 Task: Find connections with filter location Middleton with filter topic #Moneywith filter profile language English with filter current company Jobs in India with filter school Siksha 'O' Anusandhan University with filter industry Measuring and Control Instrument Manufacturing with filter service category Health Insurance with filter keywords title Cruise Director
Action: Mouse moved to (696, 63)
Screenshot: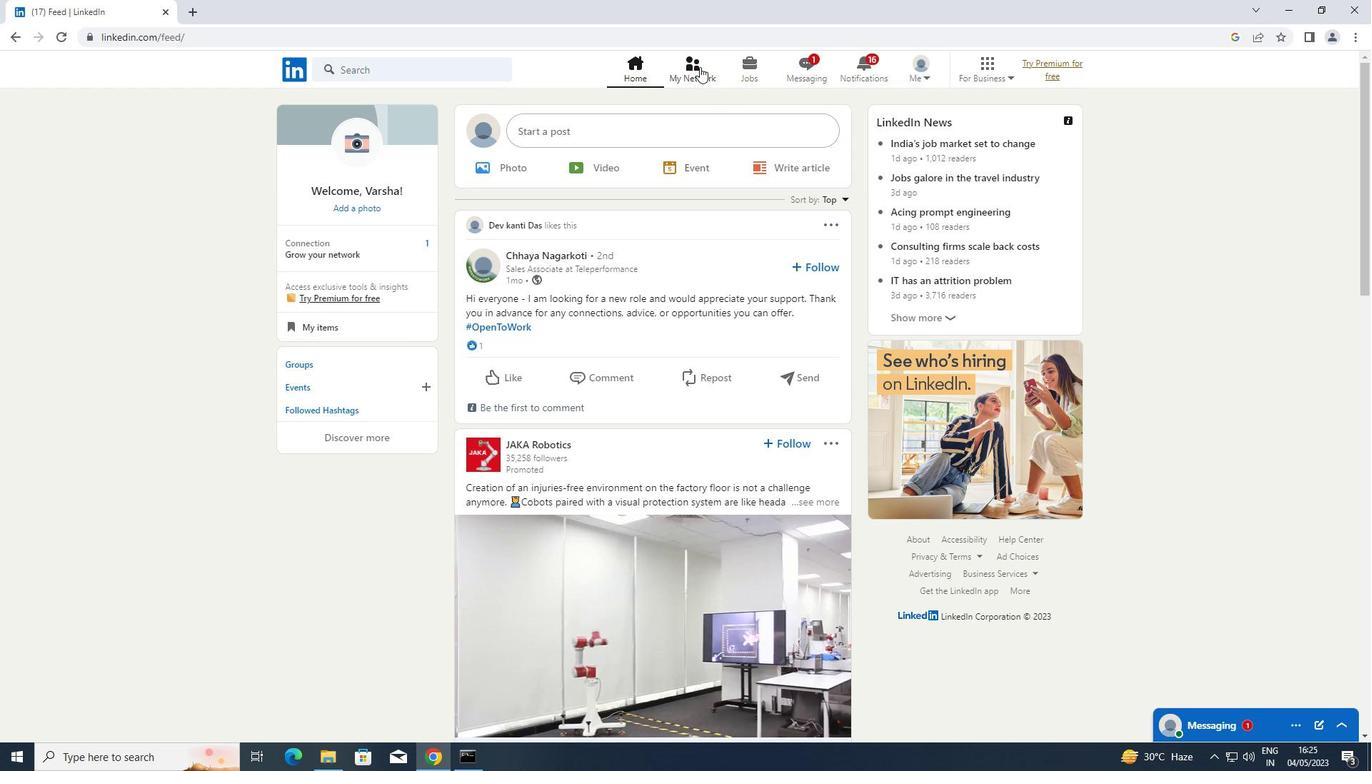 
Action: Mouse pressed left at (696, 63)
Screenshot: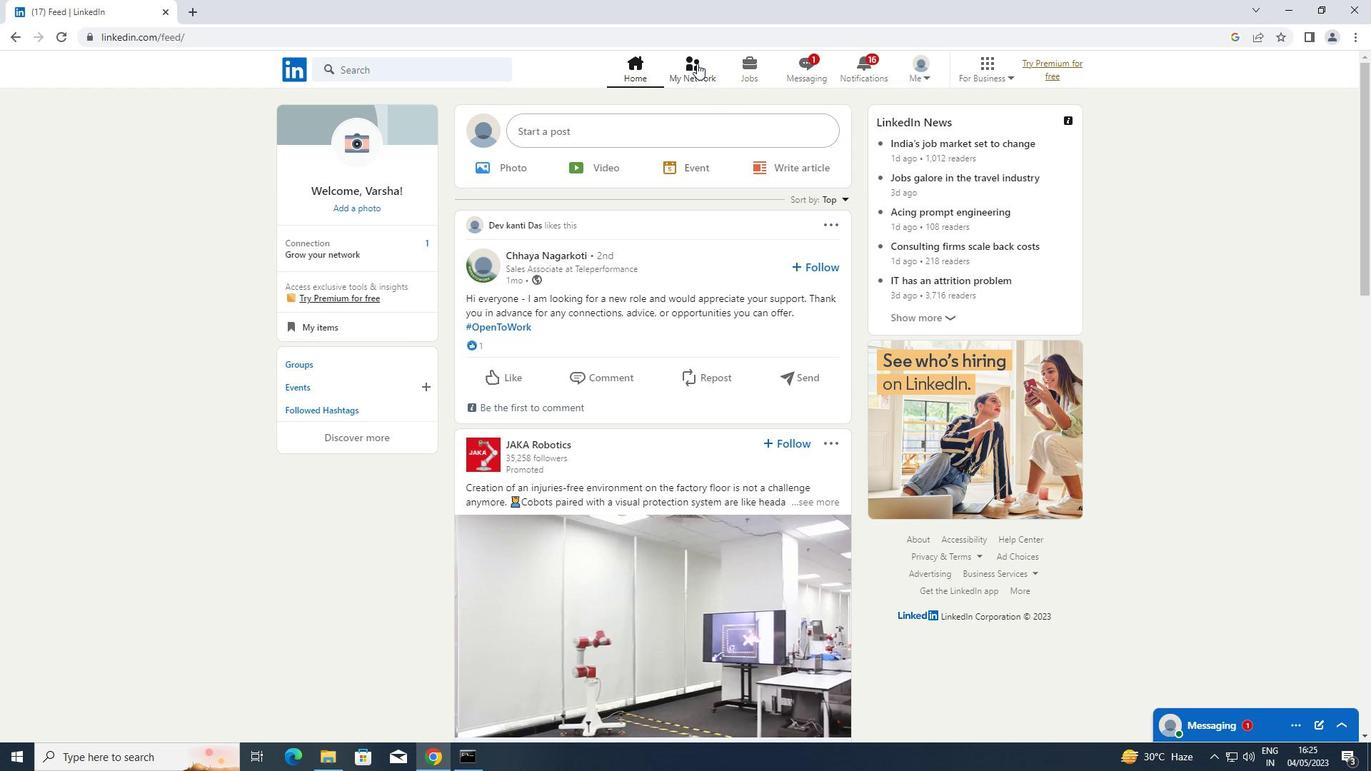 
Action: Mouse moved to (343, 149)
Screenshot: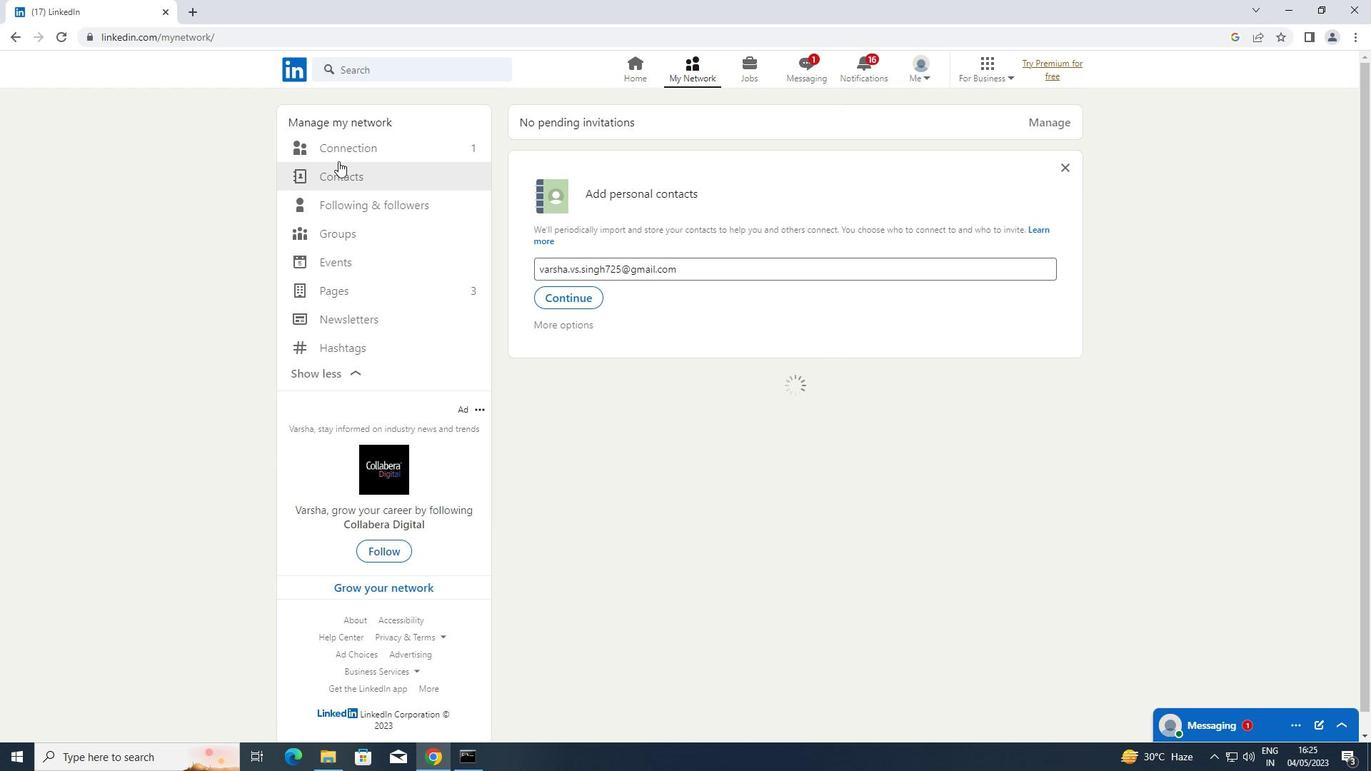 
Action: Mouse pressed left at (343, 149)
Screenshot: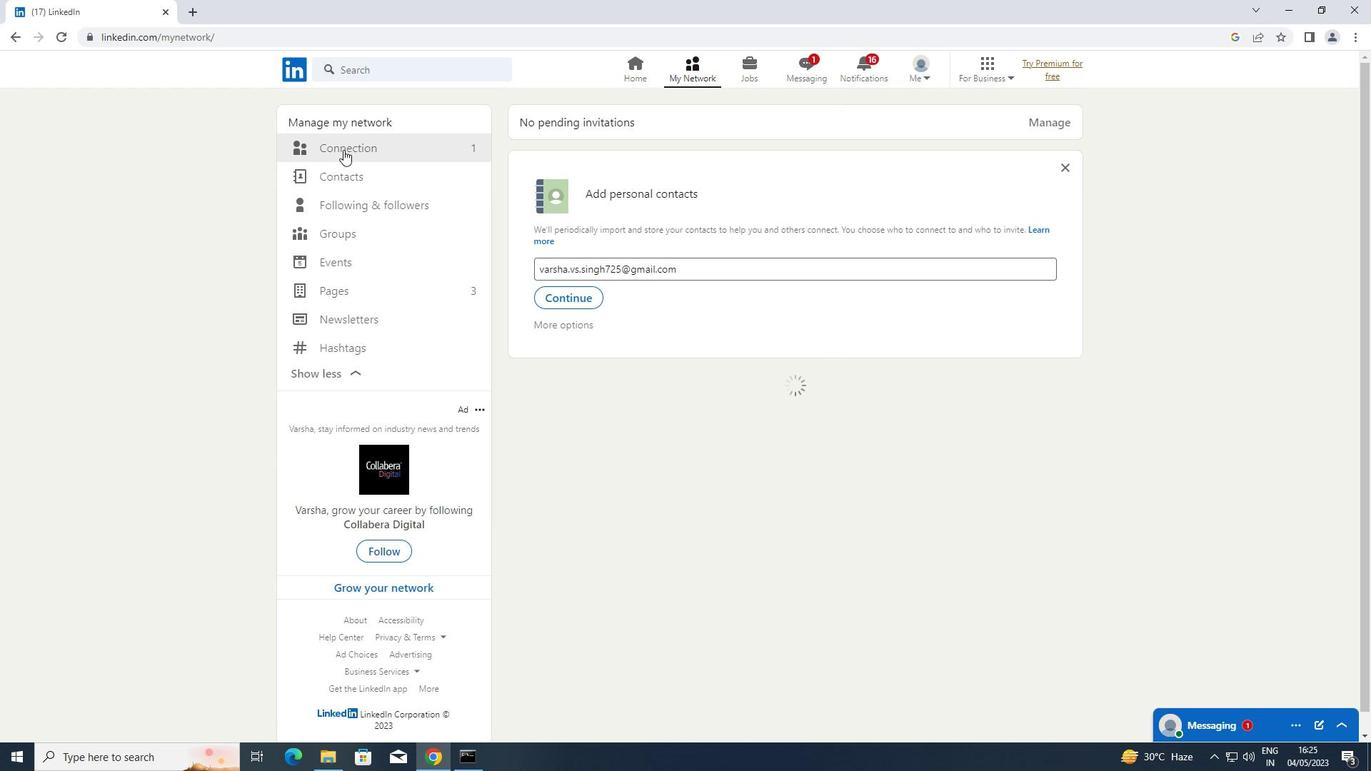 
Action: Mouse moved to (761, 150)
Screenshot: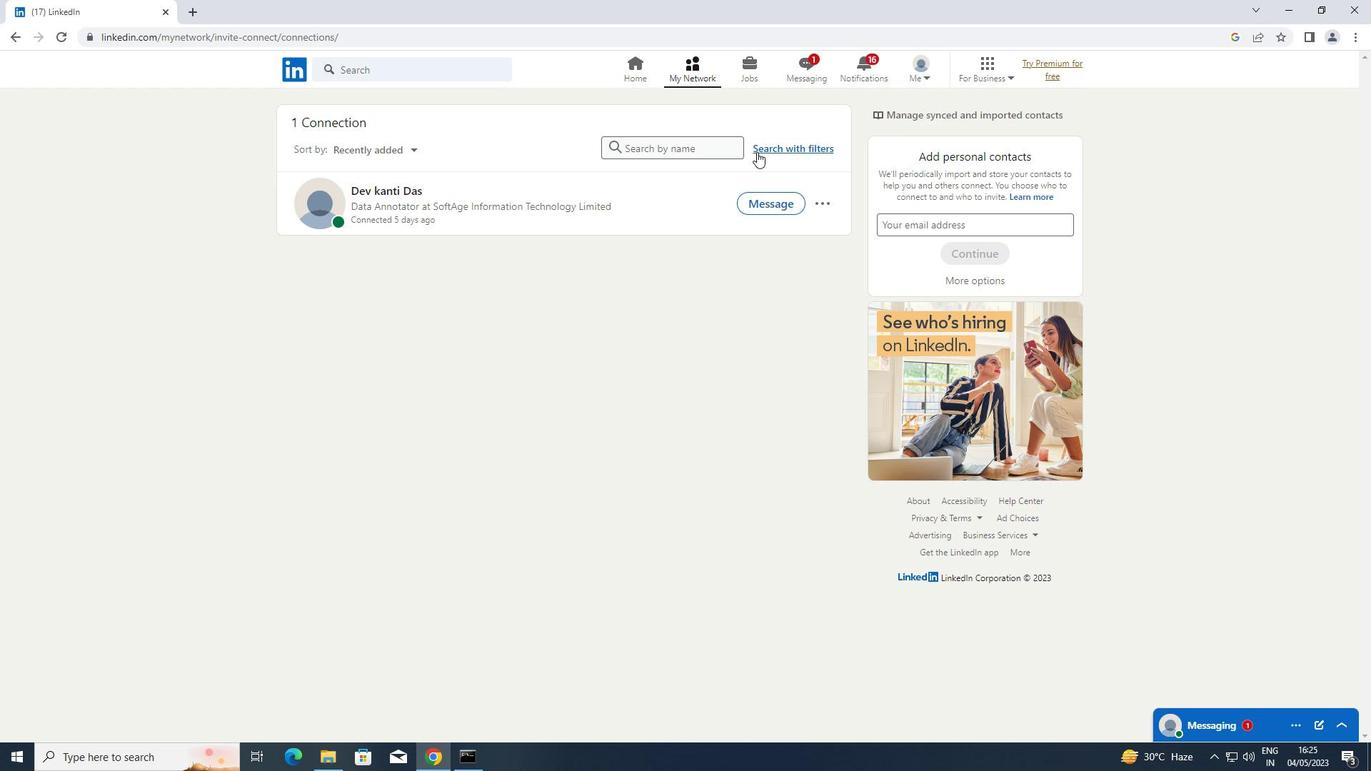 
Action: Mouse pressed left at (761, 150)
Screenshot: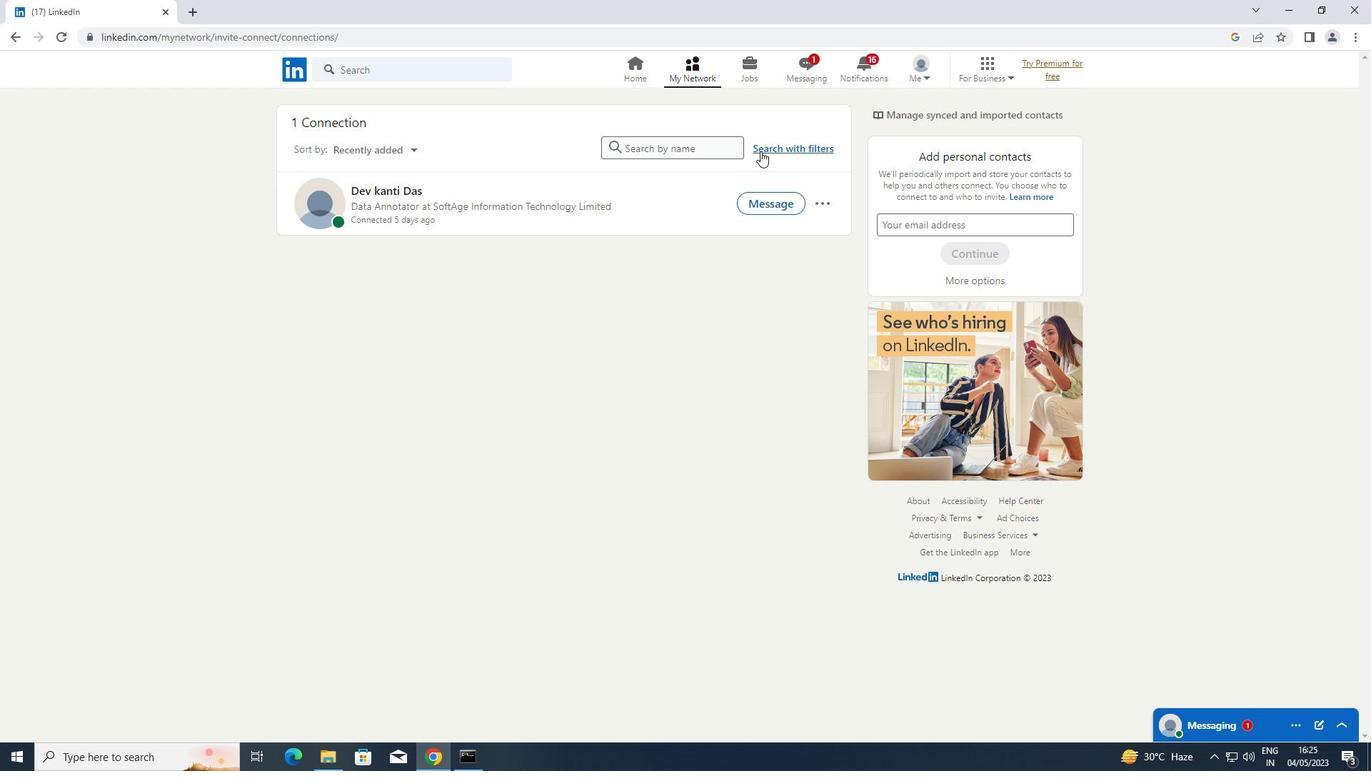 
Action: Mouse moved to (745, 102)
Screenshot: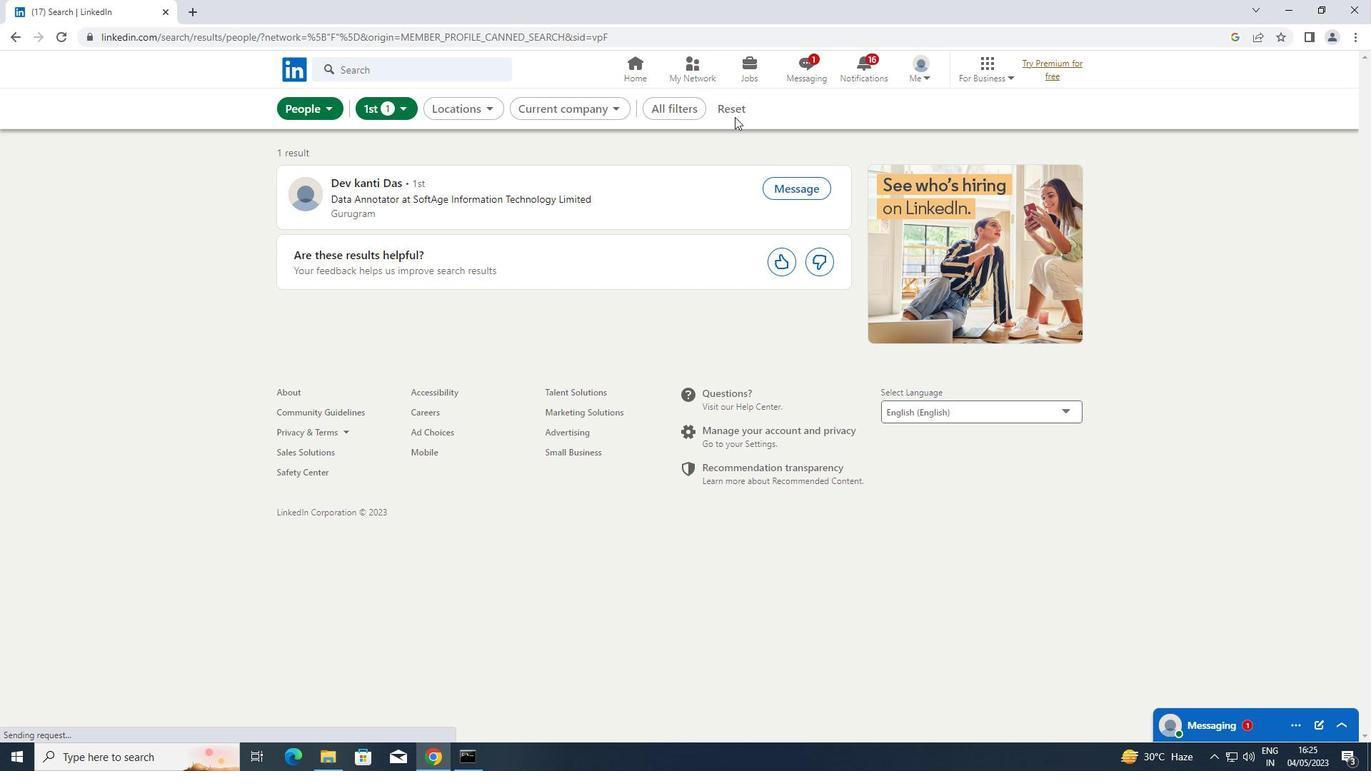 
Action: Mouse pressed left at (745, 102)
Screenshot: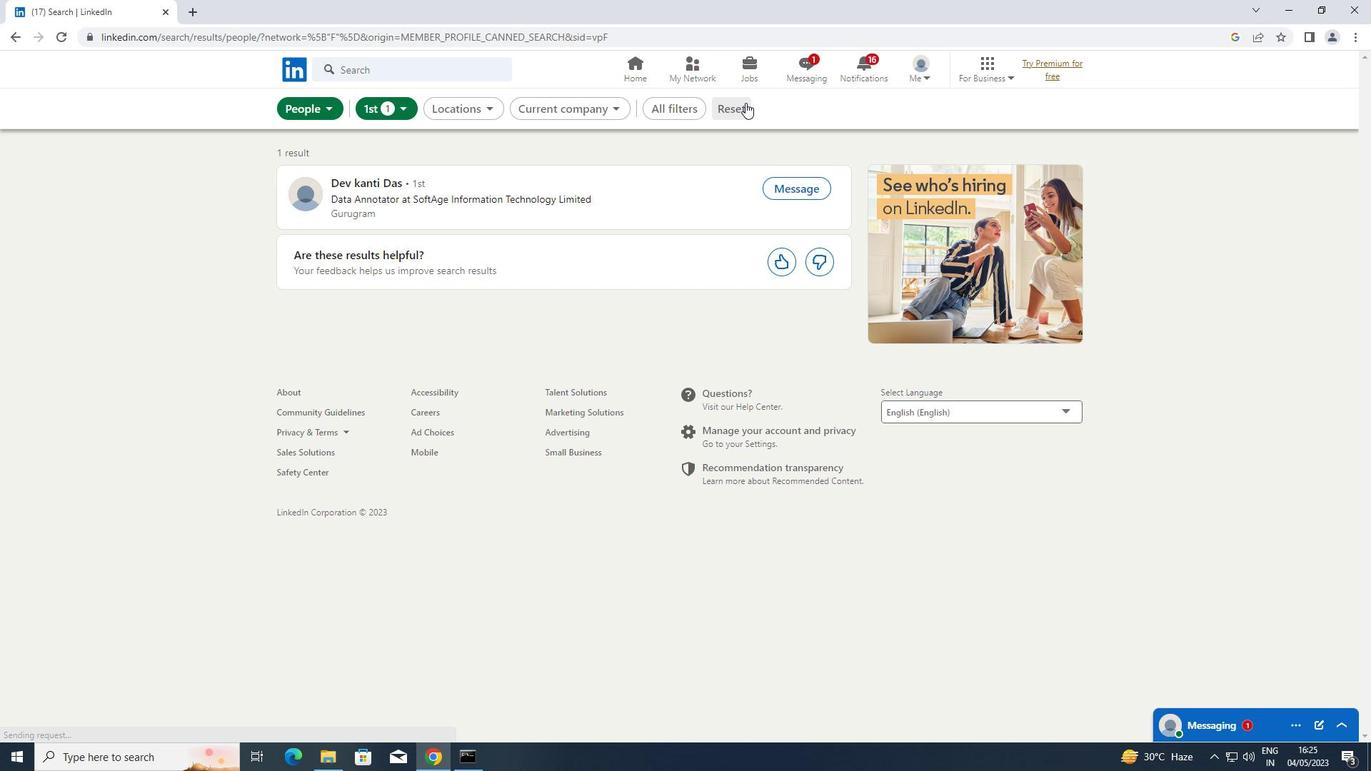 
Action: Mouse moved to (724, 105)
Screenshot: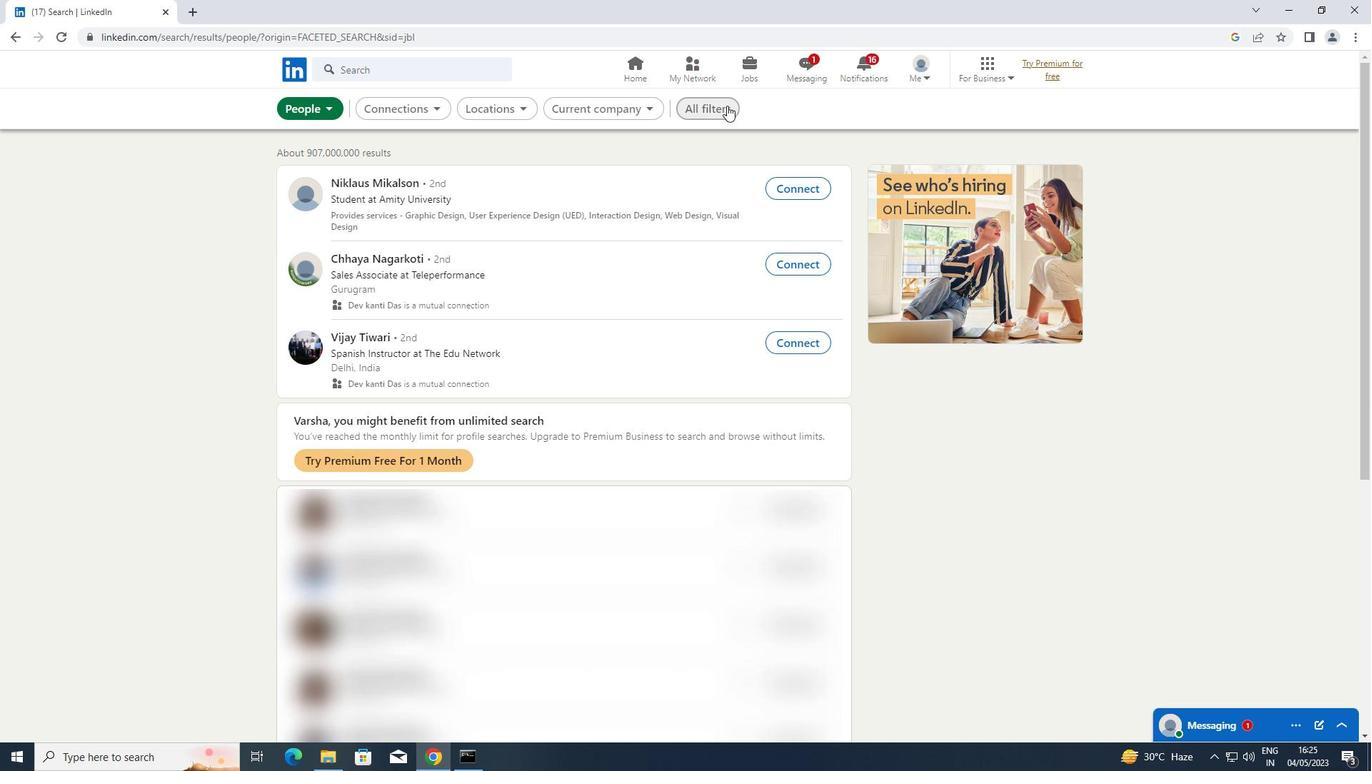
Action: Mouse pressed left at (724, 105)
Screenshot: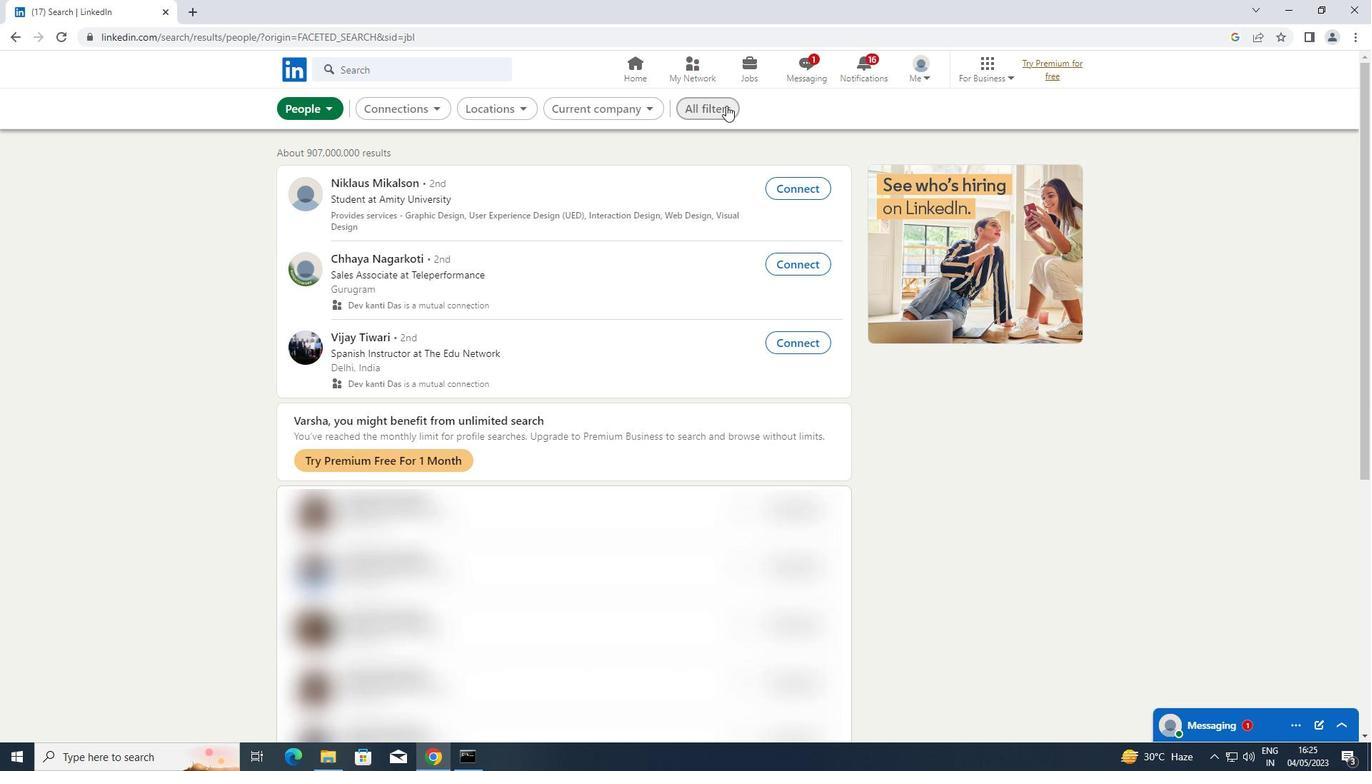 
Action: Mouse moved to (1134, 324)
Screenshot: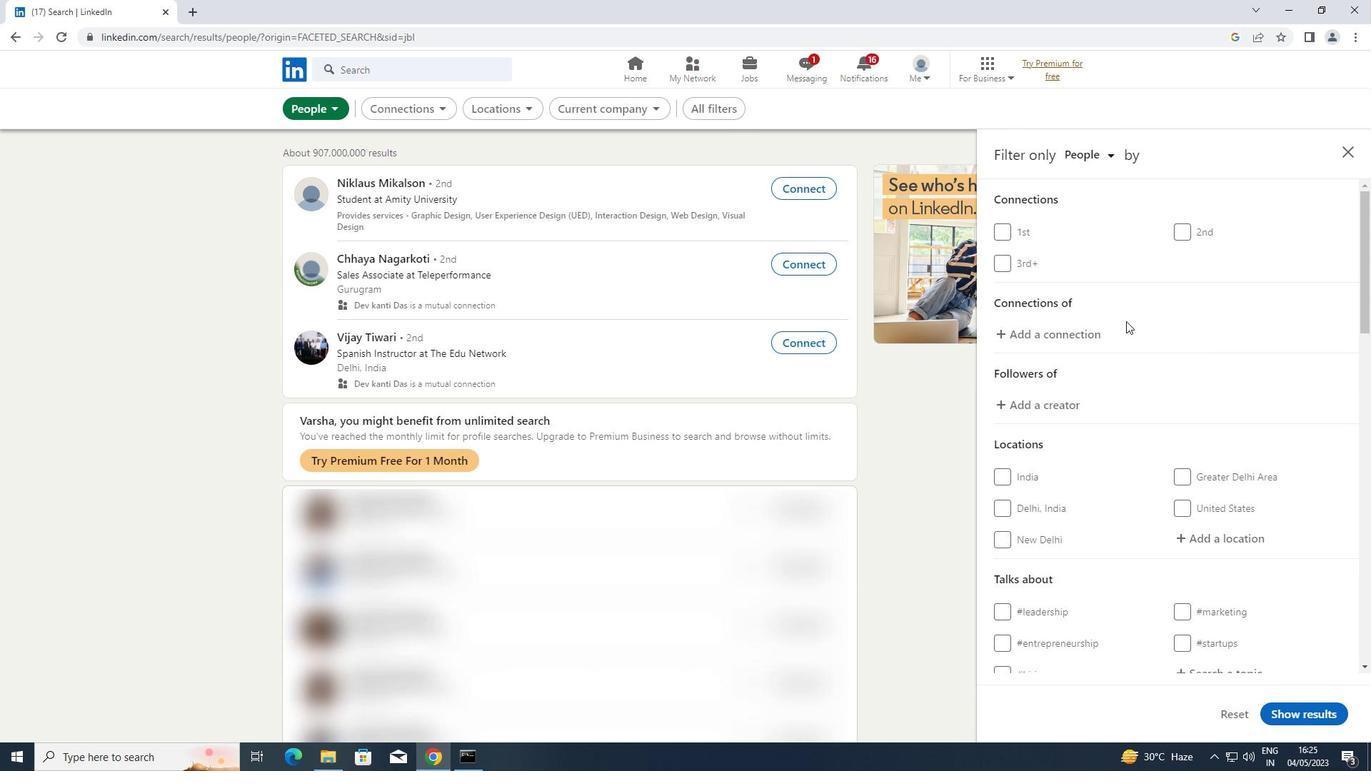 
Action: Mouse scrolled (1134, 323) with delta (0, 0)
Screenshot: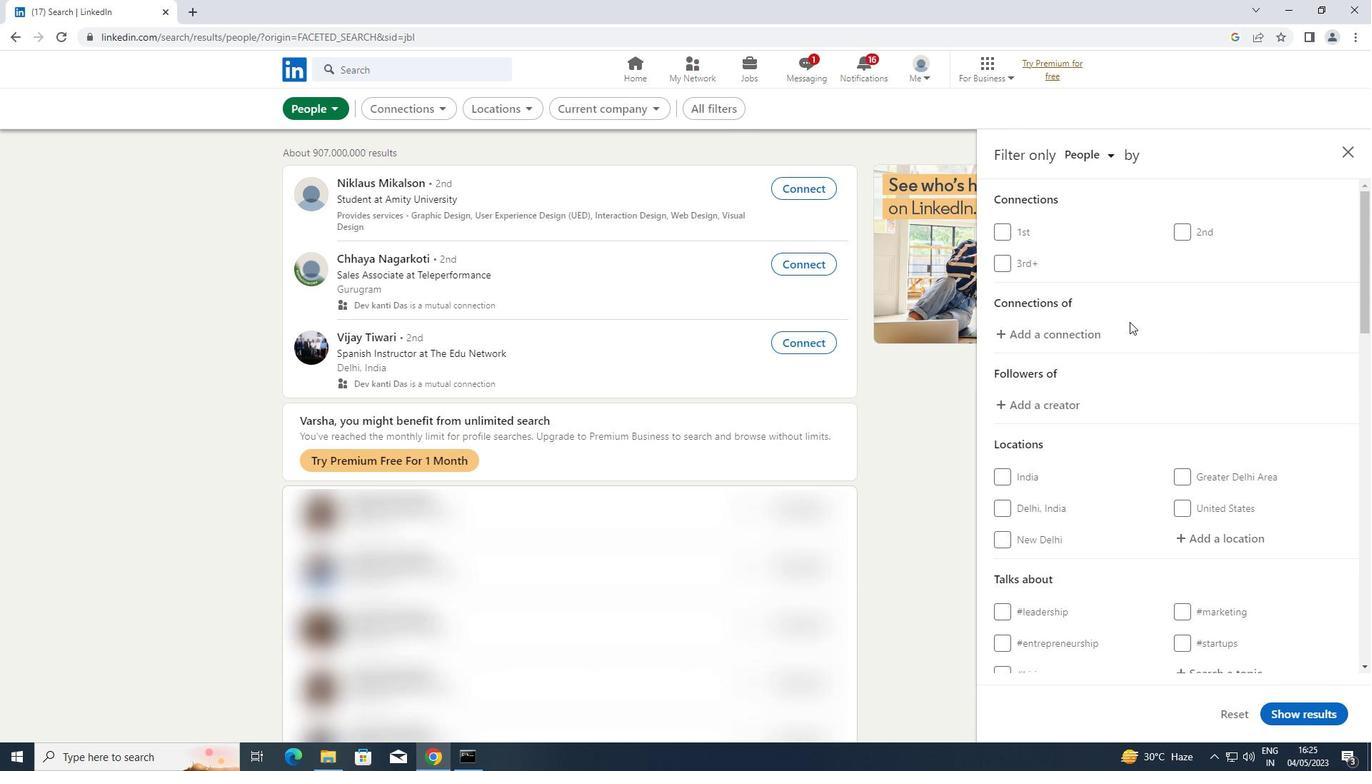 
Action: Mouse scrolled (1134, 323) with delta (0, 0)
Screenshot: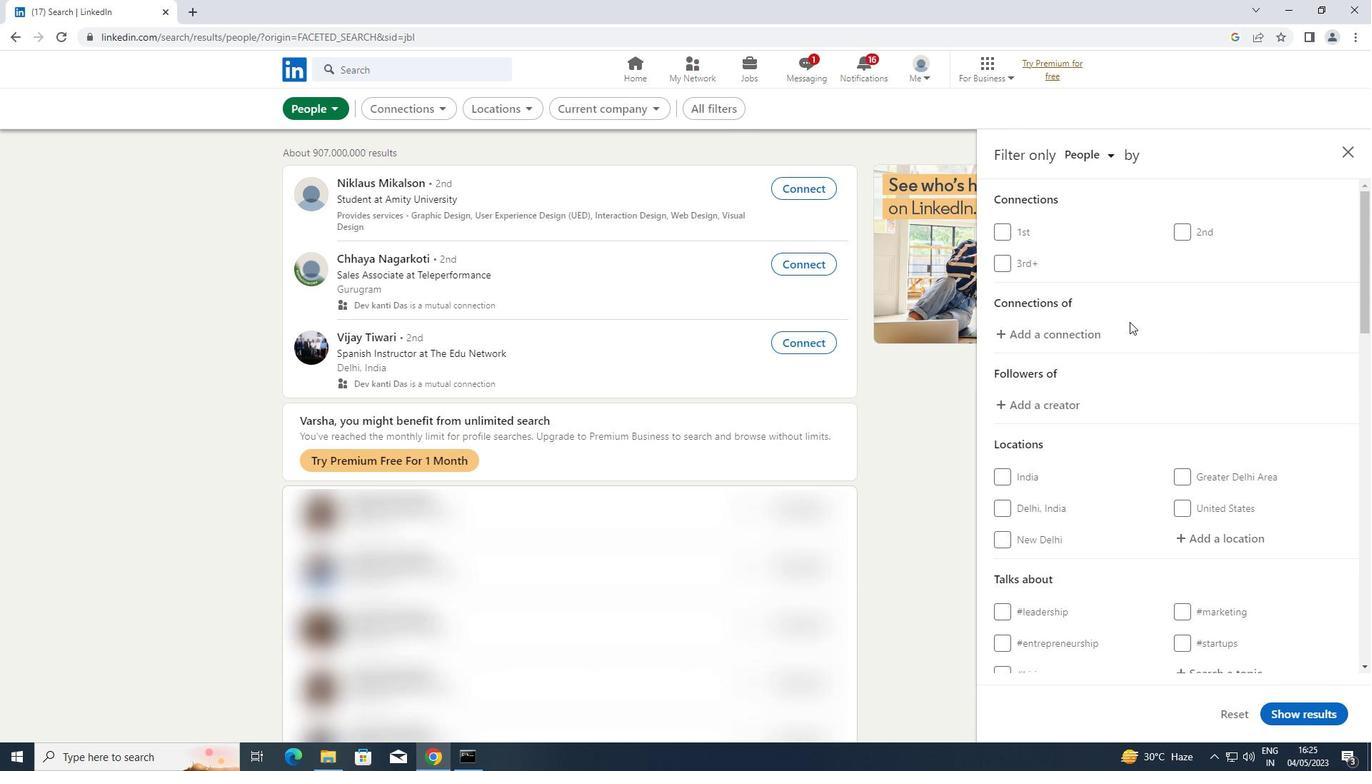 
Action: Mouse moved to (1229, 392)
Screenshot: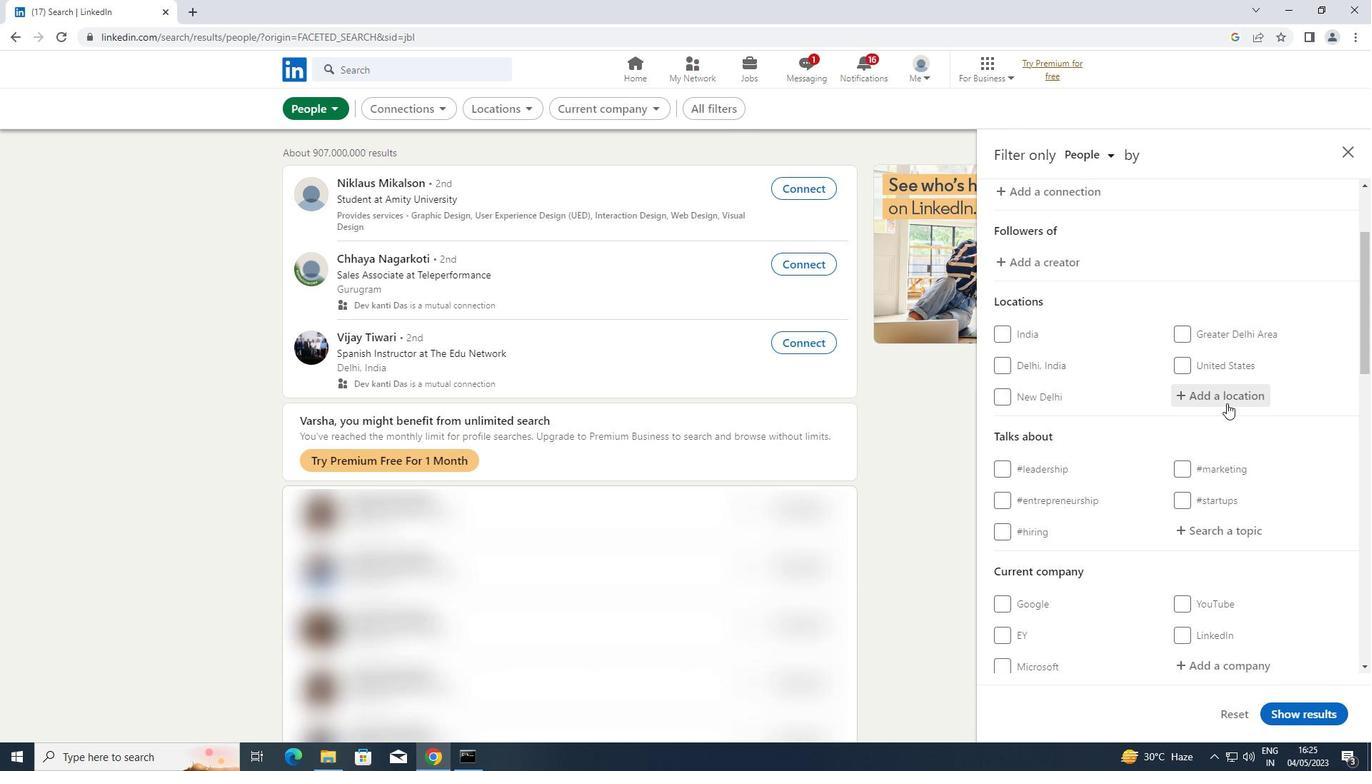
Action: Mouse pressed left at (1229, 392)
Screenshot: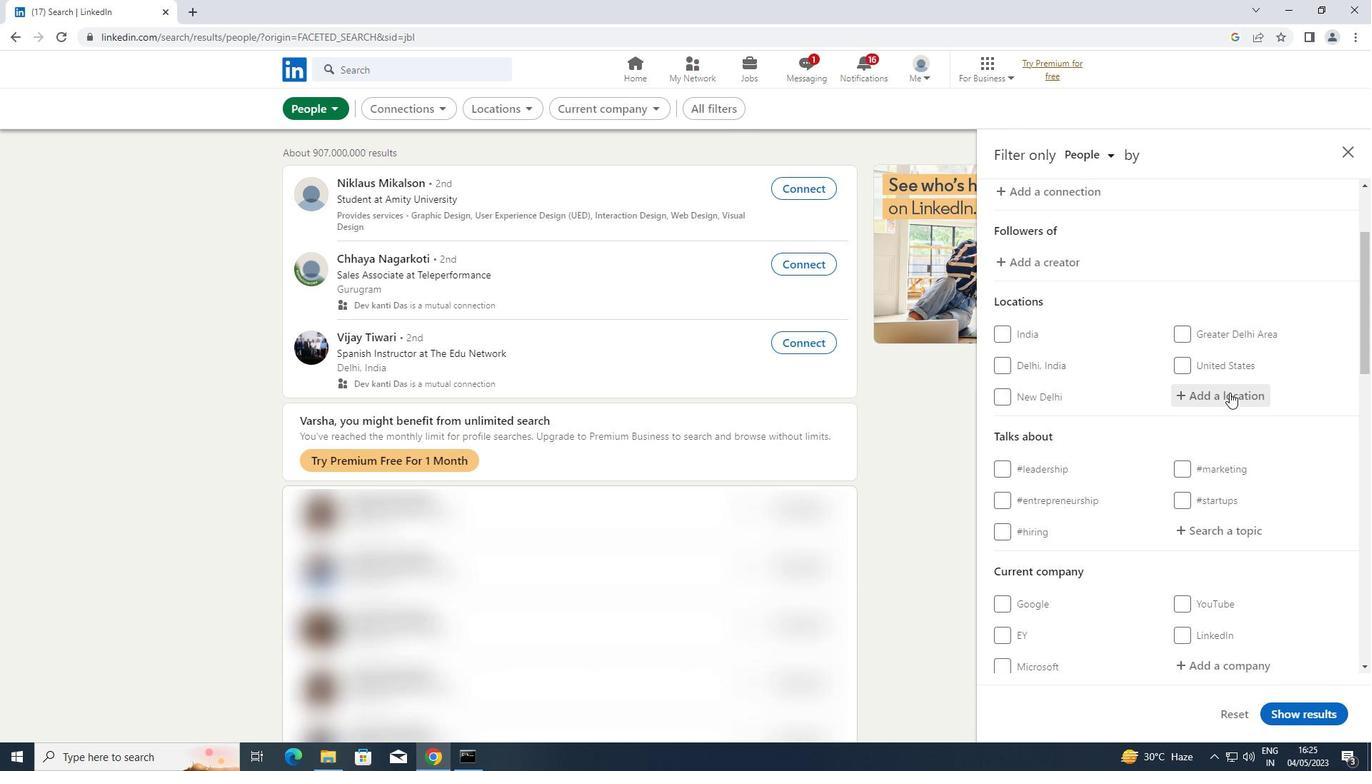 
Action: Key pressed <Key.shift>MIDDLETON<Key.enter>
Screenshot: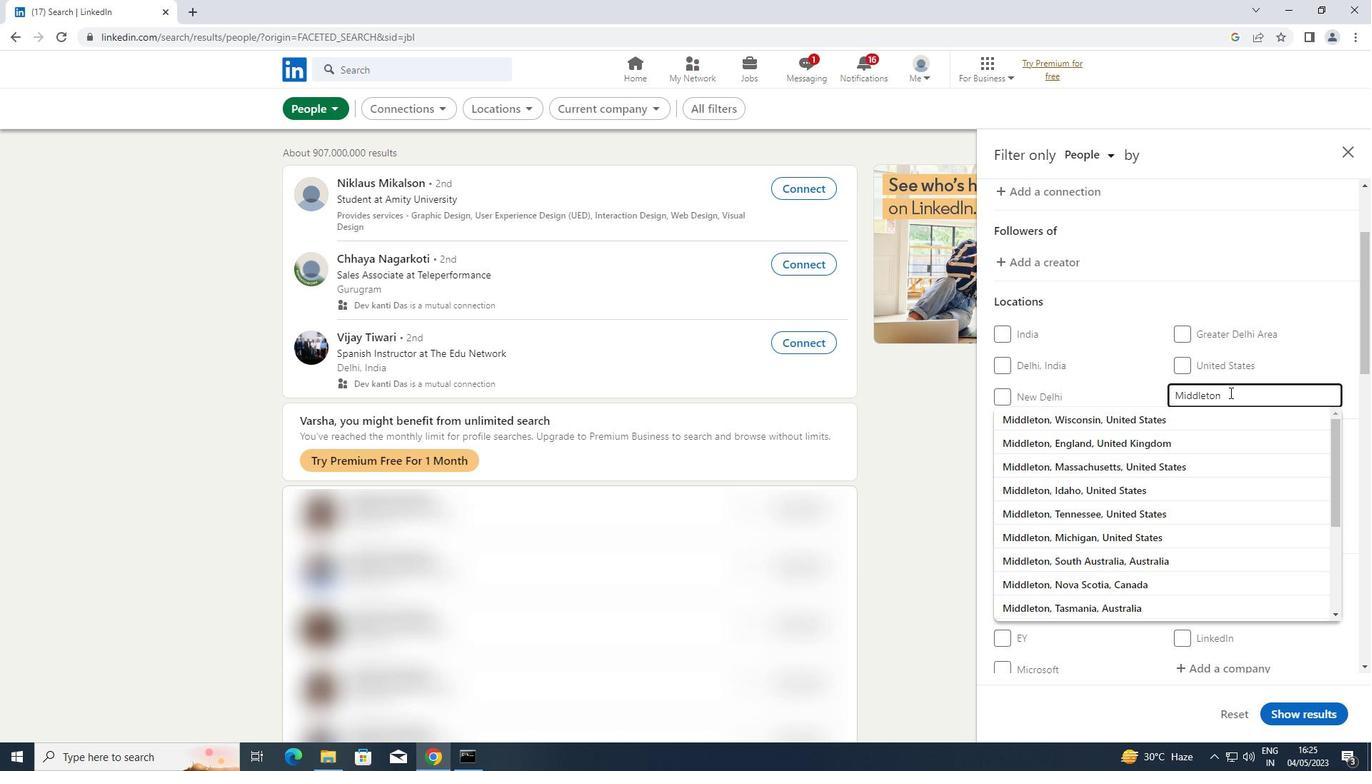 
Action: Mouse moved to (1203, 527)
Screenshot: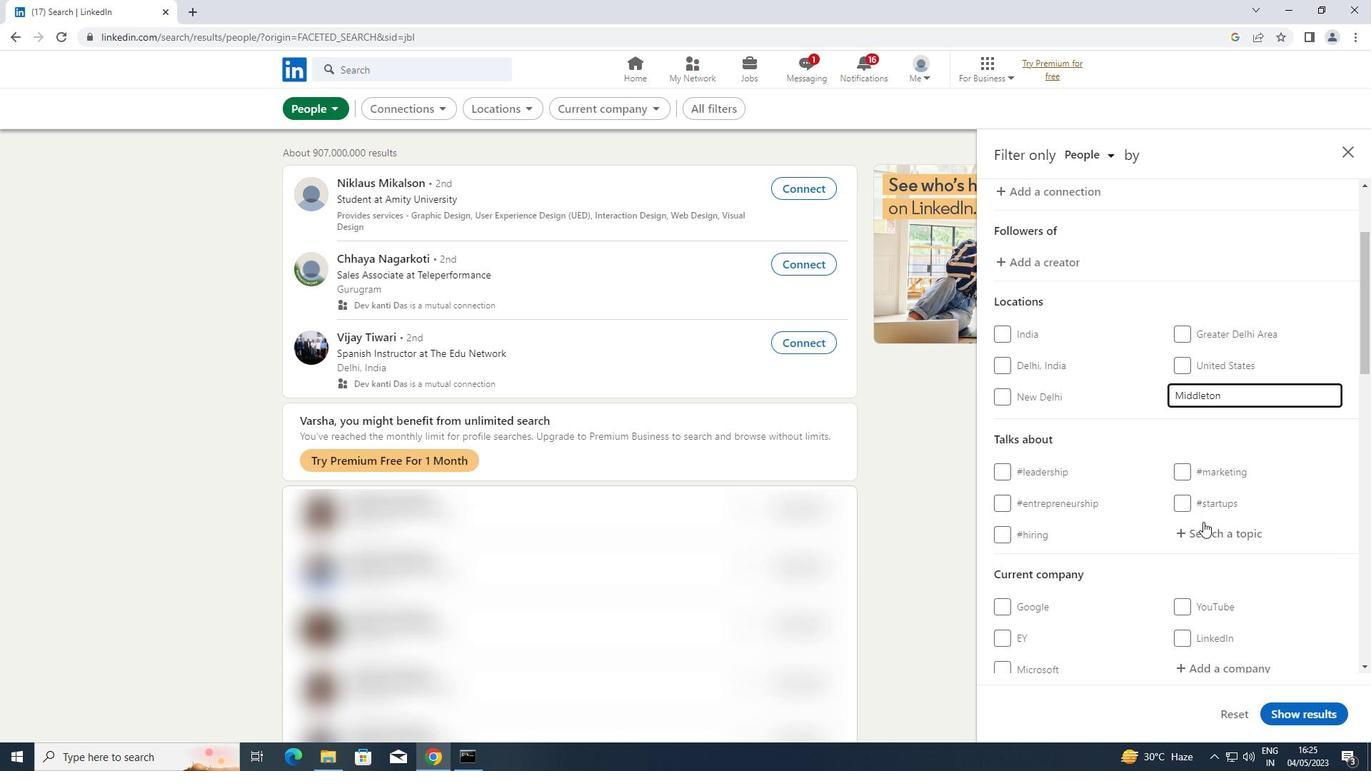 
Action: Mouse pressed left at (1203, 527)
Screenshot: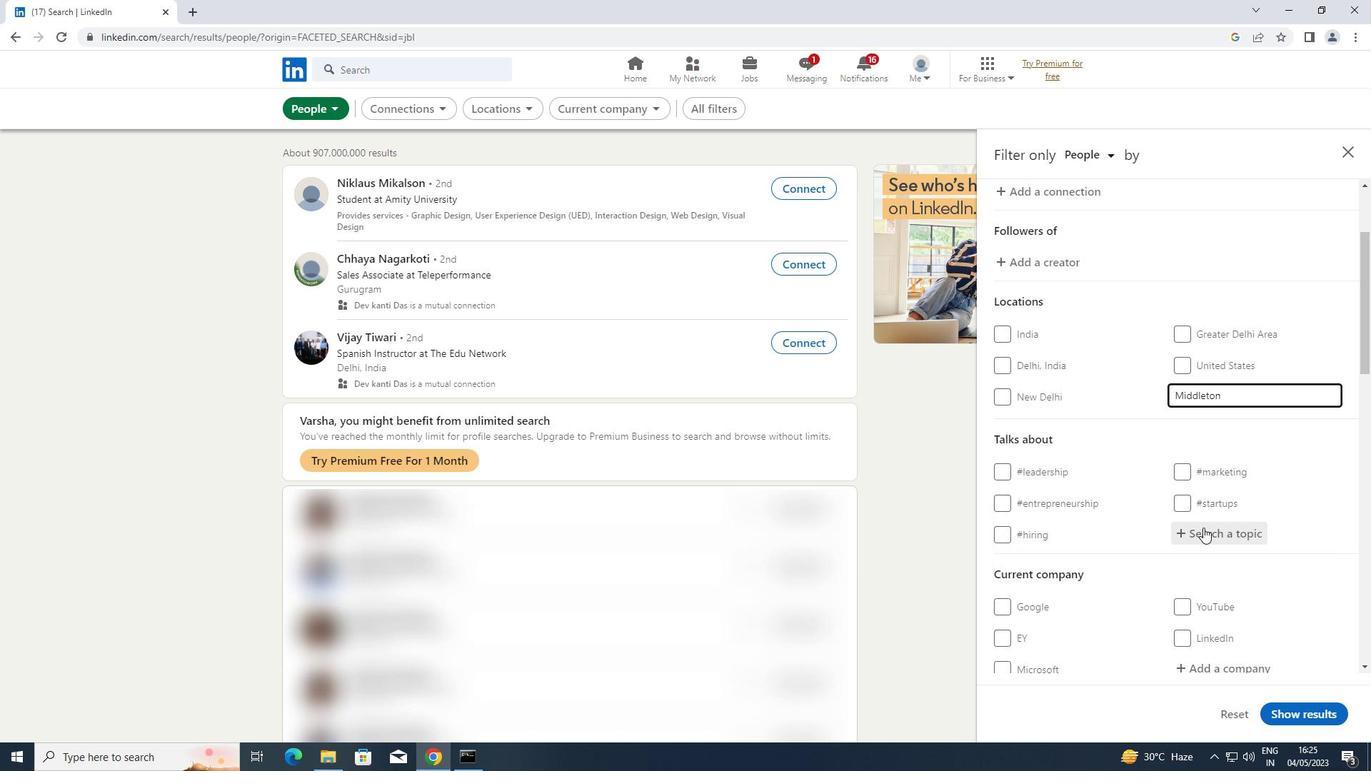 
Action: Key pressed <Key.shift>MONEY
Screenshot: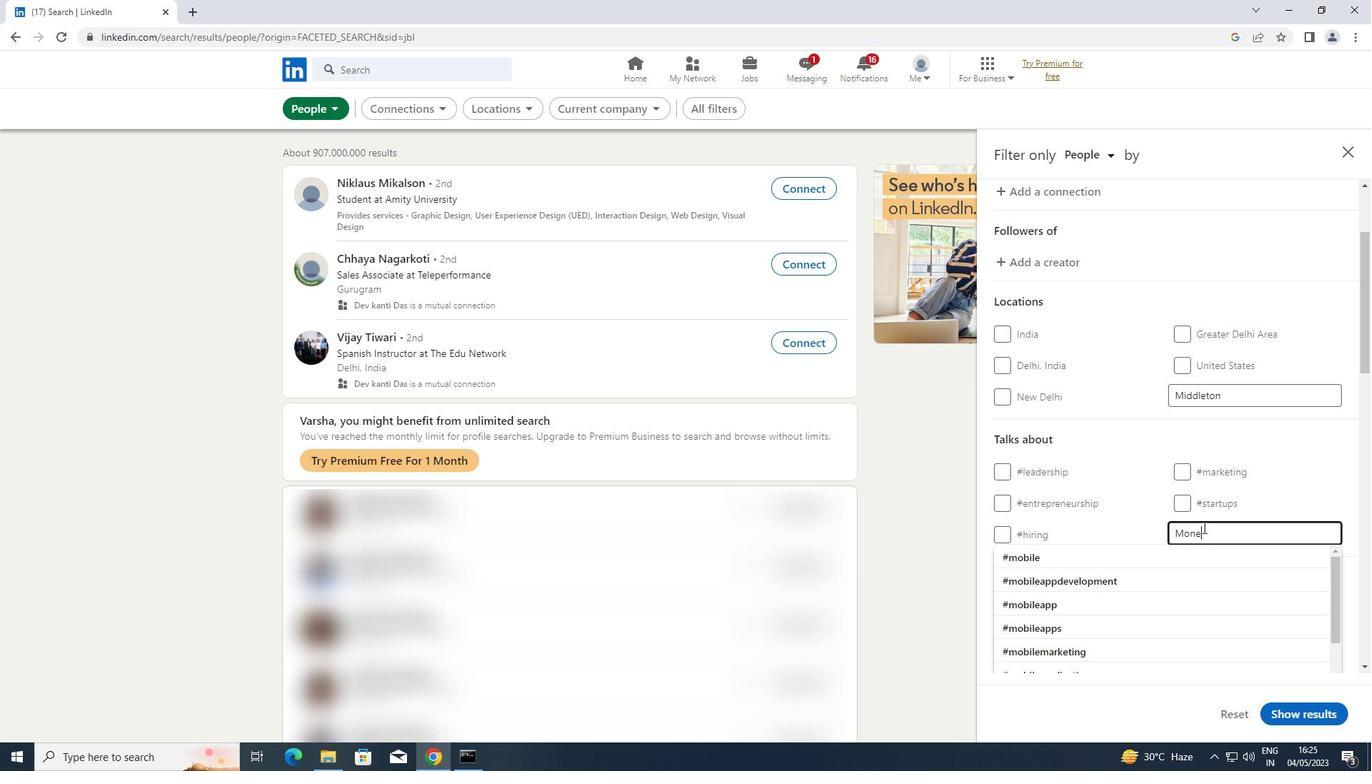 
Action: Mouse moved to (1047, 549)
Screenshot: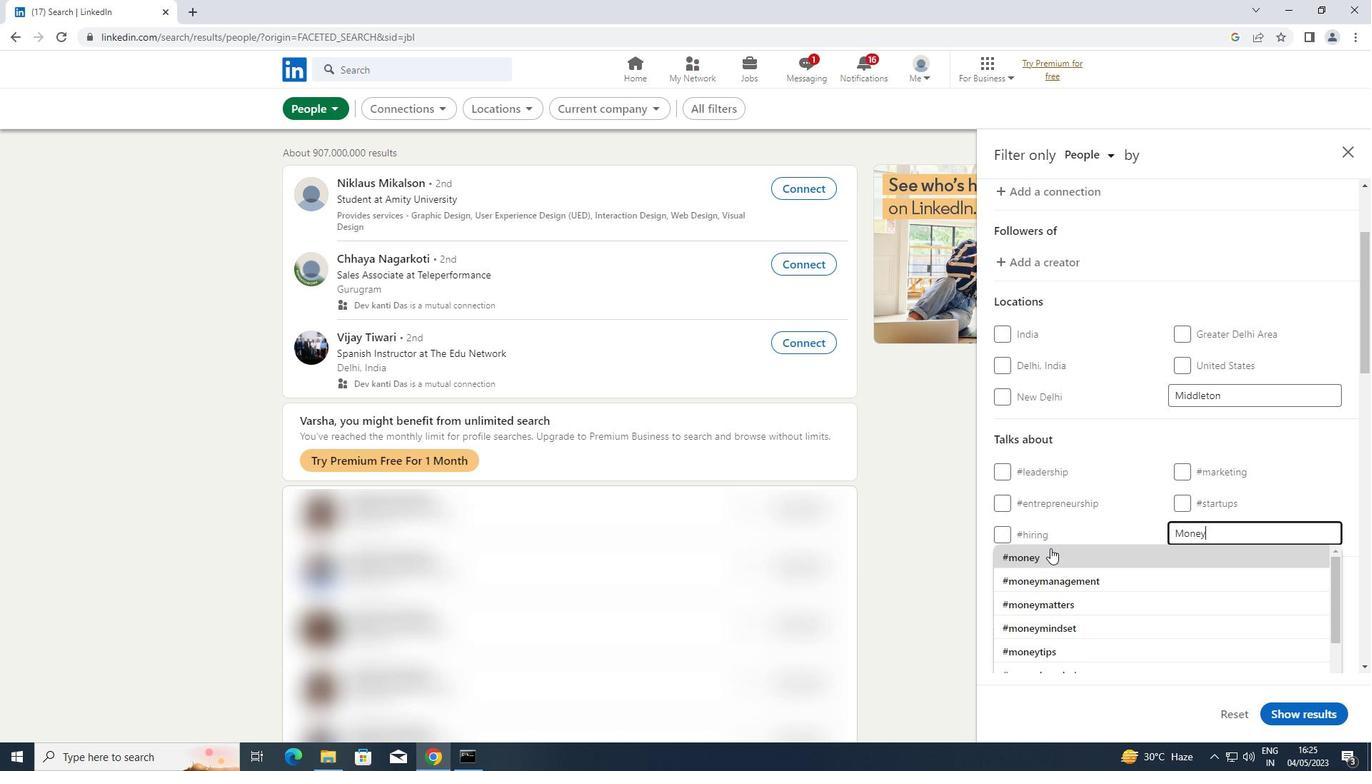 
Action: Mouse pressed left at (1047, 549)
Screenshot: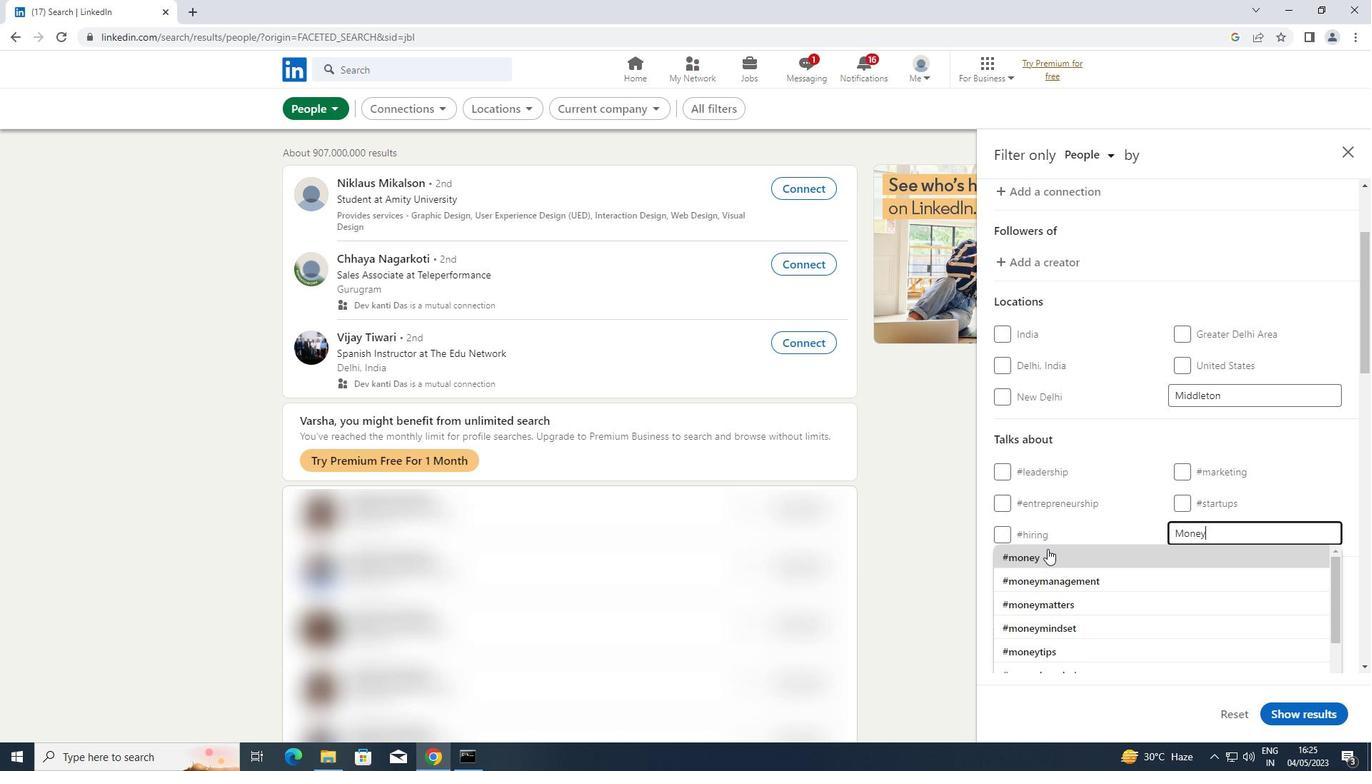 
Action: Mouse moved to (1054, 543)
Screenshot: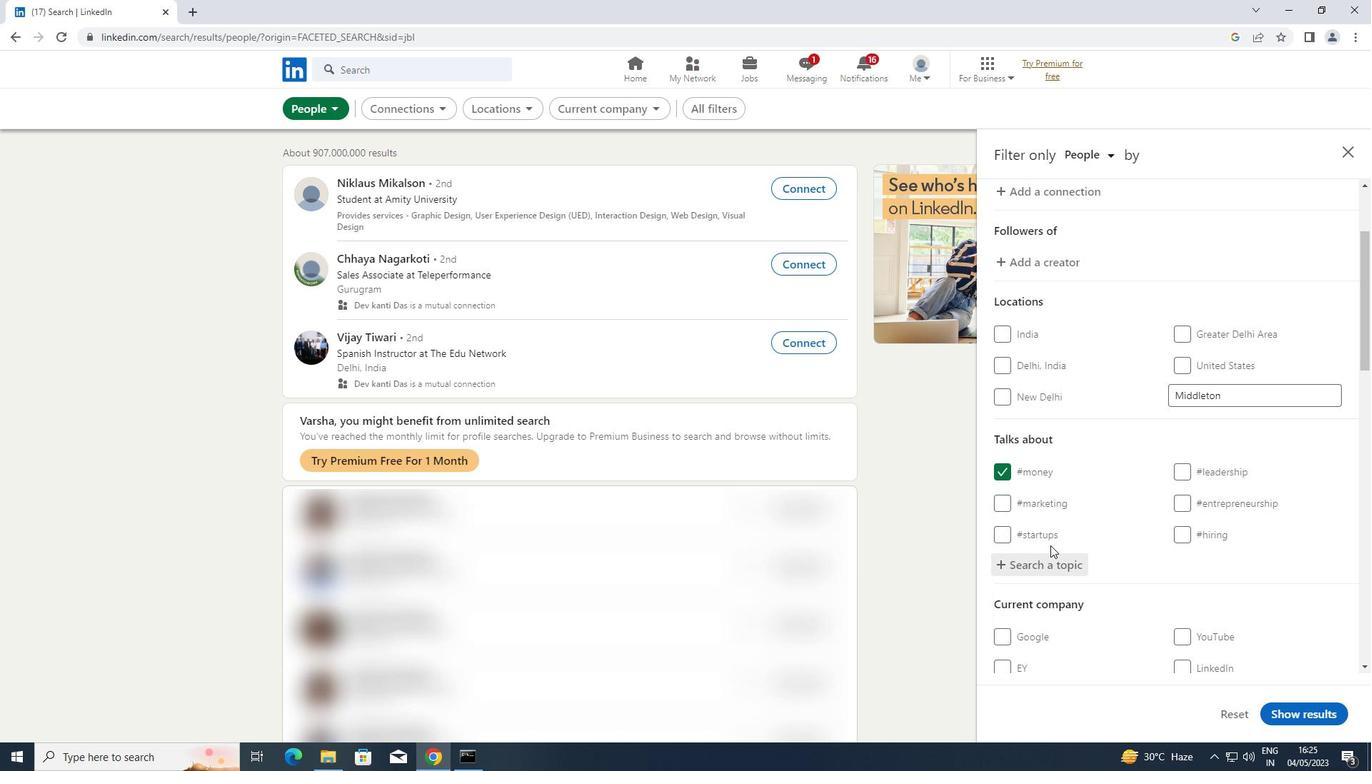
Action: Mouse scrolled (1054, 542) with delta (0, 0)
Screenshot: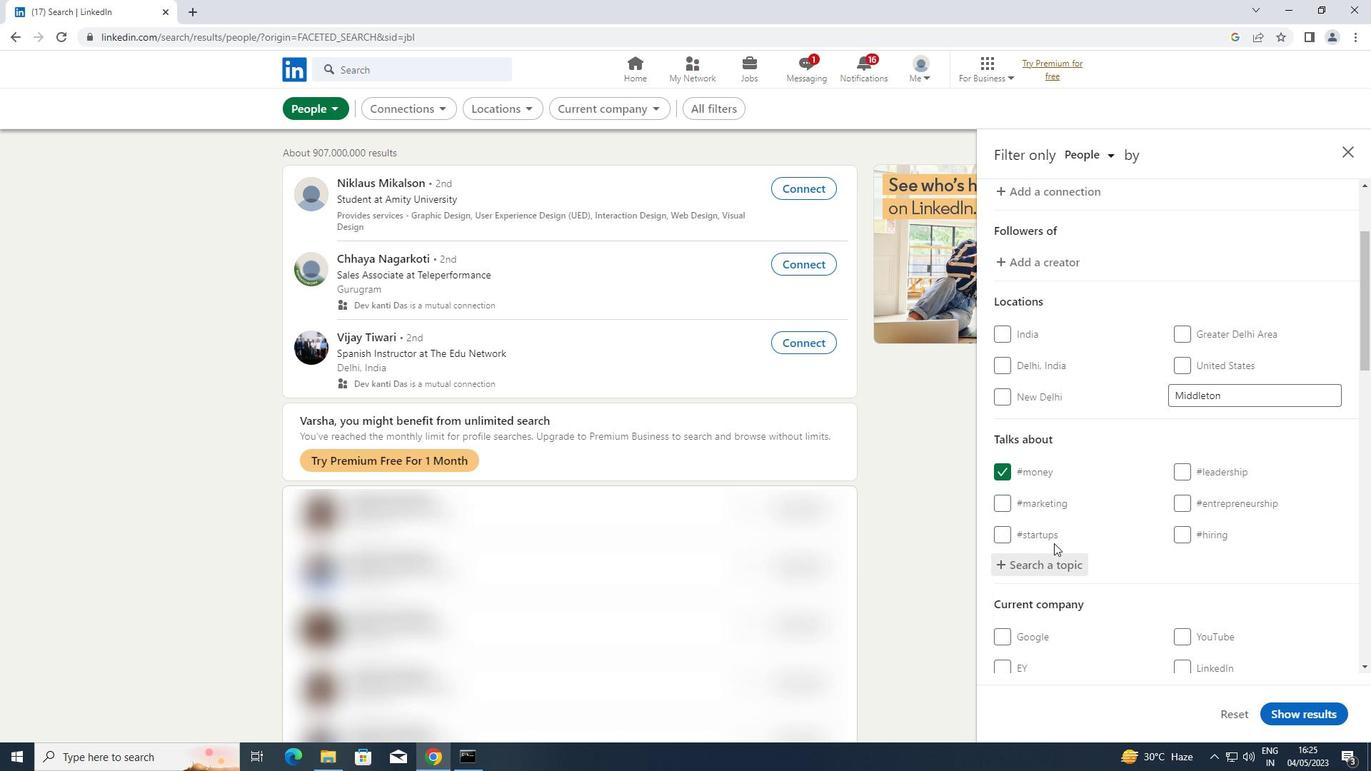 
Action: Mouse scrolled (1054, 542) with delta (0, 0)
Screenshot: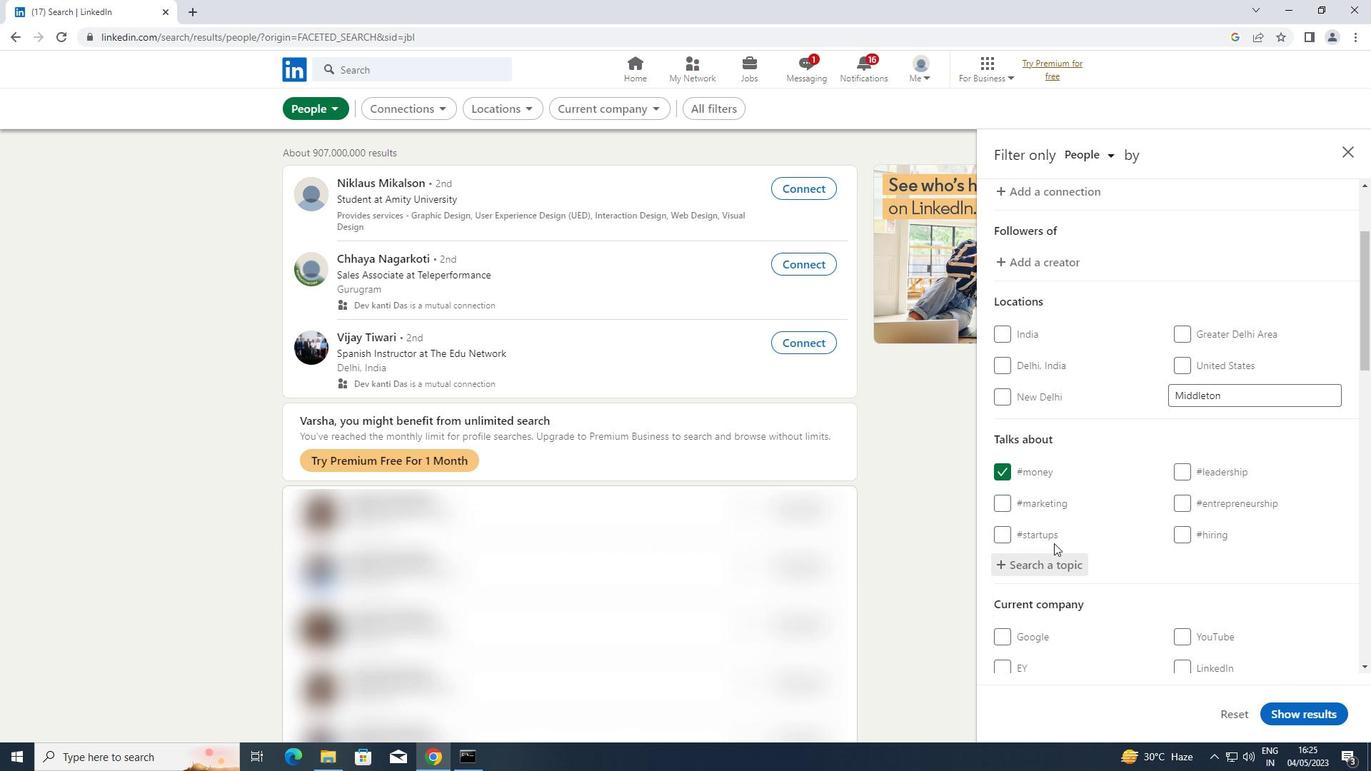 
Action: Mouse scrolled (1054, 542) with delta (0, 0)
Screenshot: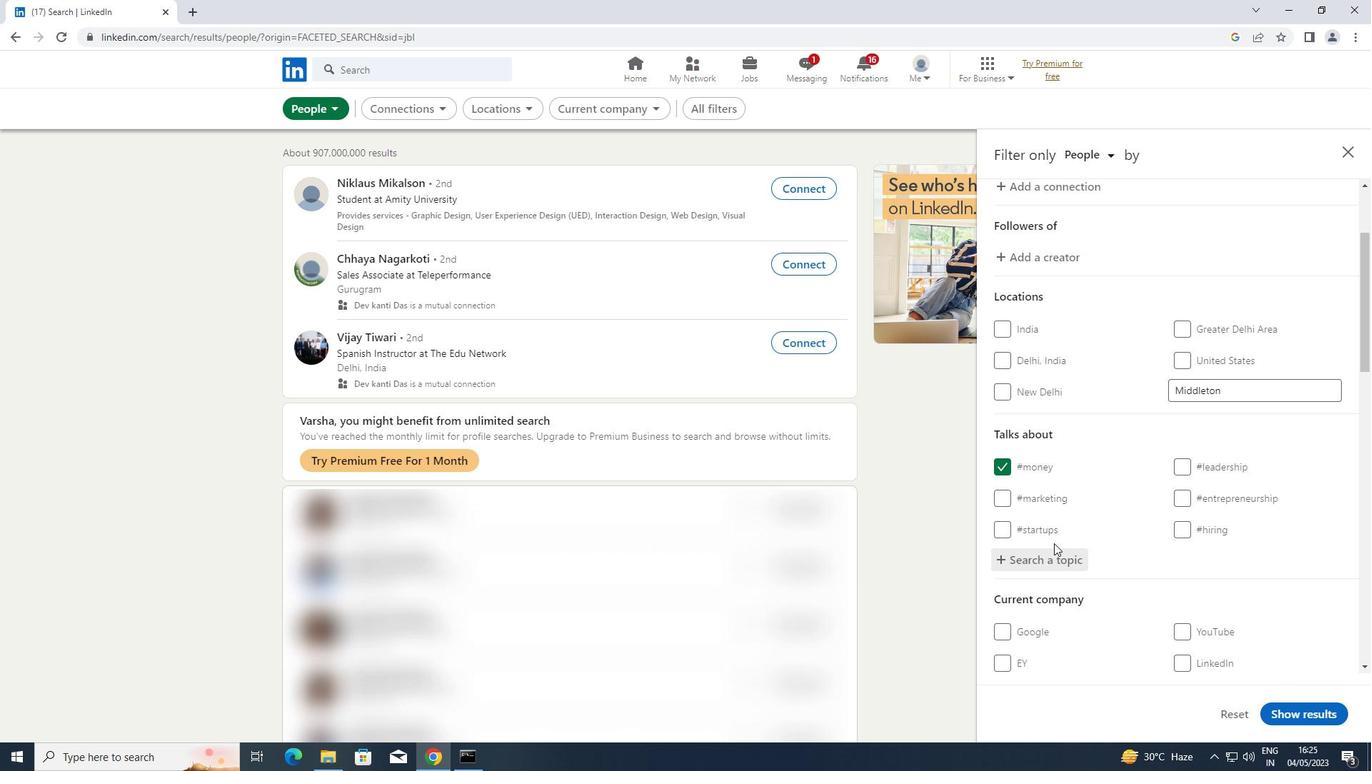 
Action: Mouse scrolled (1054, 542) with delta (0, 0)
Screenshot: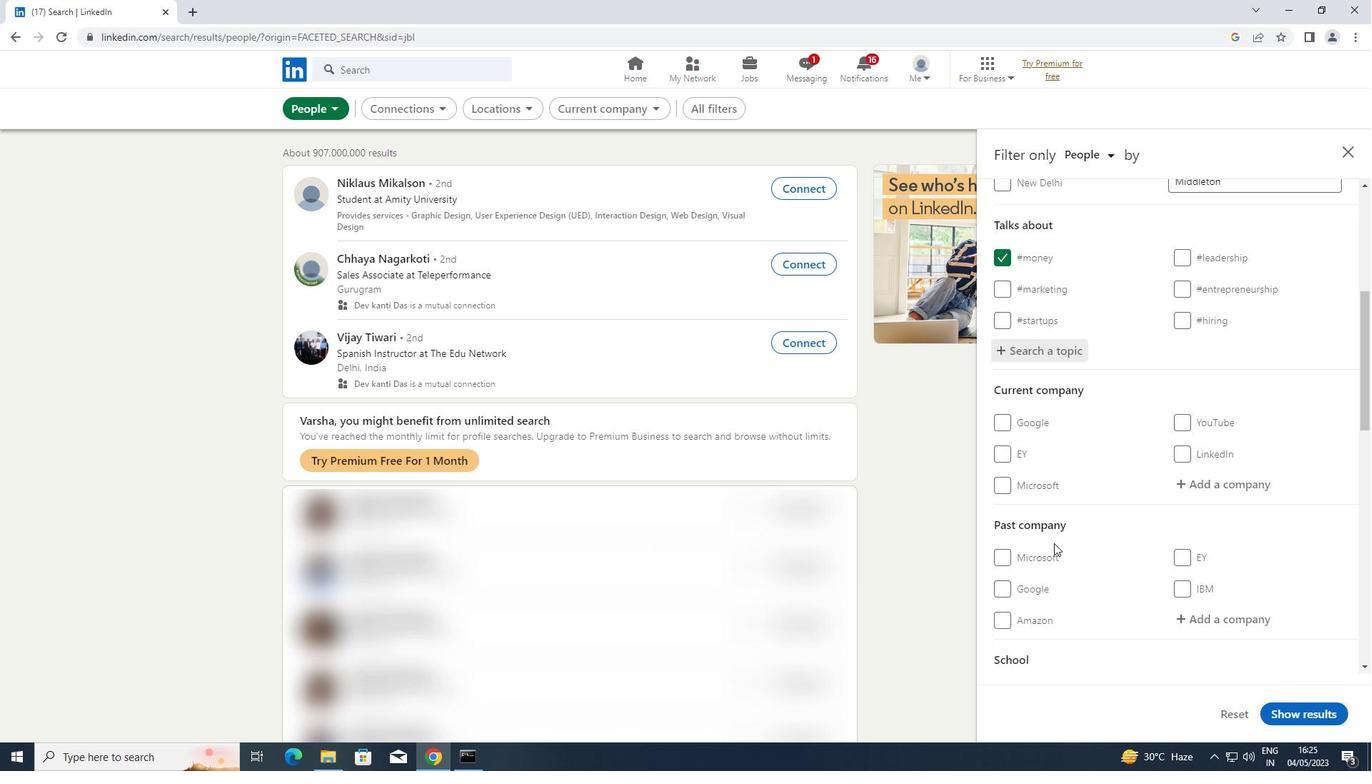 
Action: Mouse scrolled (1054, 542) with delta (0, 0)
Screenshot: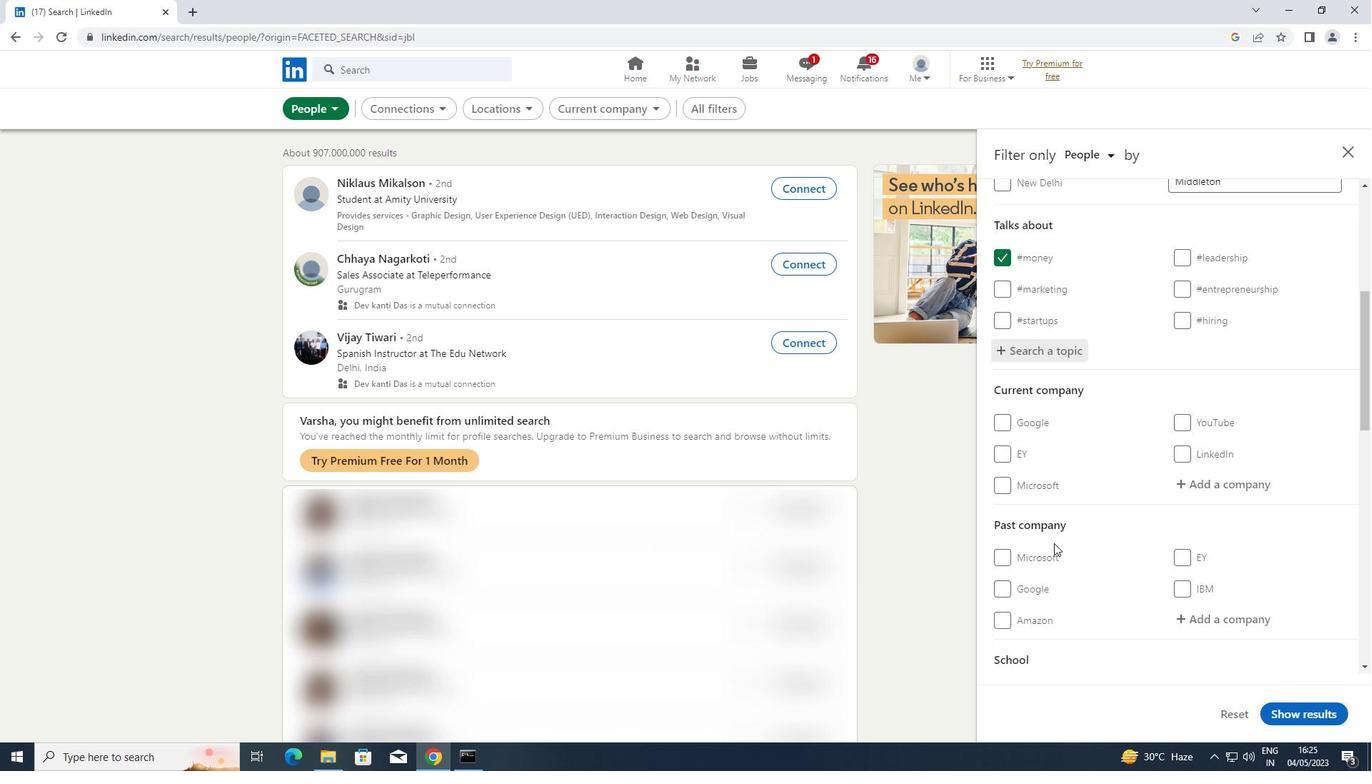 
Action: Mouse scrolled (1054, 542) with delta (0, 0)
Screenshot: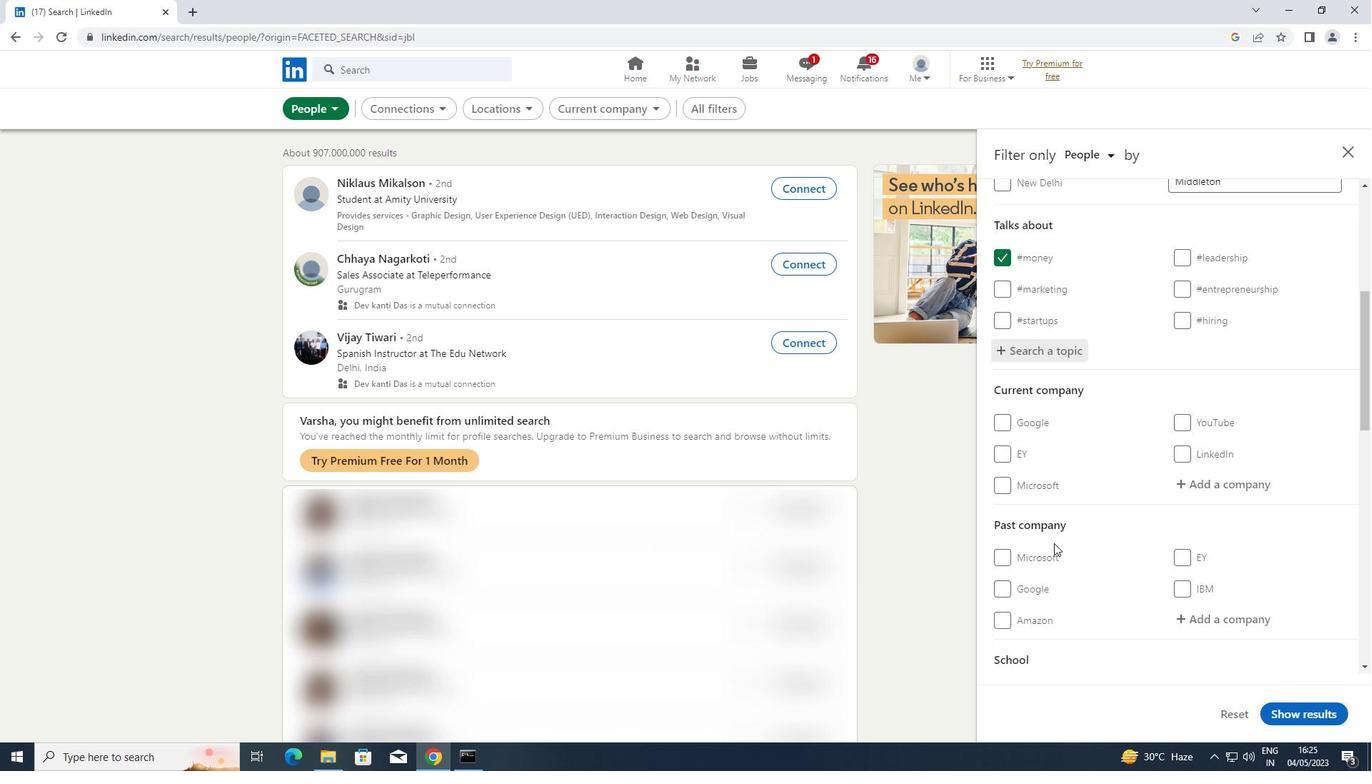 
Action: Mouse scrolled (1054, 542) with delta (0, 0)
Screenshot: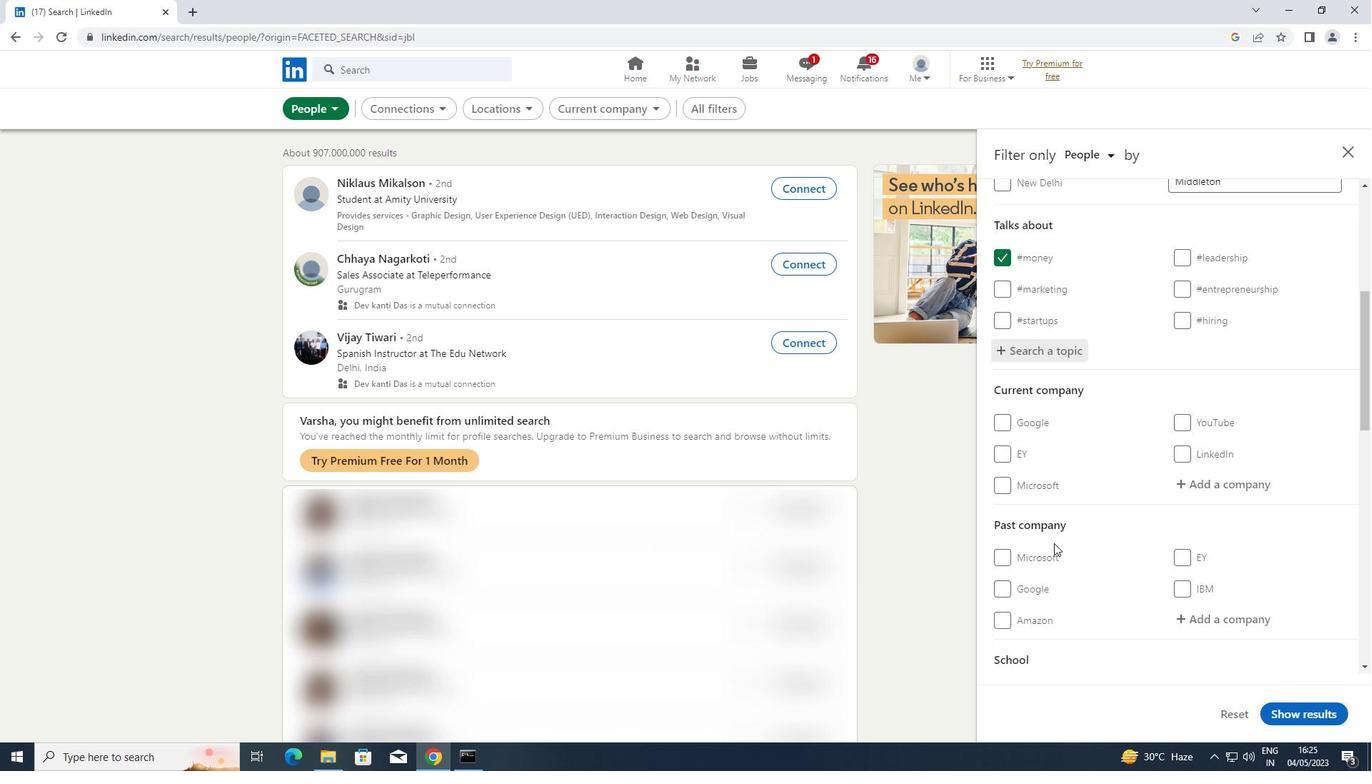 
Action: Mouse scrolled (1054, 542) with delta (0, 0)
Screenshot: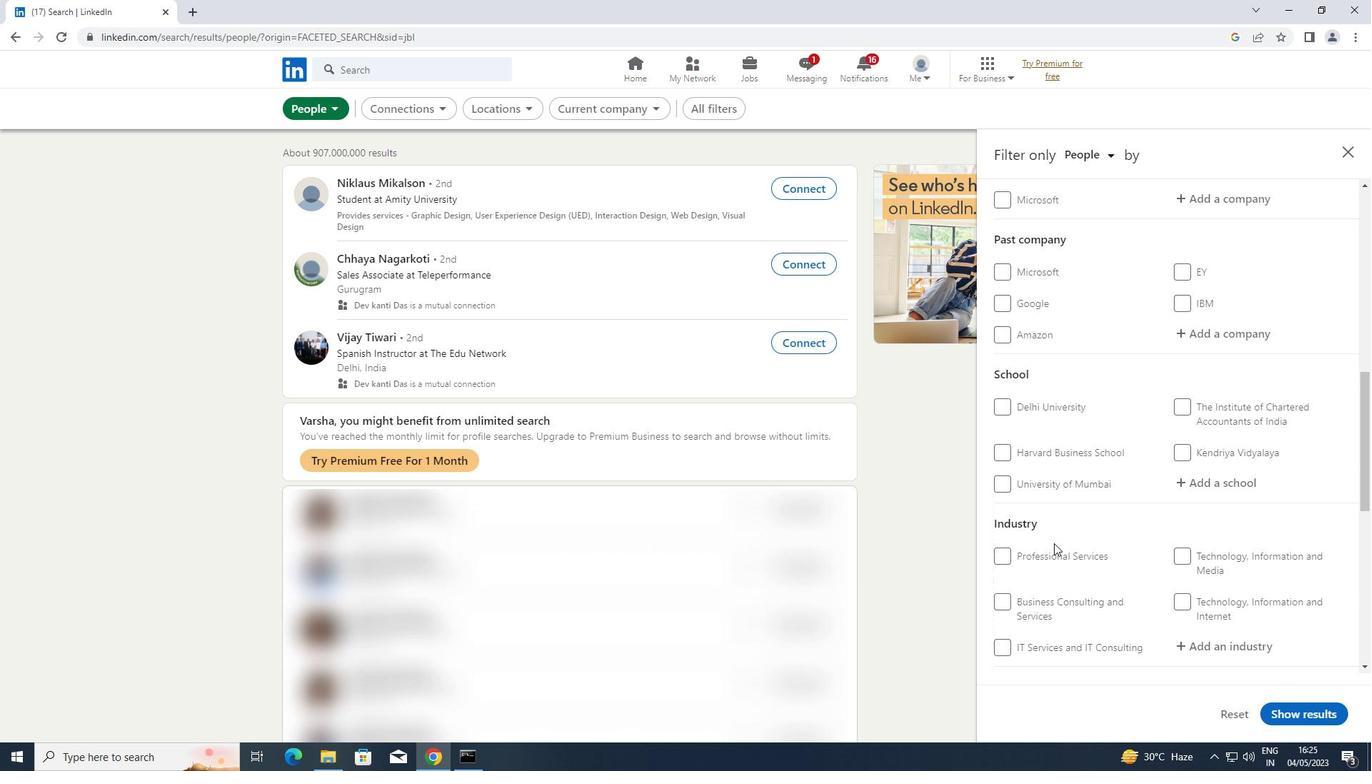 
Action: Mouse scrolled (1054, 542) with delta (0, 0)
Screenshot: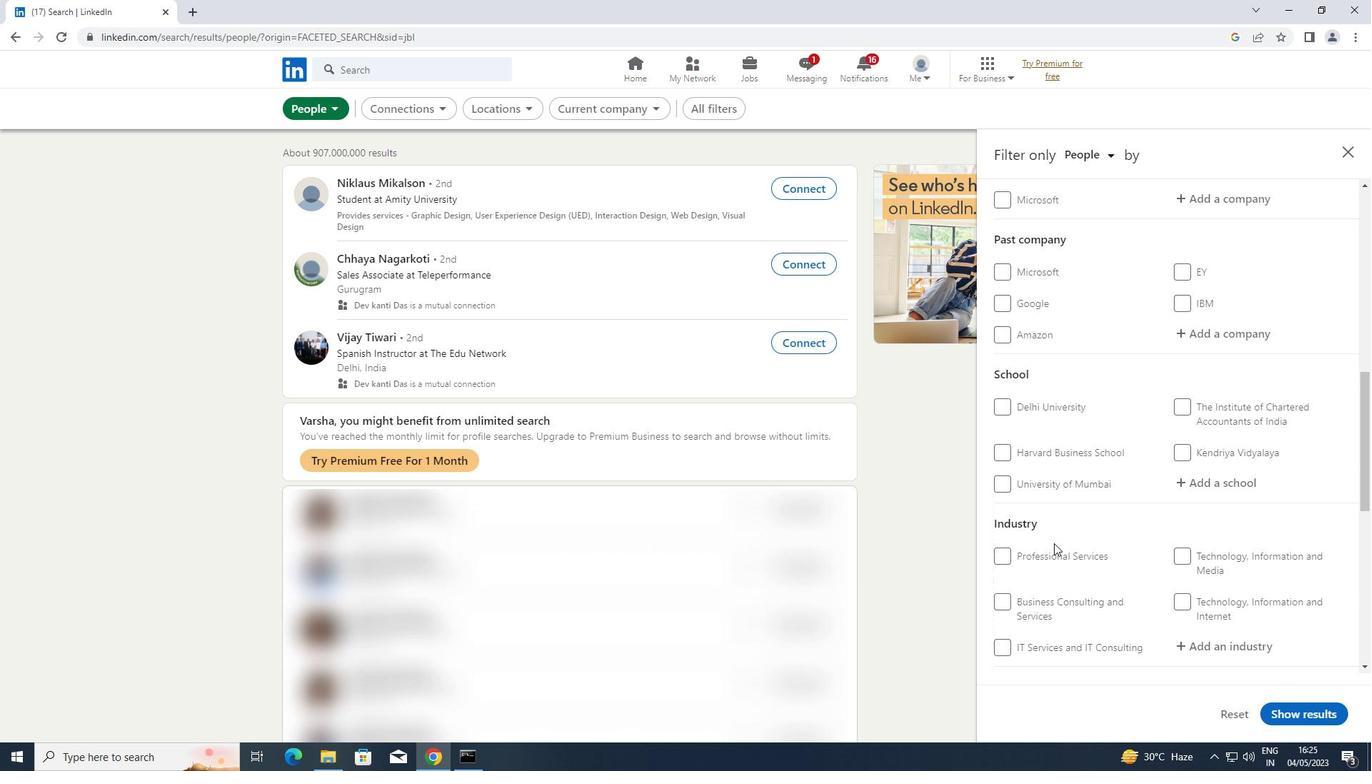 
Action: Mouse scrolled (1054, 542) with delta (0, 0)
Screenshot: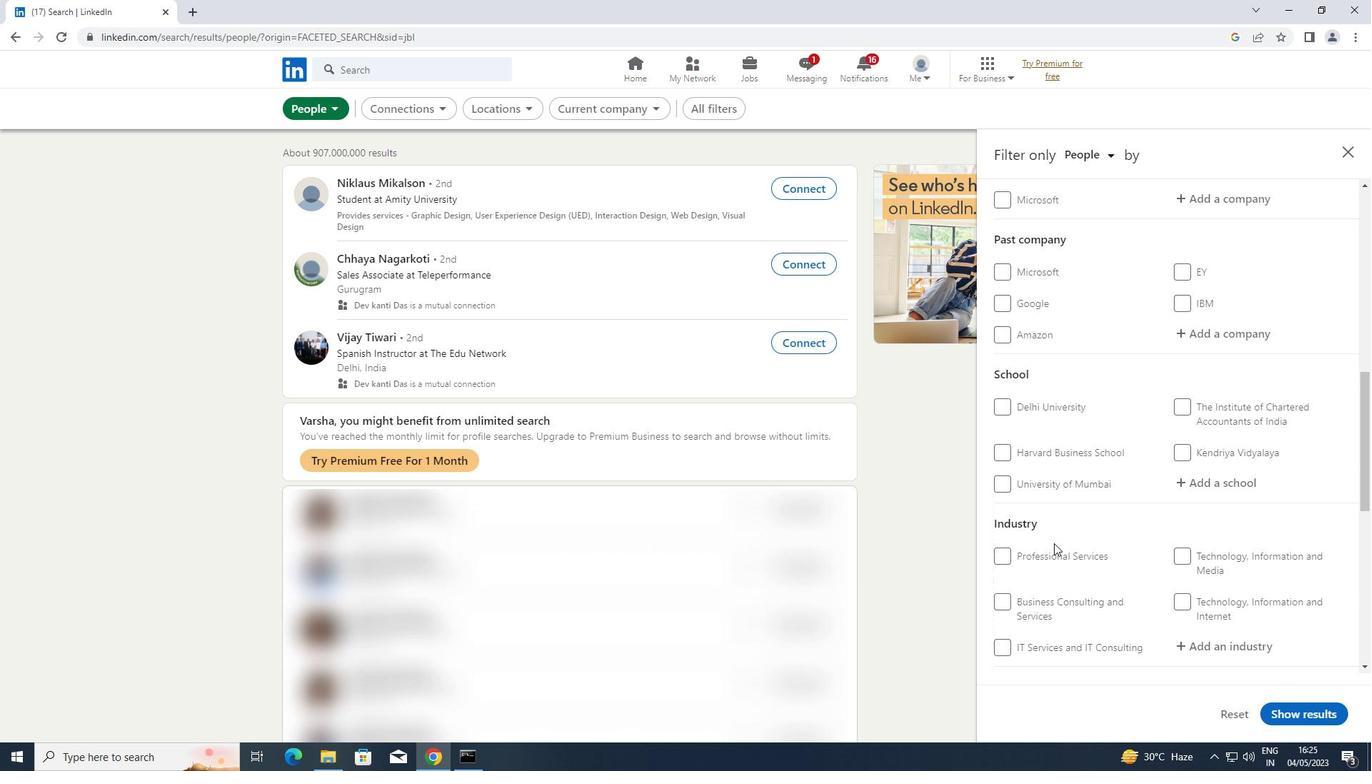 
Action: Mouse moved to (1007, 504)
Screenshot: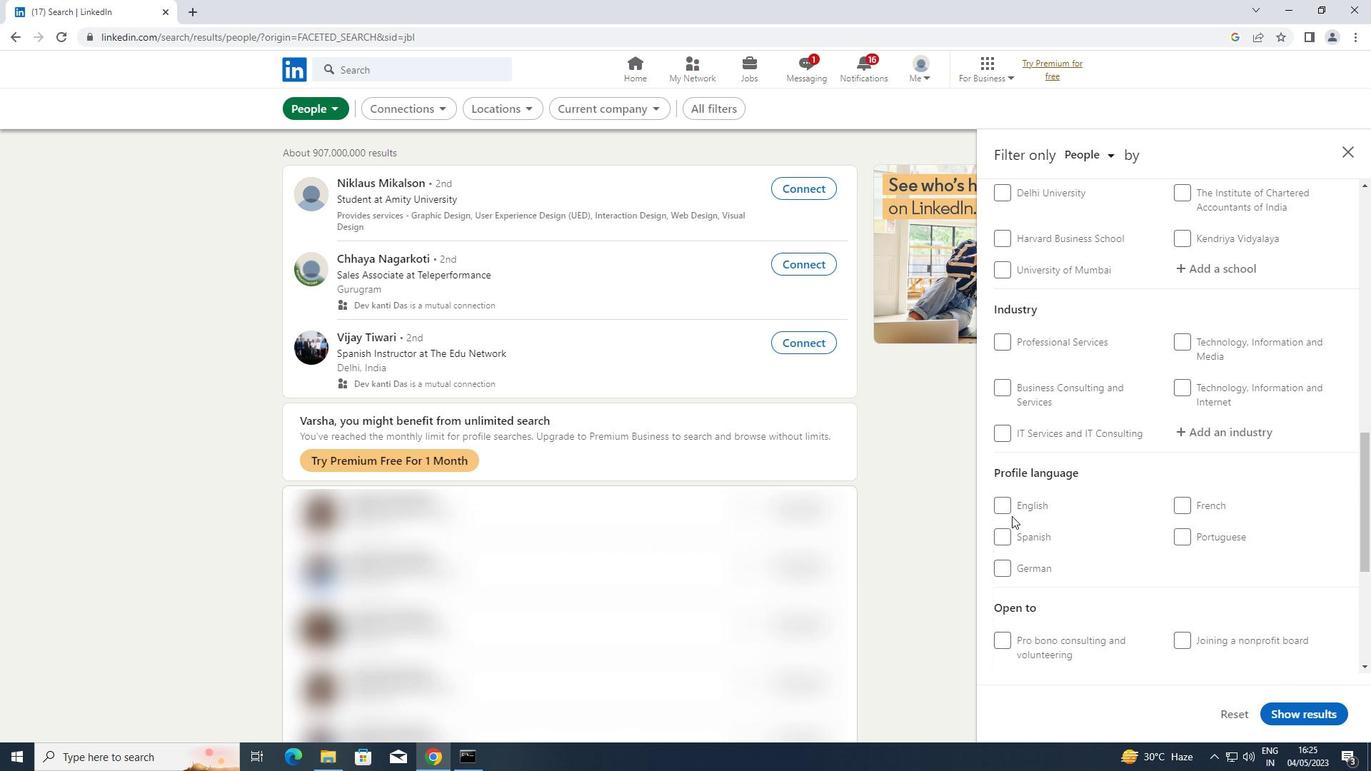 
Action: Mouse pressed left at (1007, 504)
Screenshot: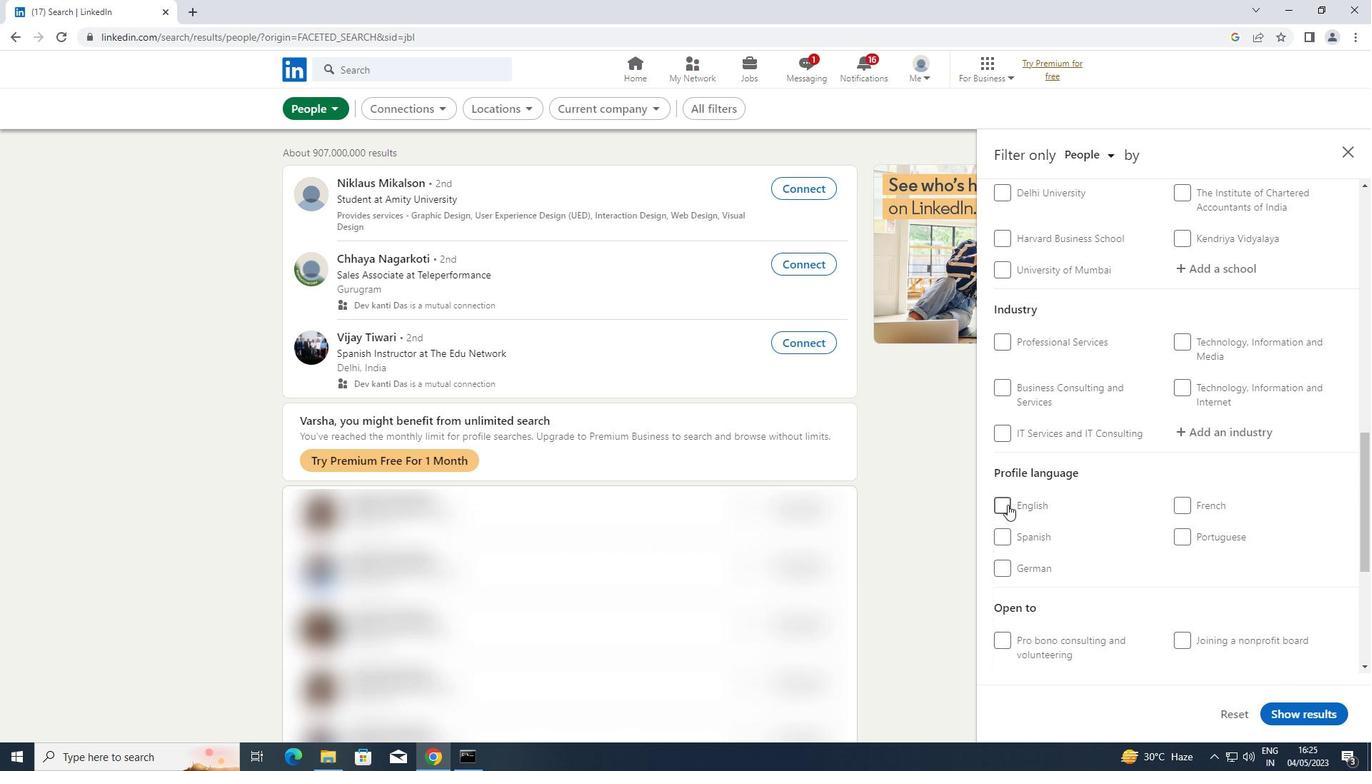 
Action: Mouse moved to (1356, 495)
Screenshot: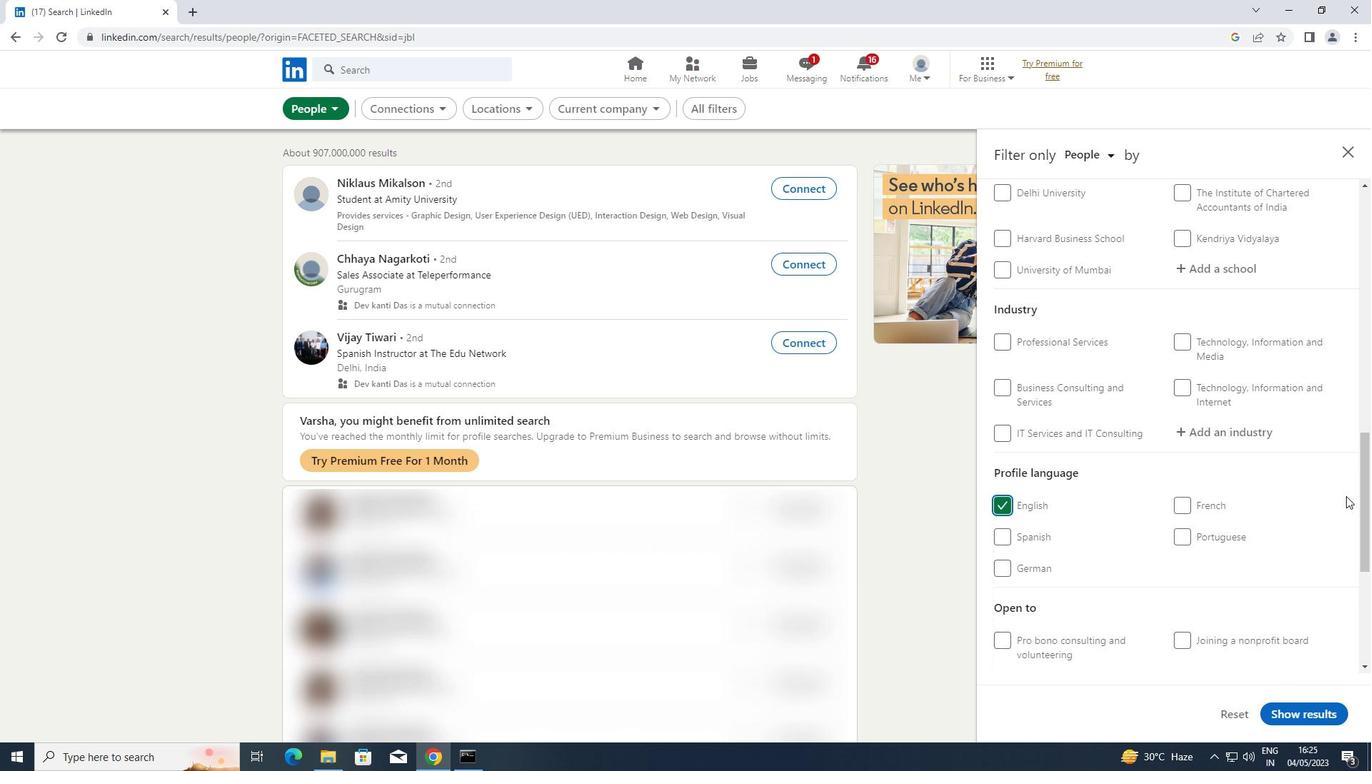 
Action: Mouse scrolled (1356, 496) with delta (0, 0)
Screenshot: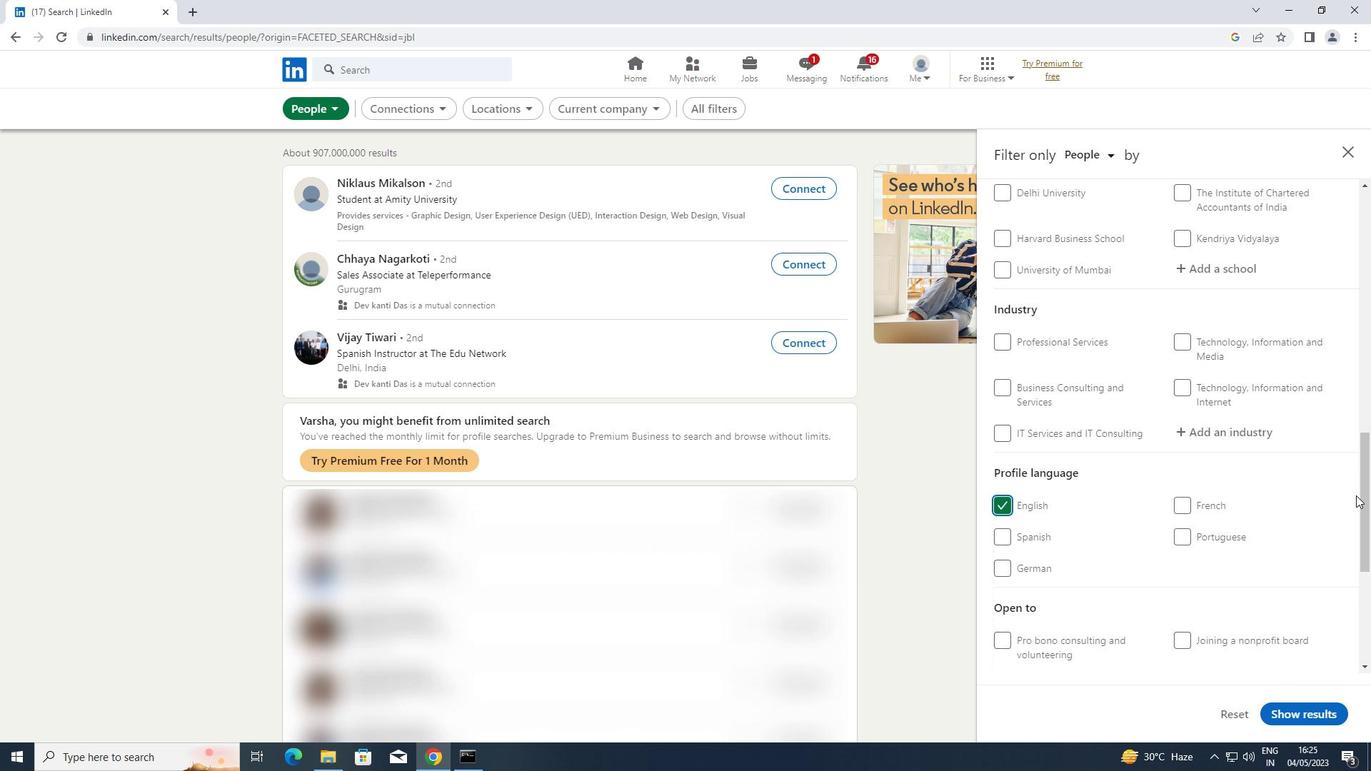 
Action: Mouse scrolled (1356, 496) with delta (0, 0)
Screenshot: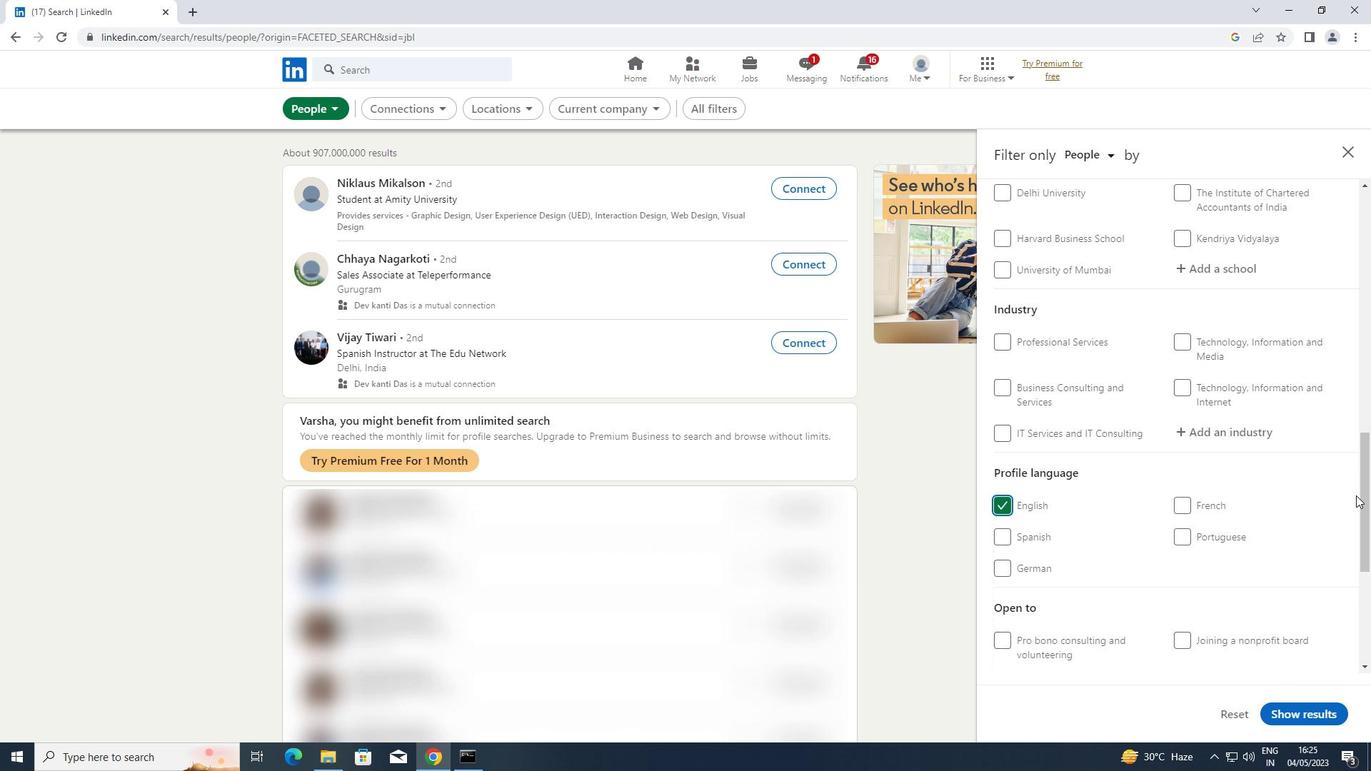 
Action: Mouse scrolled (1356, 496) with delta (0, 0)
Screenshot: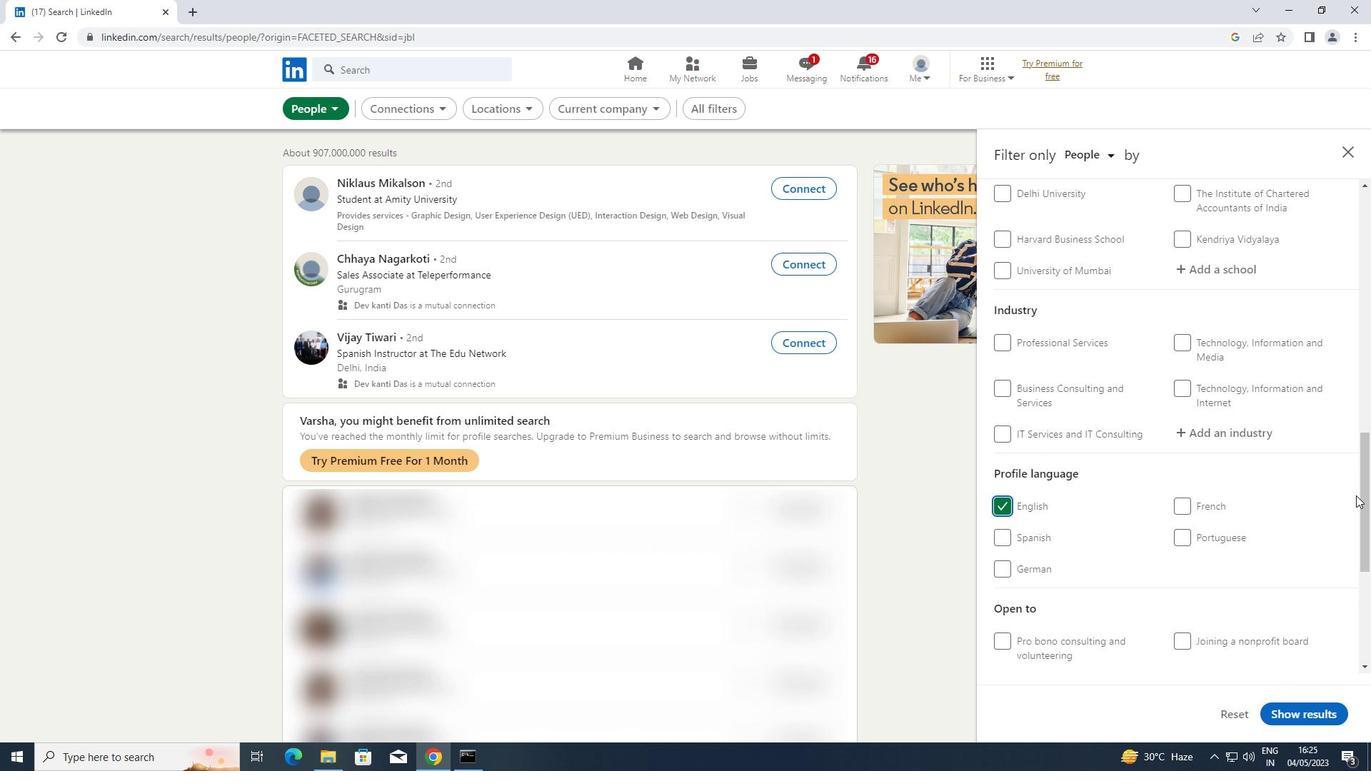 
Action: Mouse scrolled (1356, 496) with delta (0, 0)
Screenshot: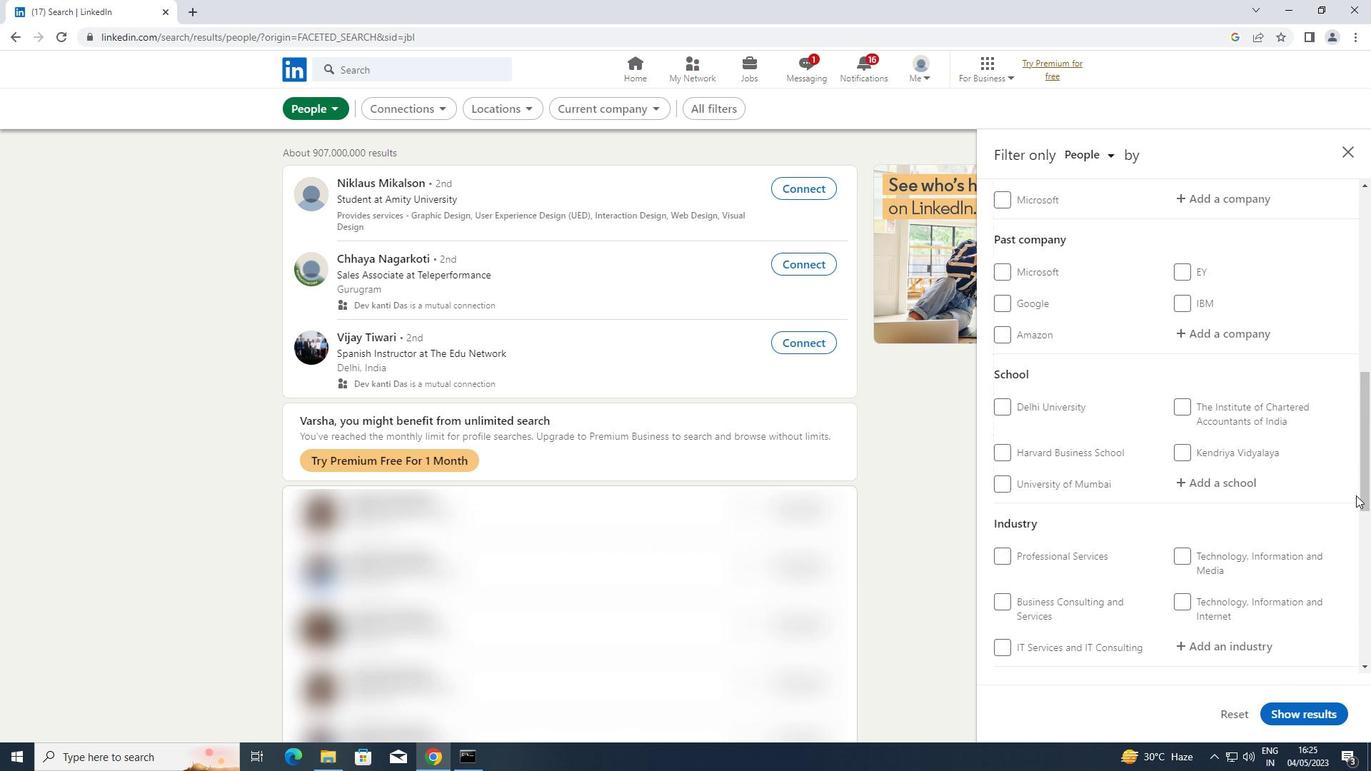 
Action: Mouse scrolled (1356, 496) with delta (0, 0)
Screenshot: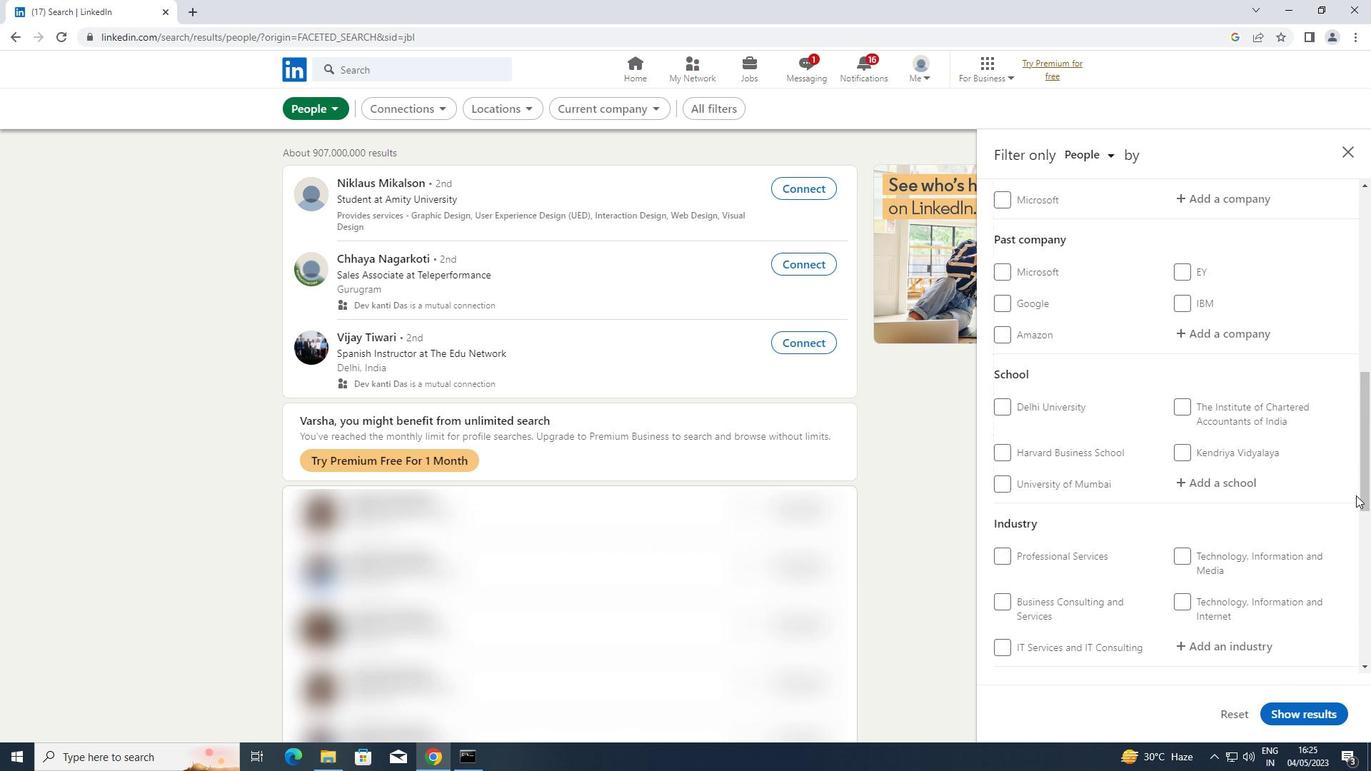 
Action: Mouse moved to (1256, 336)
Screenshot: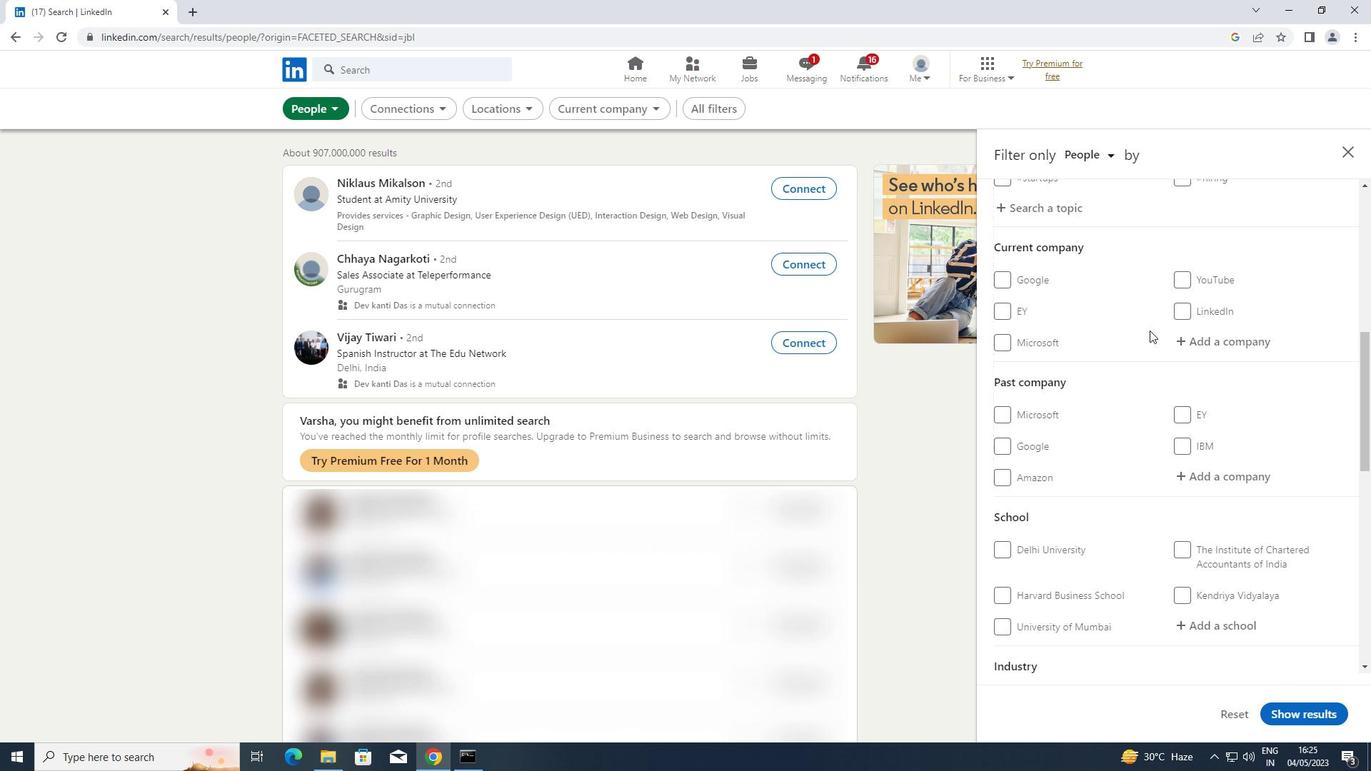 
Action: Mouse pressed left at (1256, 336)
Screenshot: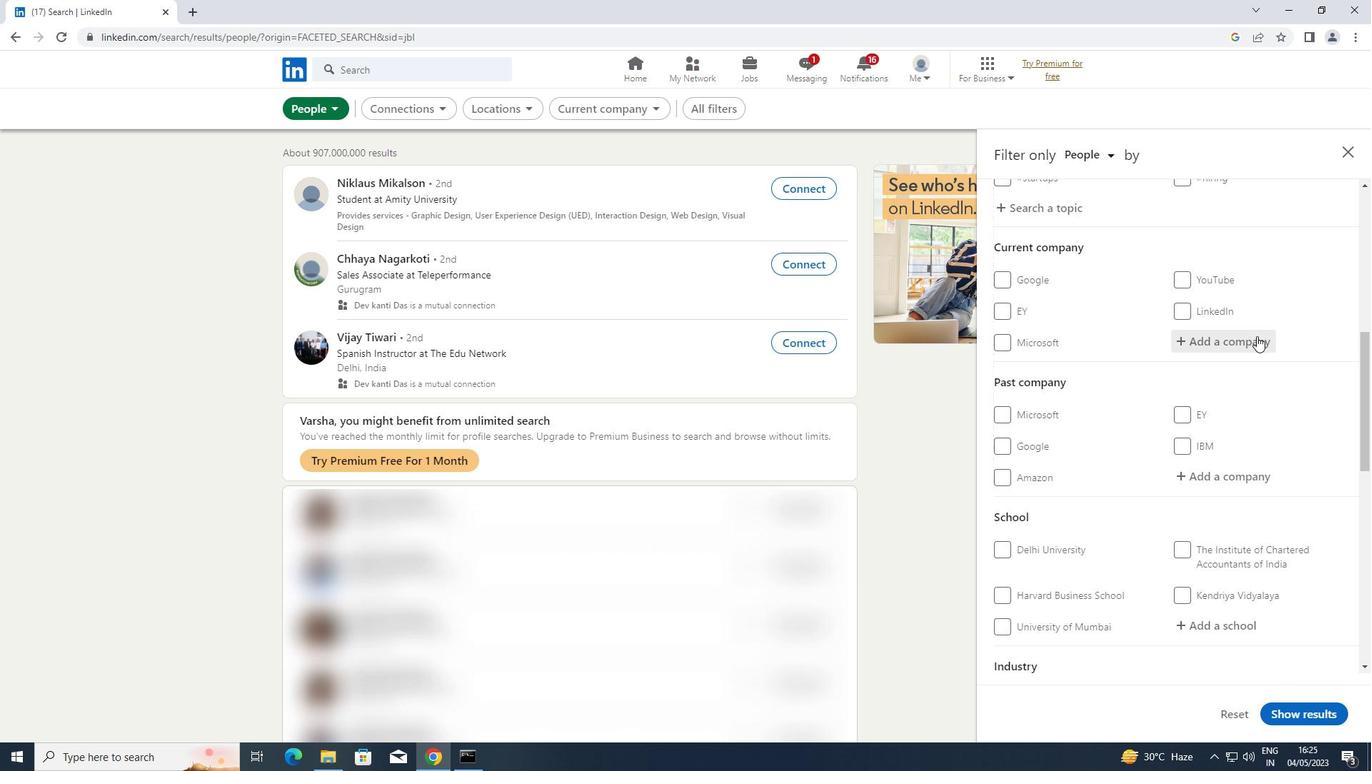 
Action: Key pressed <Key.shift>JOBS<Key.space>IN
Screenshot: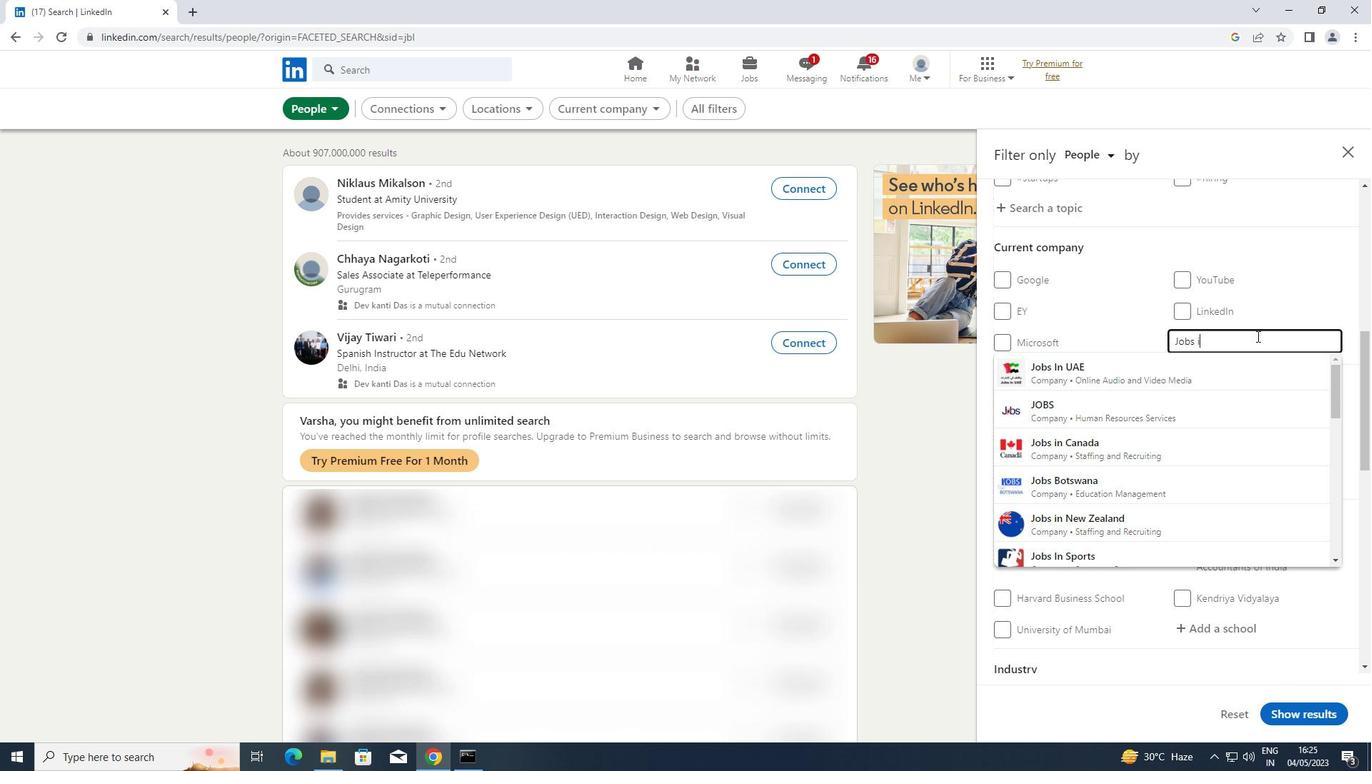 
Action: Mouse moved to (1159, 399)
Screenshot: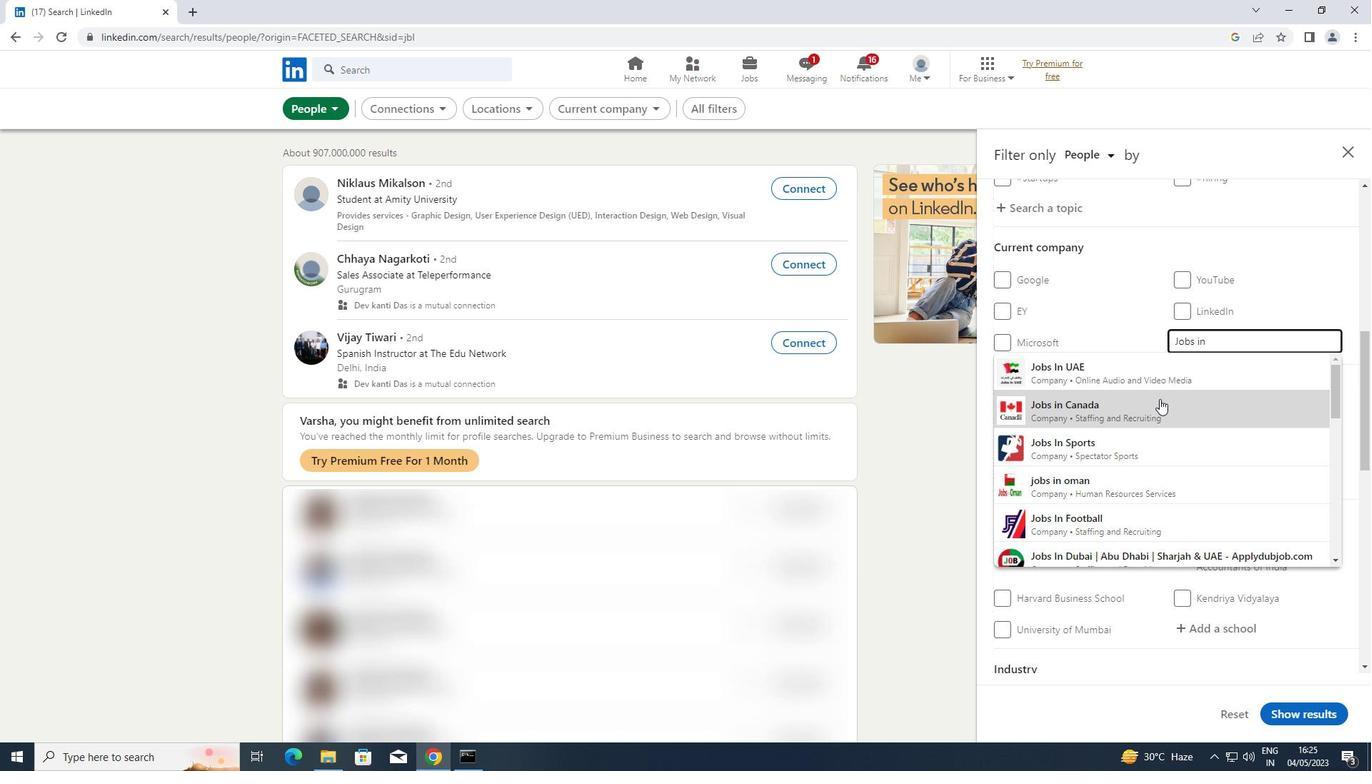 
Action: Key pressed <Key.space><Key.shift>INDIA
Screenshot: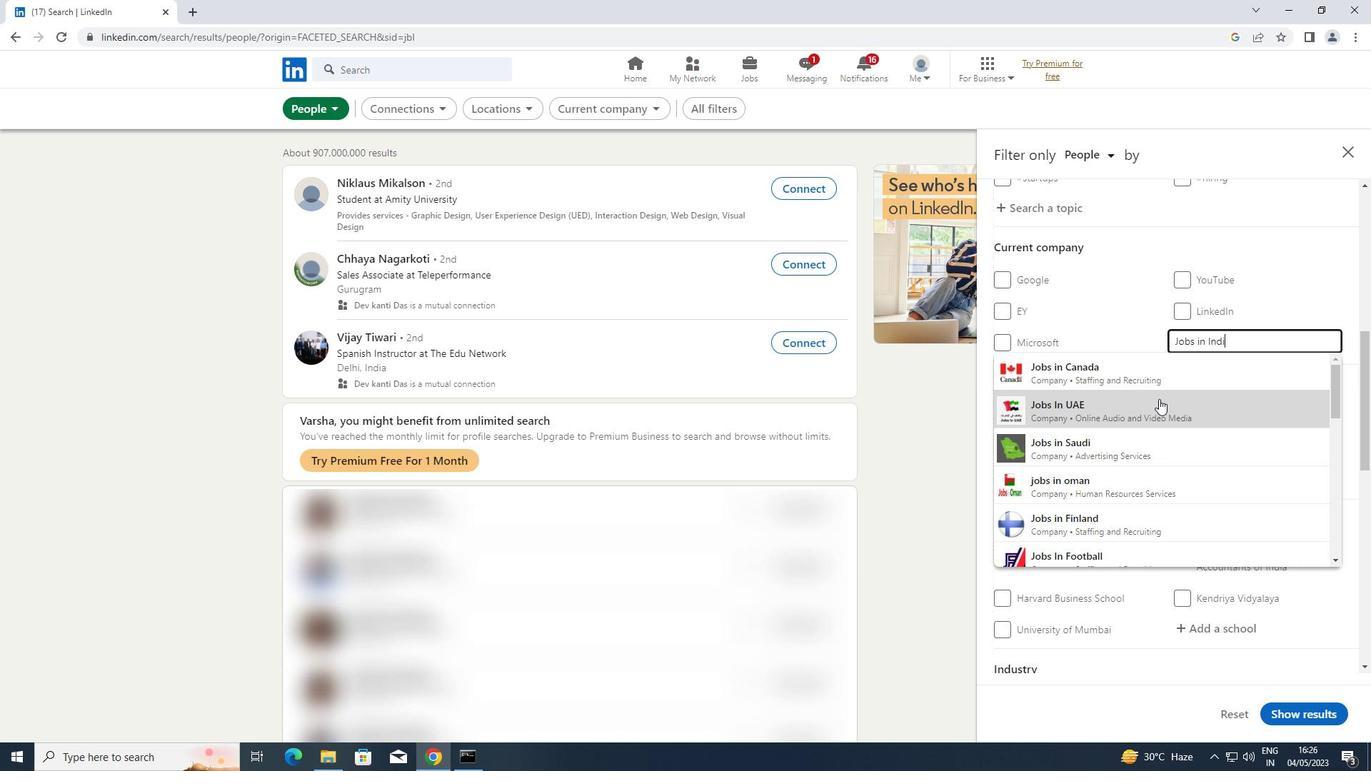 
Action: Mouse moved to (1094, 480)
Screenshot: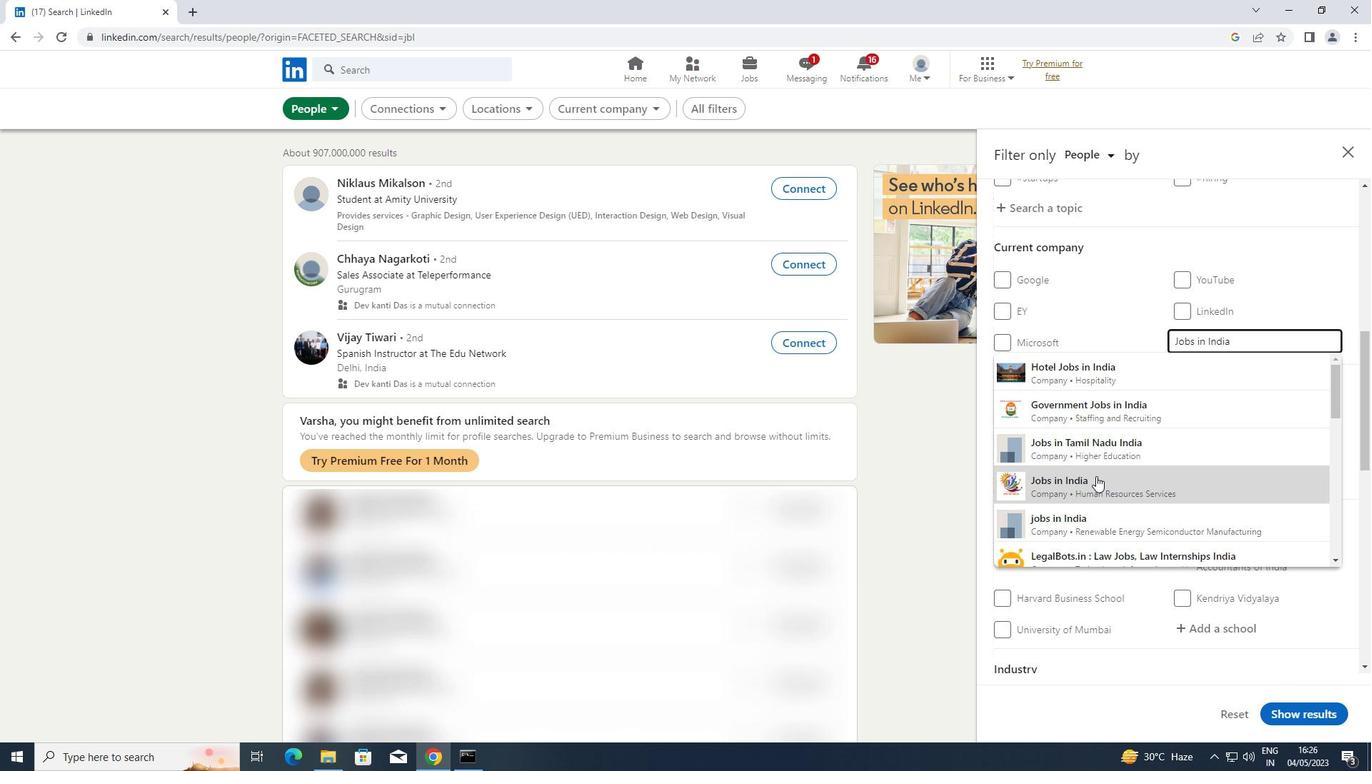 
Action: Mouse pressed left at (1094, 480)
Screenshot: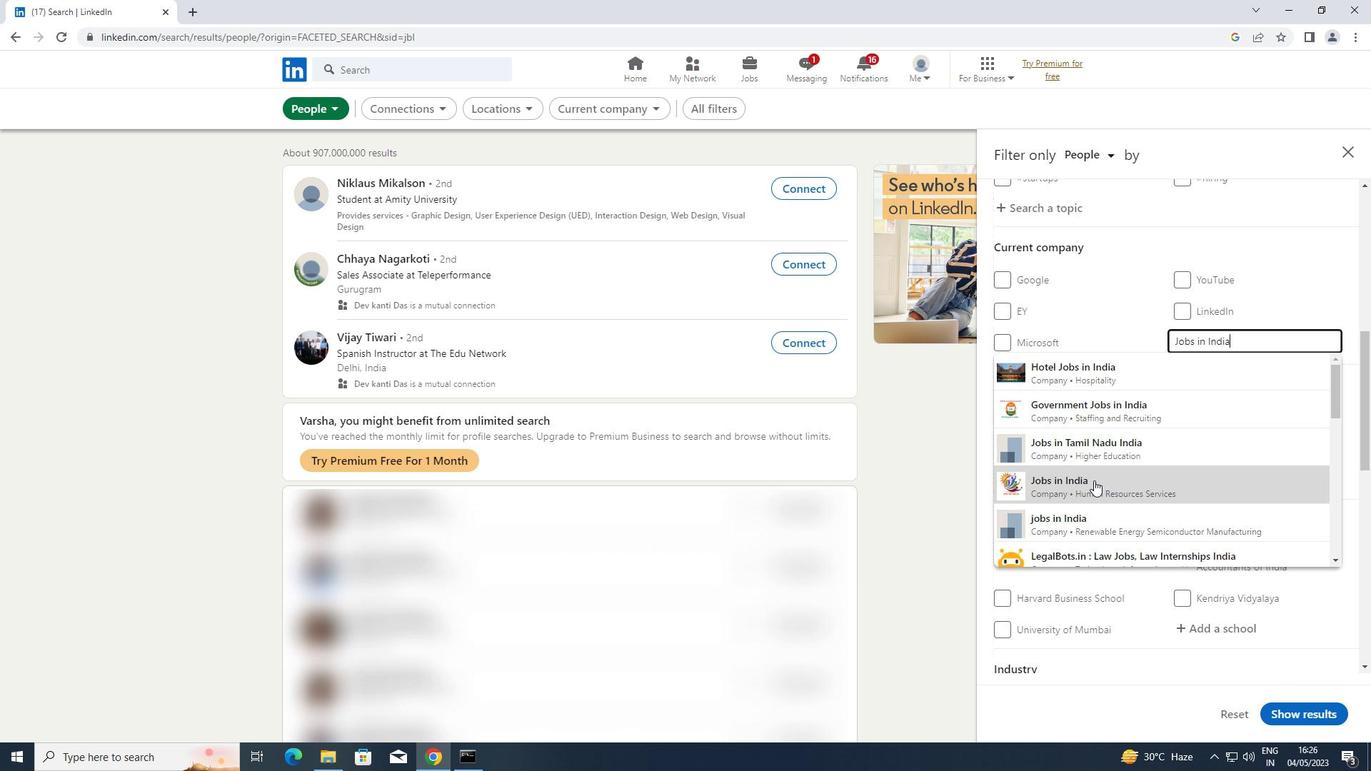 
Action: Mouse moved to (1115, 476)
Screenshot: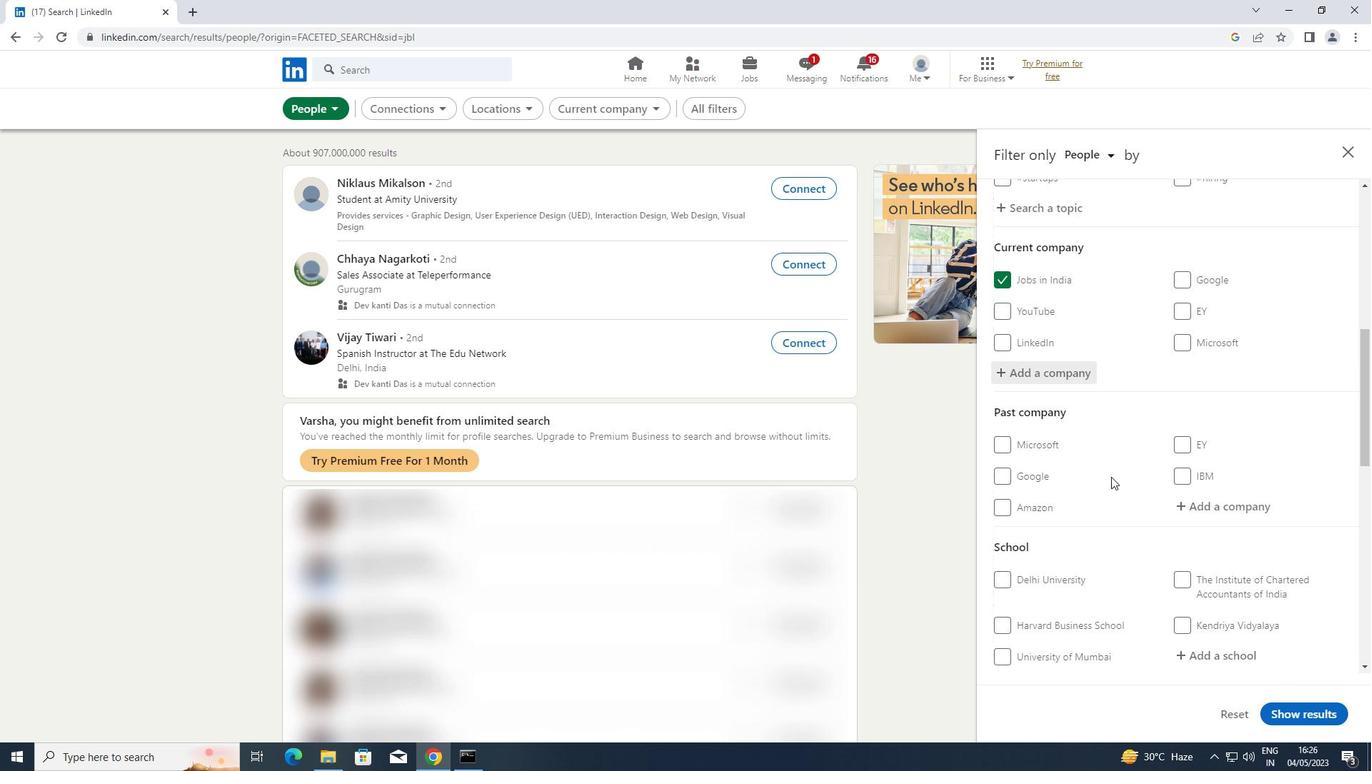 
Action: Mouse scrolled (1115, 475) with delta (0, 0)
Screenshot: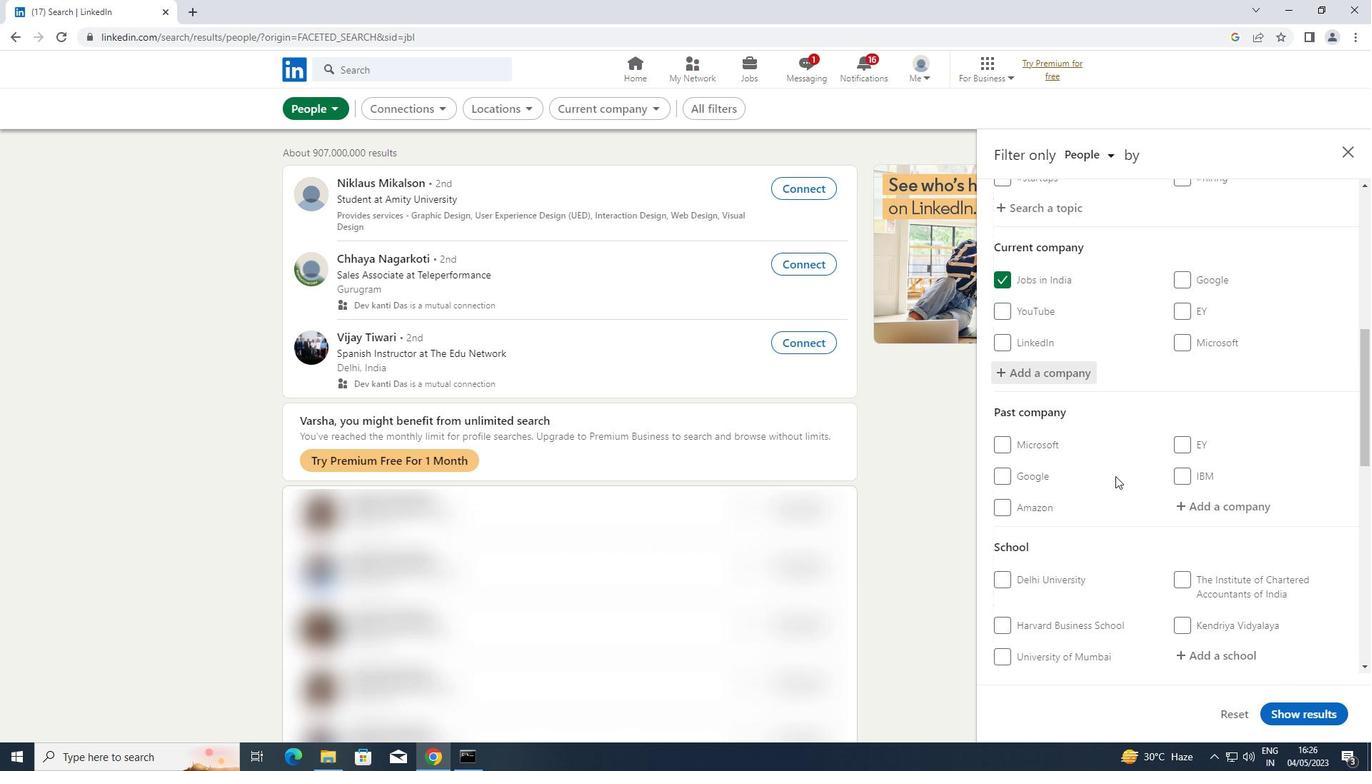 
Action: Mouse scrolled (1115, 475) with delta (0, 0)
Screenshot: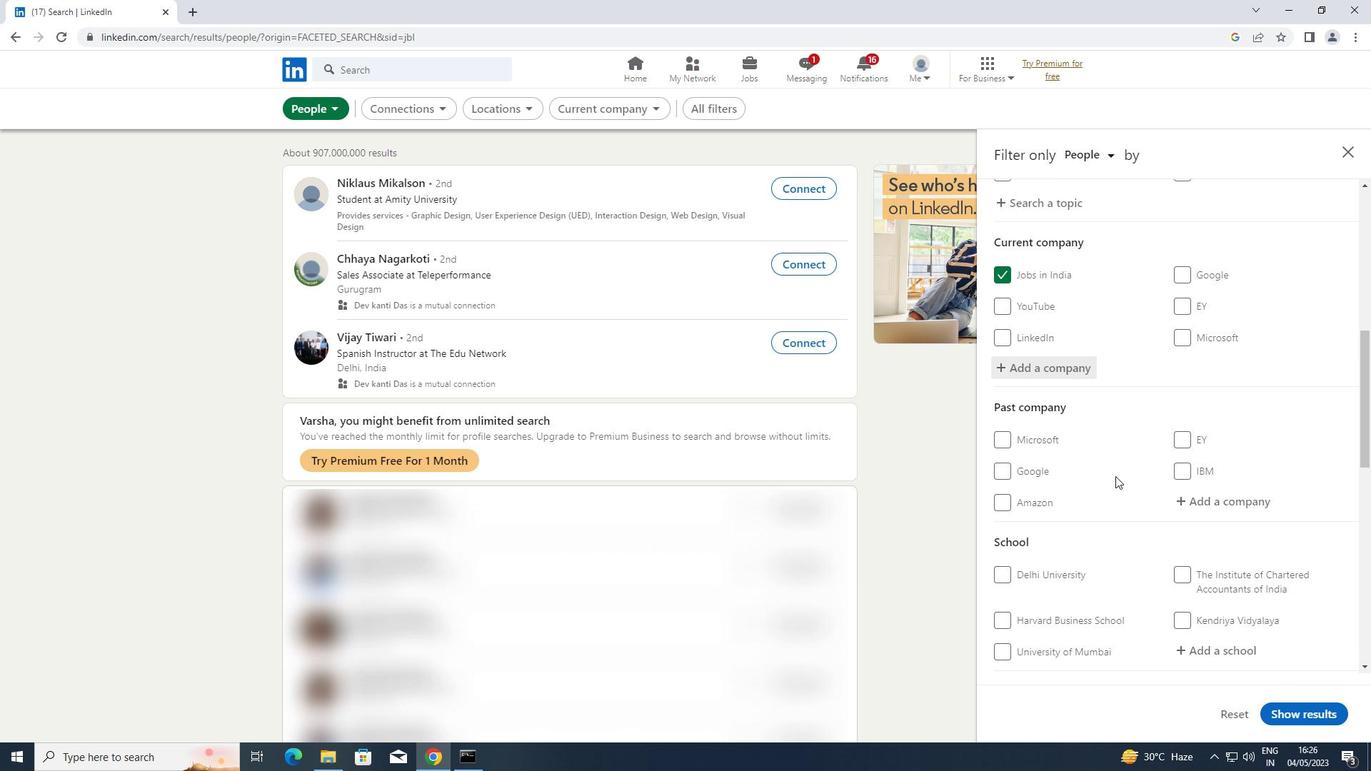 
Action: Mouse moved to (1246, 512)
Screenshot: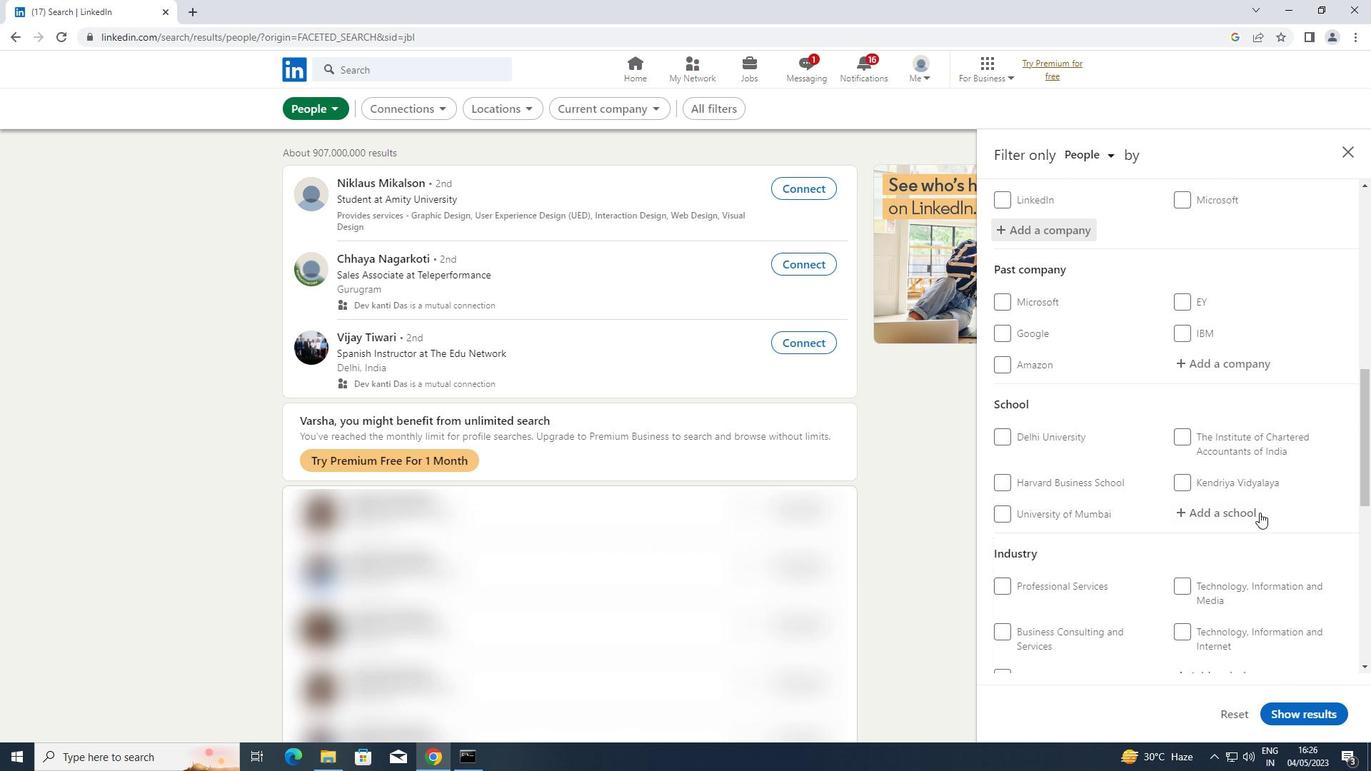 
Action: Mouse pressed left at (1246, 512)
Screenshot: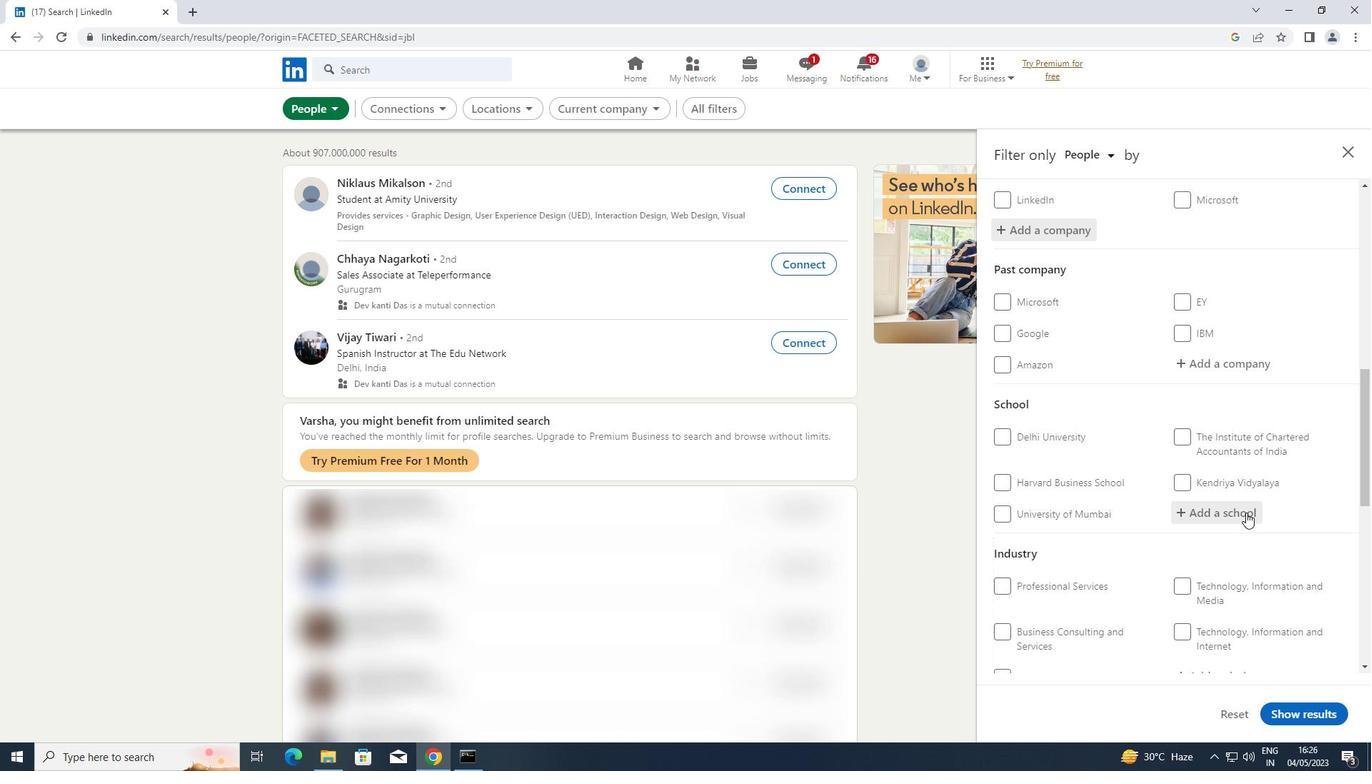 
Action: Key pressed <Key.shift>SIKSHA<Key.space><Key.shift>O
Screenshot: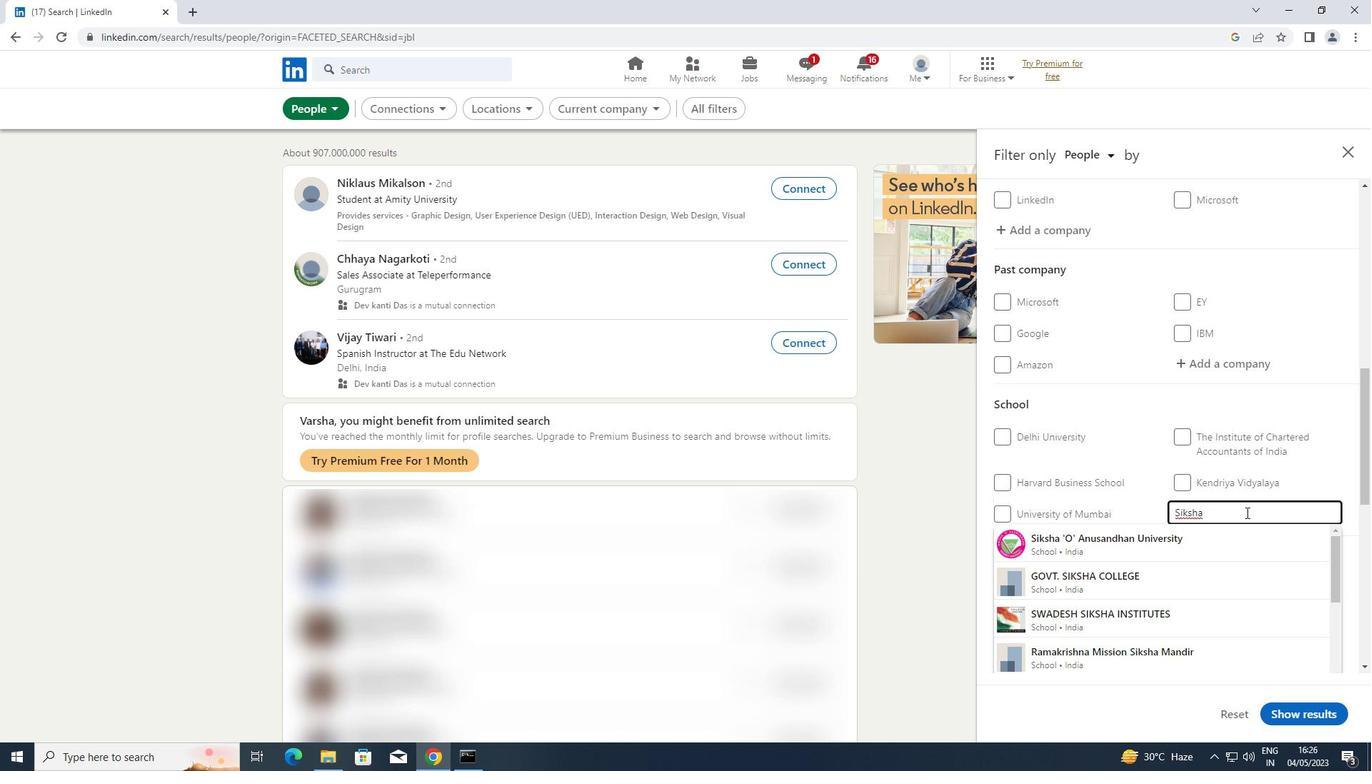
Action: Mouse moved to (1155, 537)
Screenshot: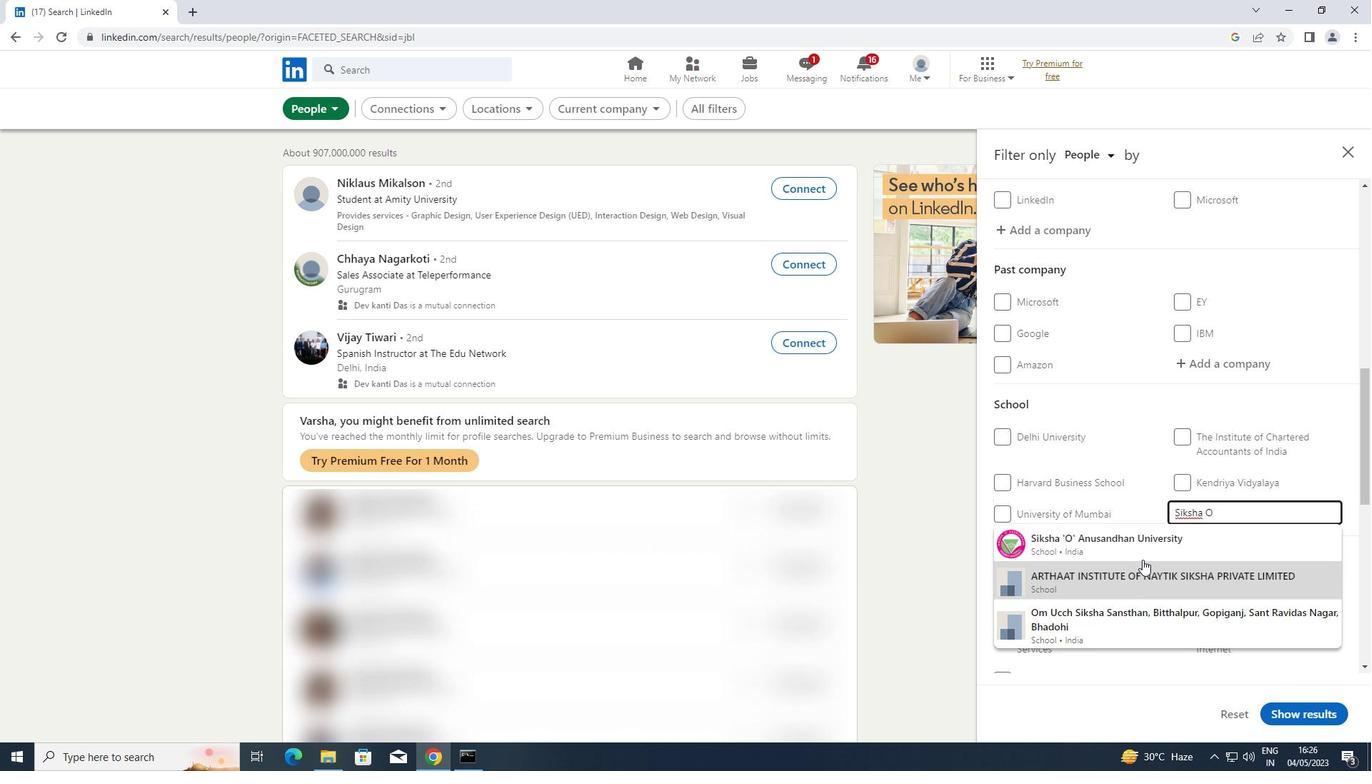 
Action: Mouse pressed left at (1155, 537)
Screenshot: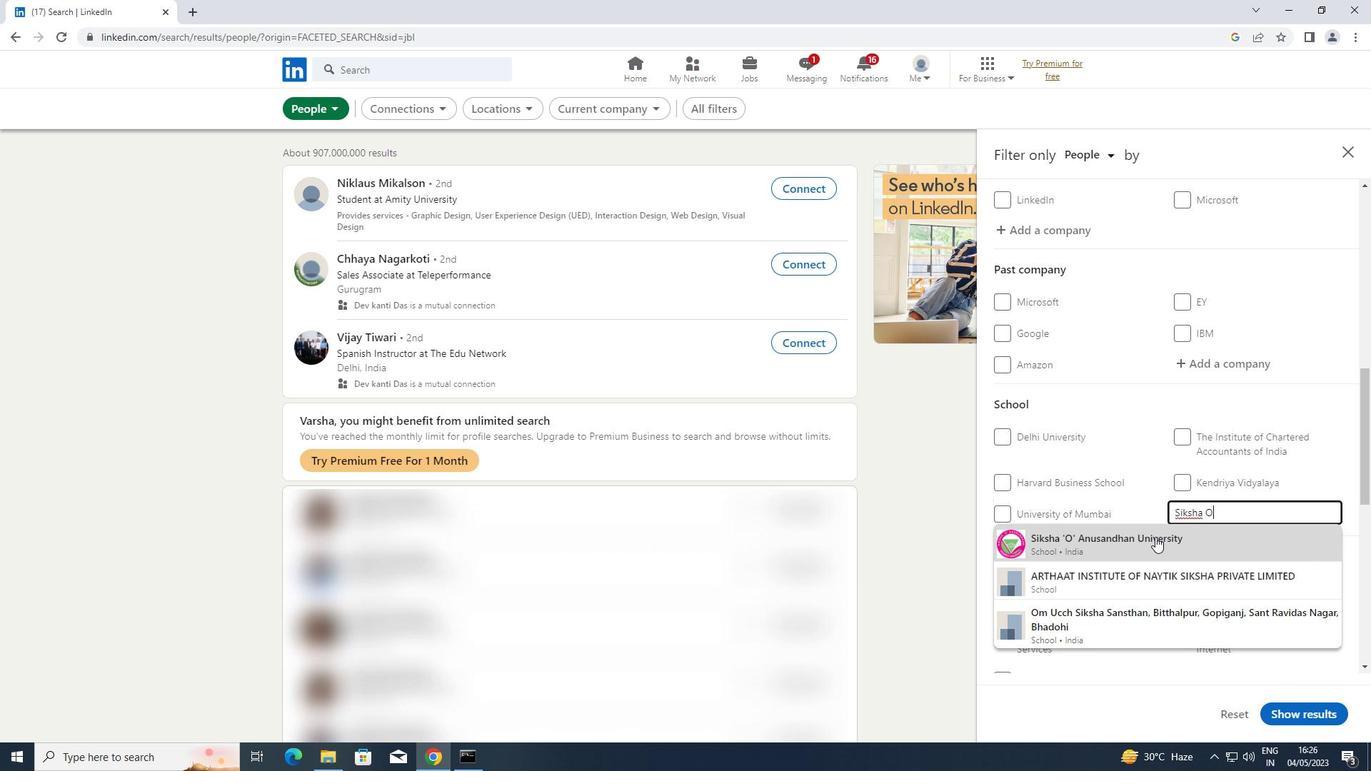 
Action: Mouse scrolled (1155, 536) with delta (0, 0)
Screenshot: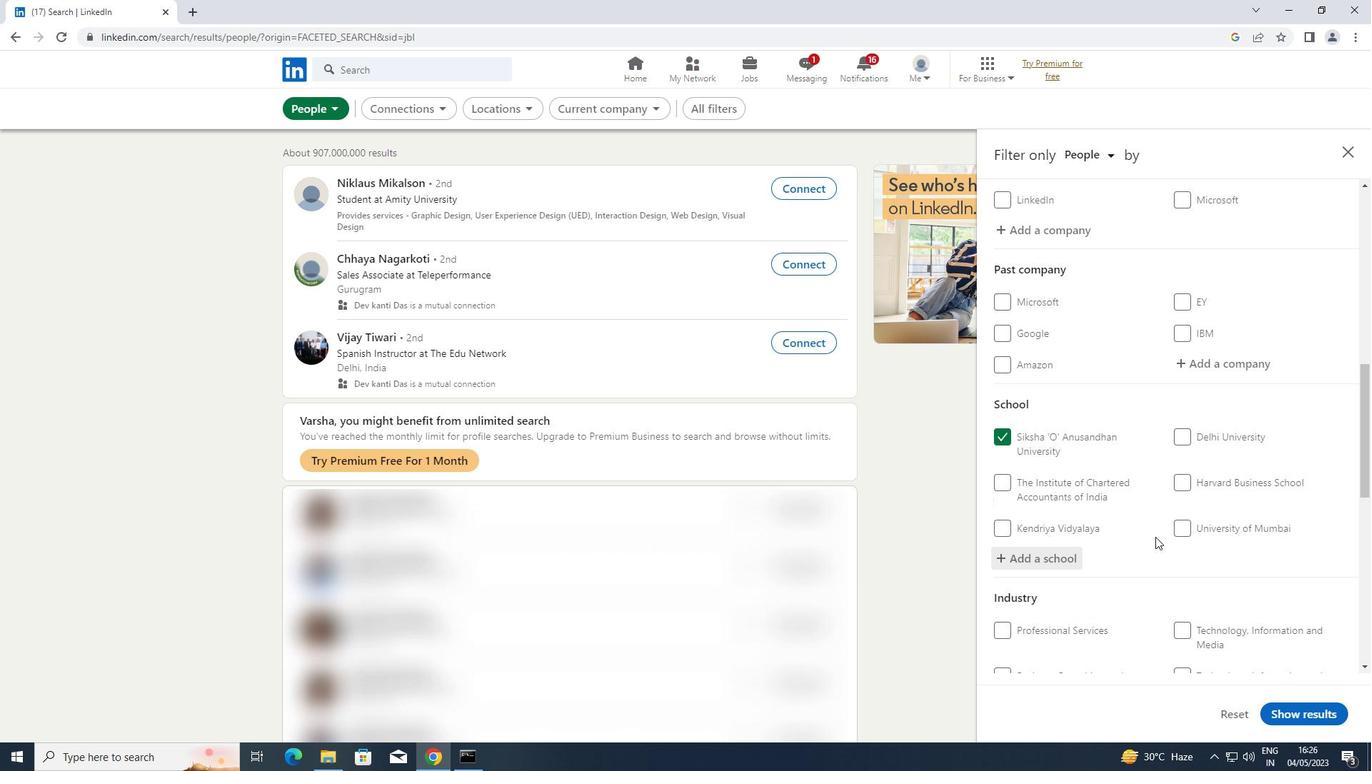 
Action: Mouse scrolled (1155, 536) with delta (0, 0)
Screenshot: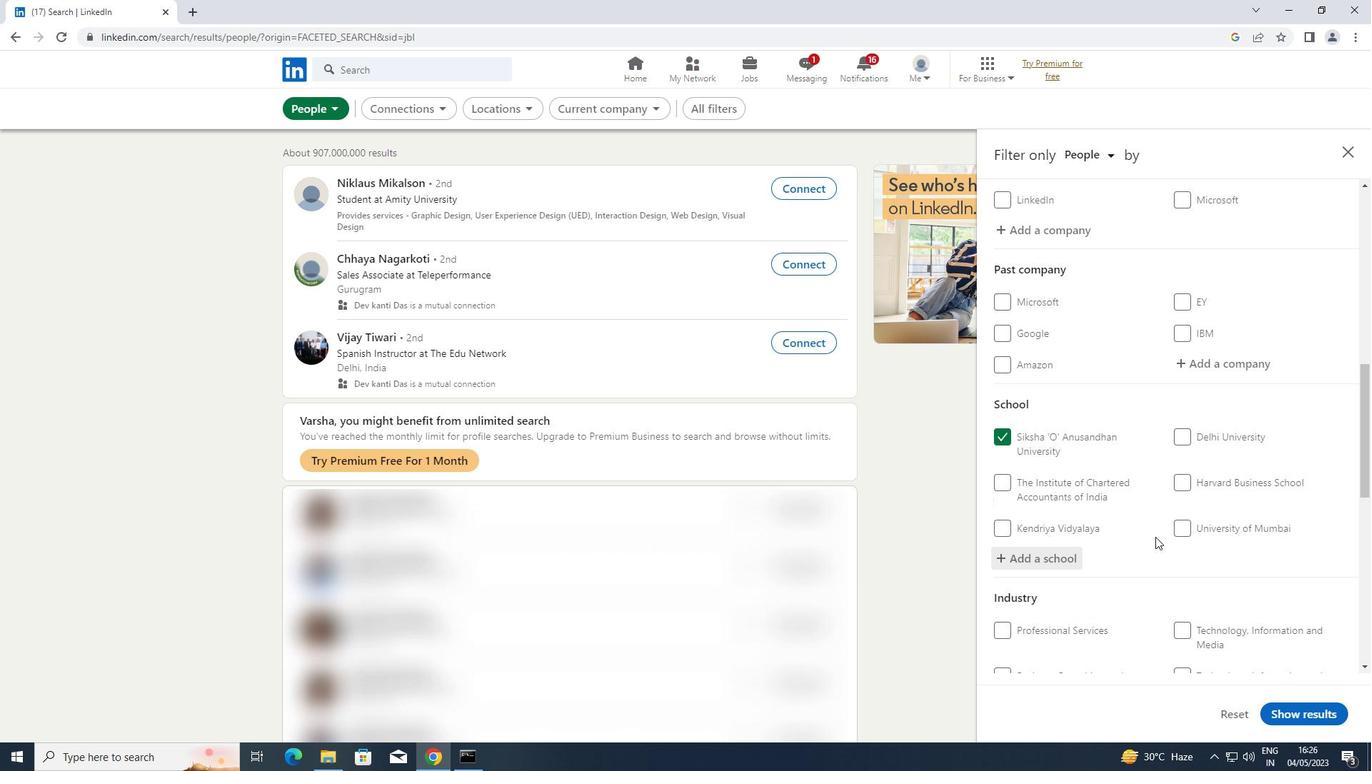 
Action: Mouse scrolled (1155, 536) with delta (0, 0)
Screenshot: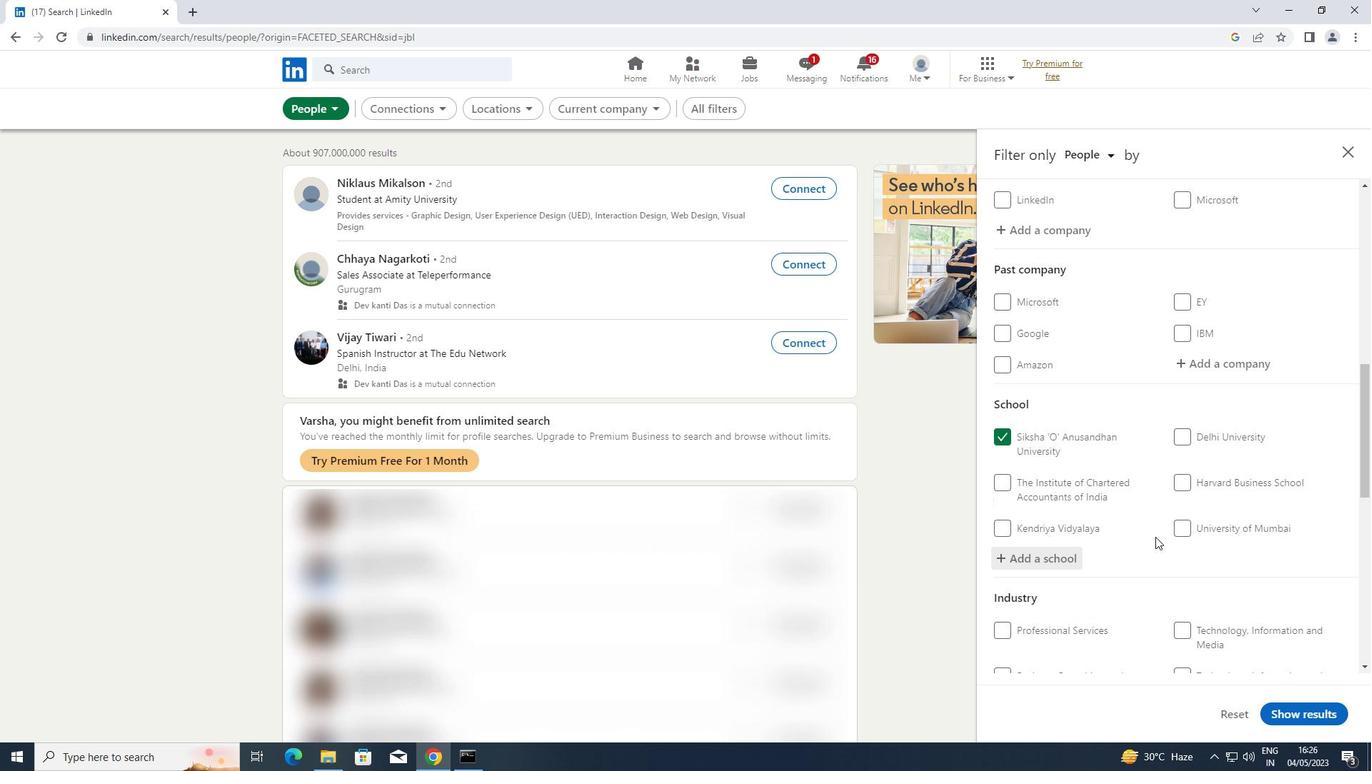 
Action: Mouse moved to (1215, 501)
Screenshot: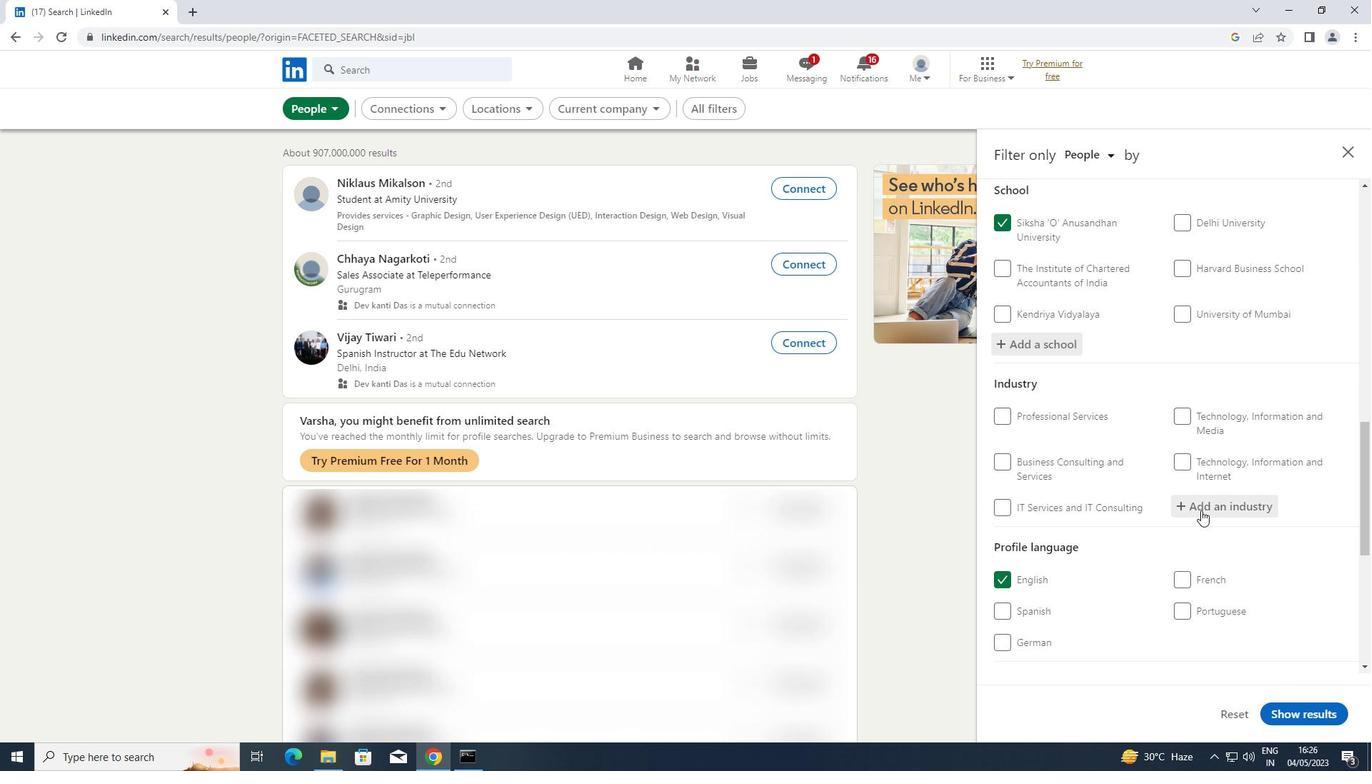 
Action: Mouse pressed left at (1215, 501)
Screenshot: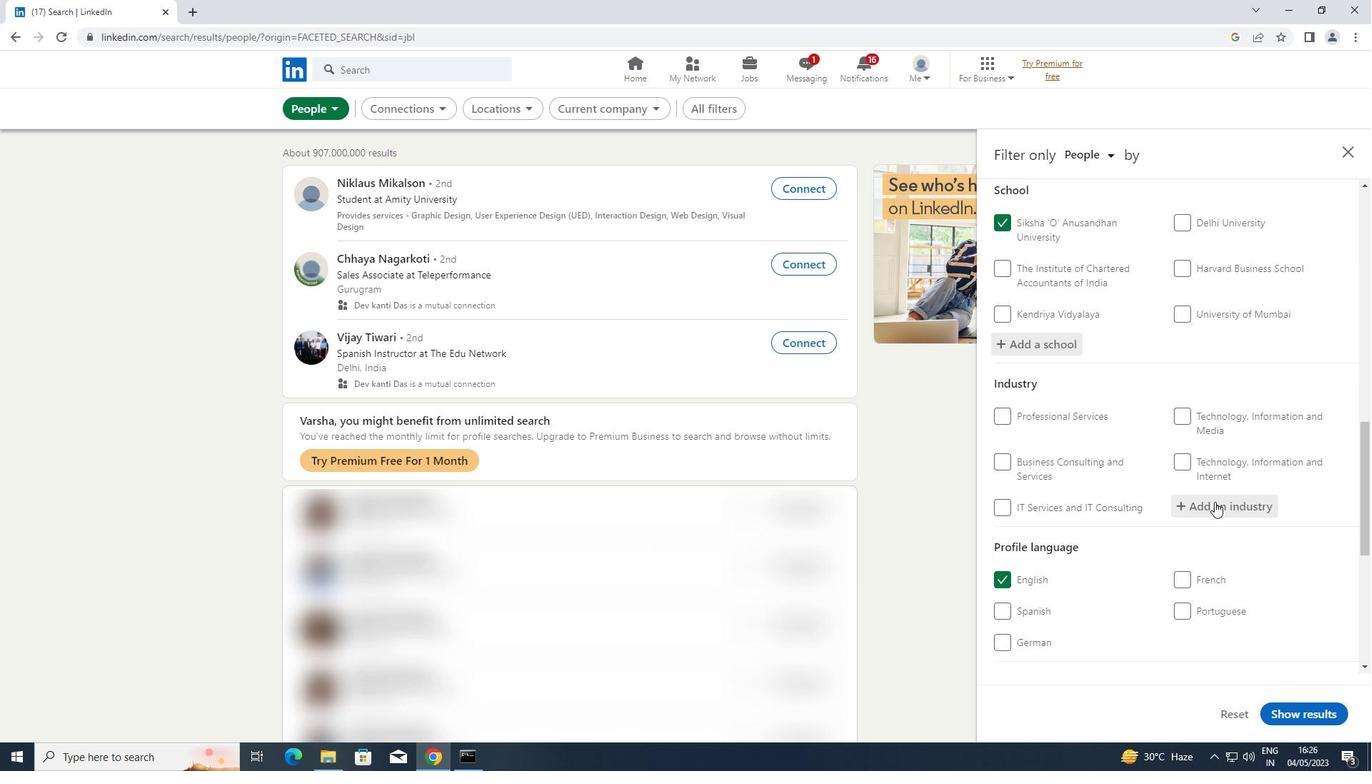 
Action: Key pressed <Key.shift>MEASURI
Screenshot: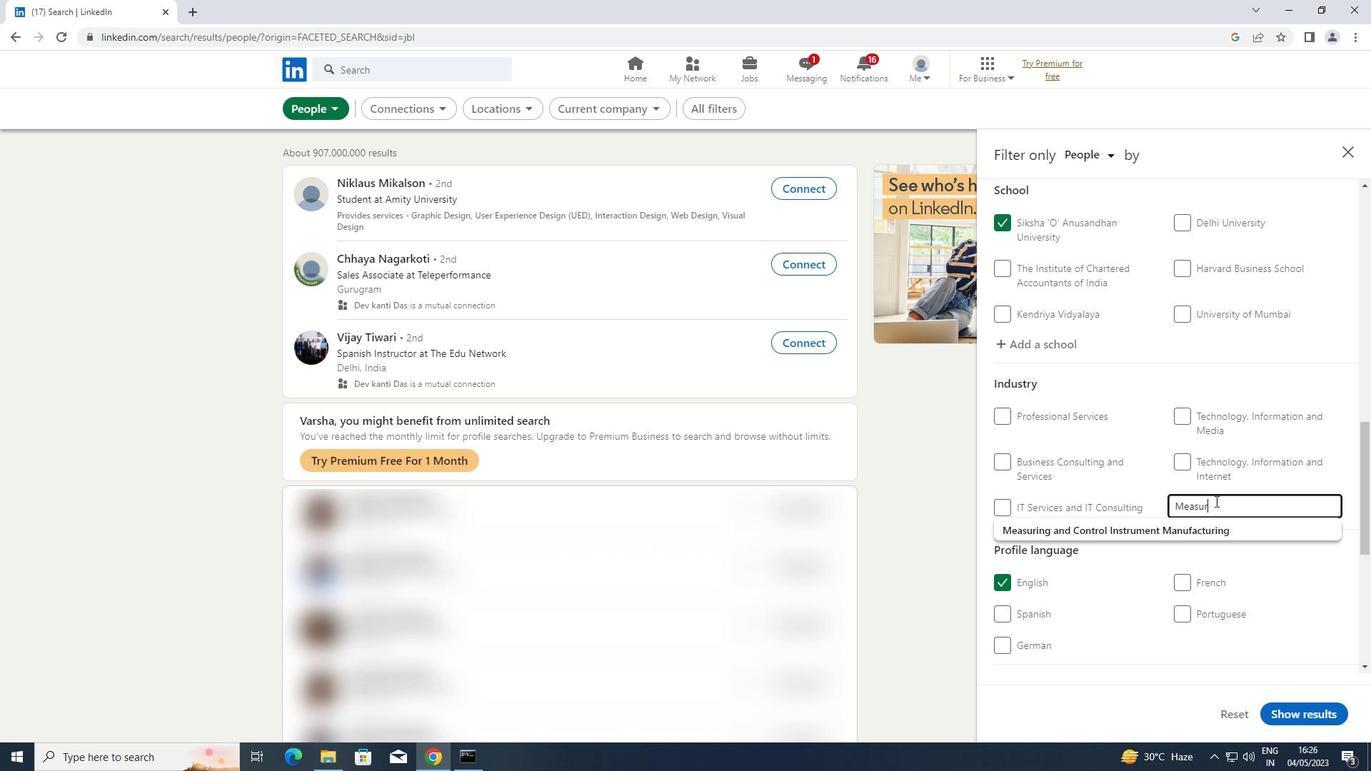 
Action: Mouse moved to (1151, 528)
Screenshot: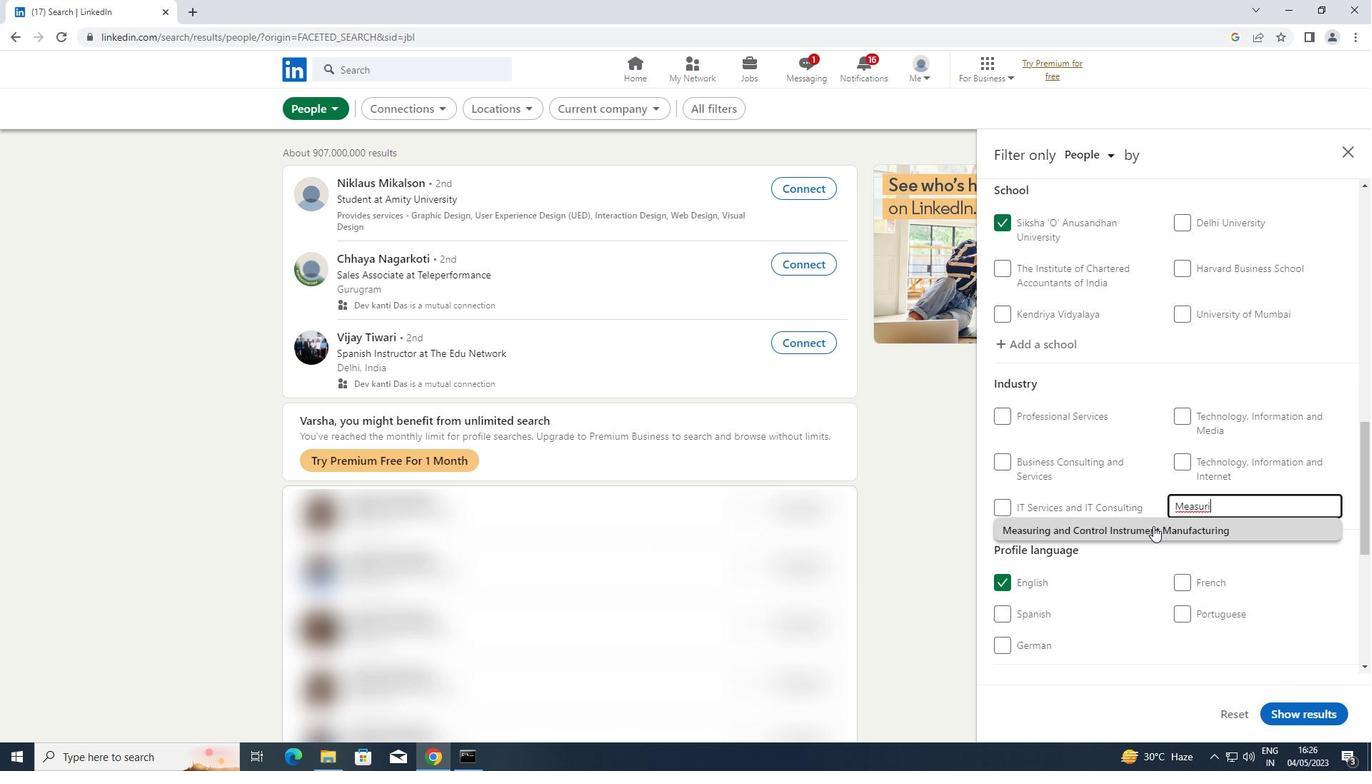 
Action: Mouse pressed left at (1151, 528)
Screenshot: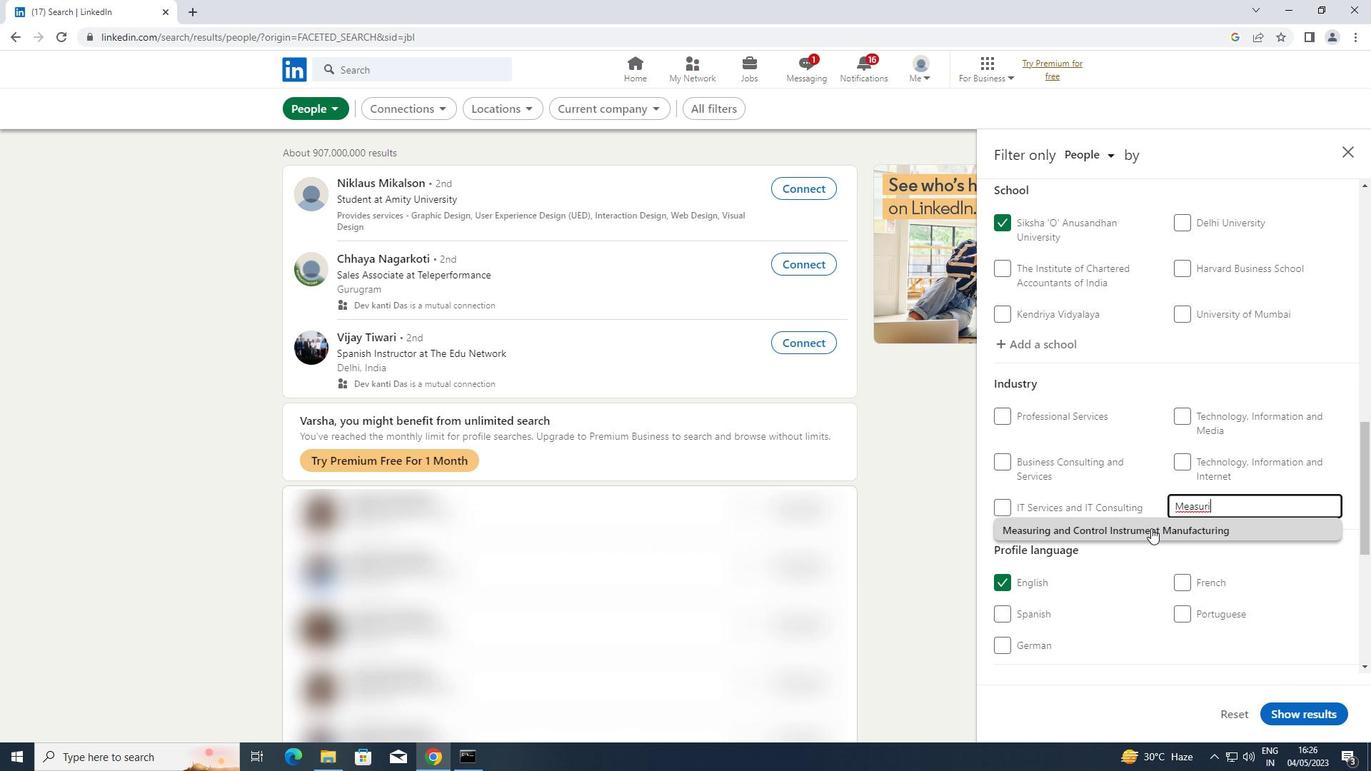 
Action: Mouse scrolled (1151, 527) with delta (0, 0)
Screenshot: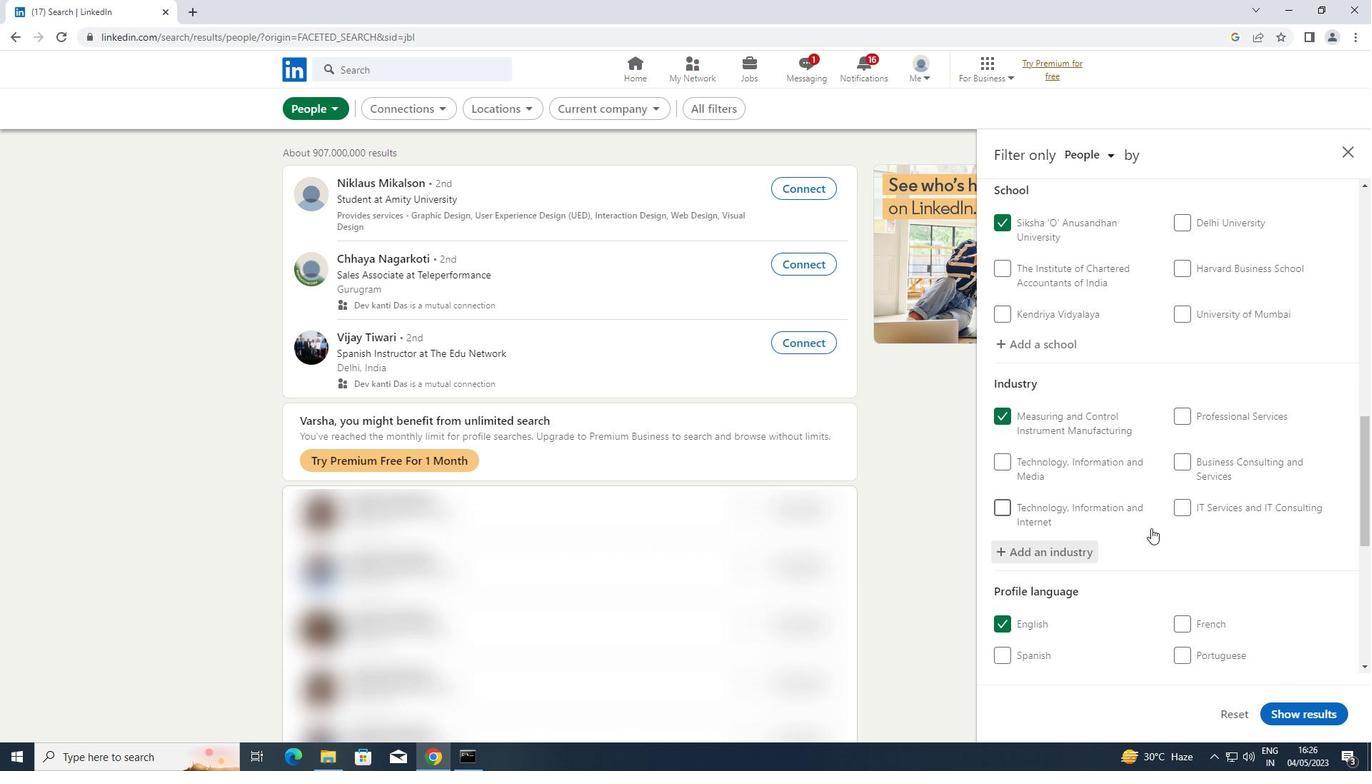 
Action: Mouse scrolled (1151, 527) with delta (0, 0)
Screenshot: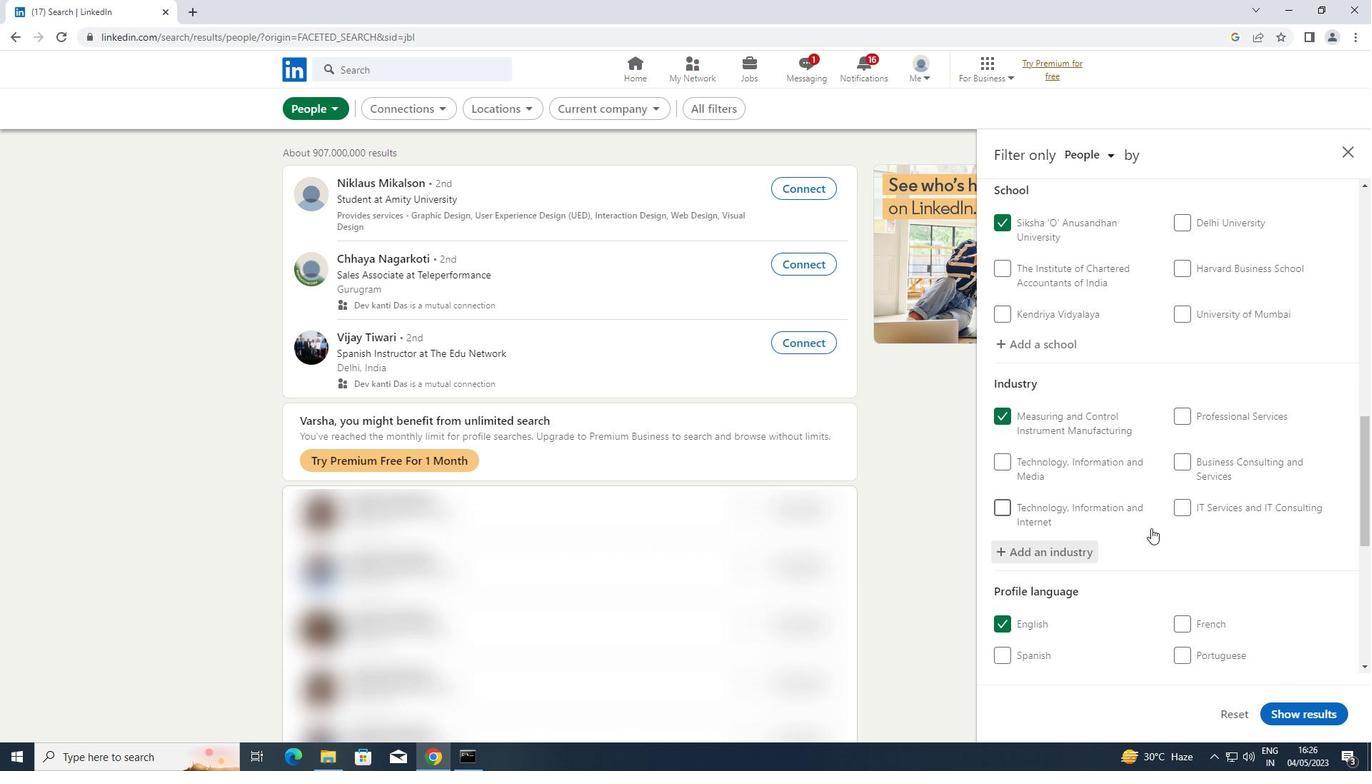 
Action: Mouse scrolled (1151, 527) with delta (0, 0)
Screenshot: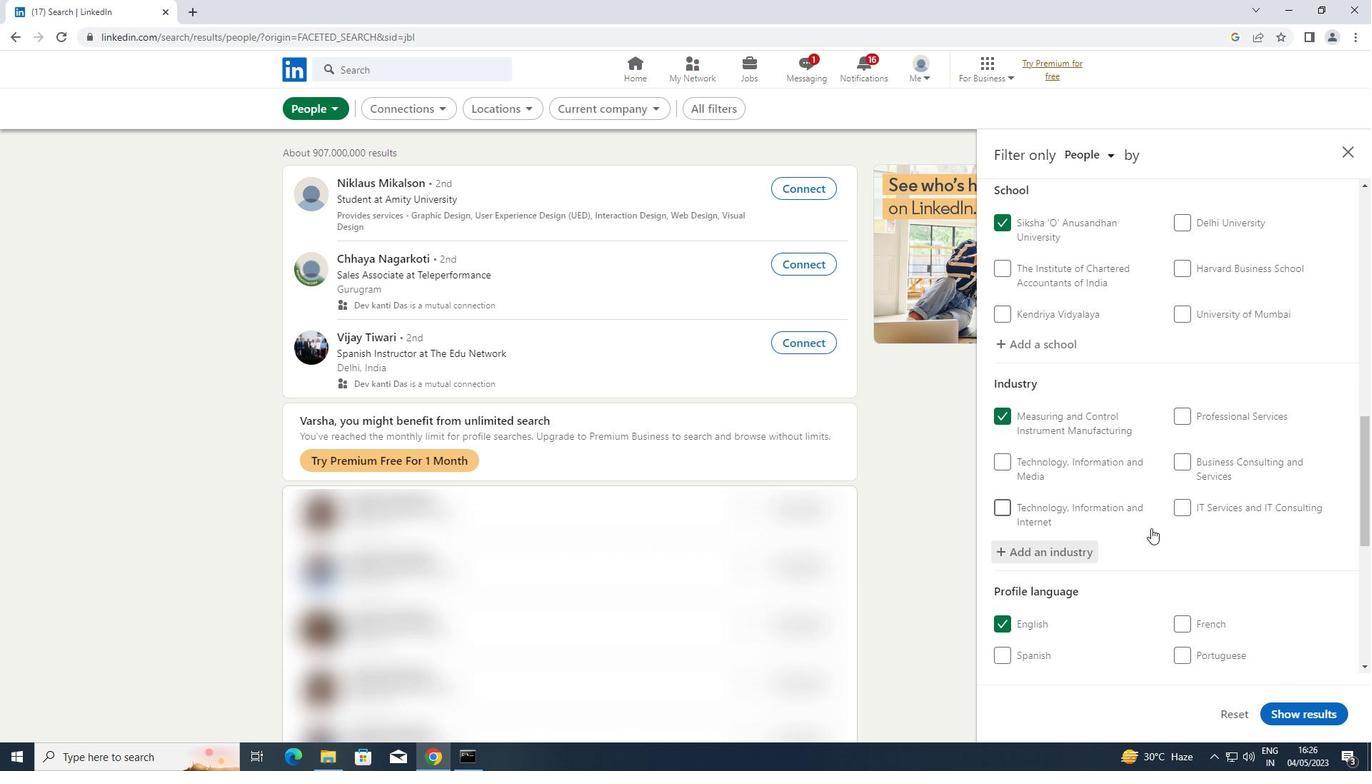 
Action: Mouse scrolled (1151, 527) with delta (0, 0)
Screenshot: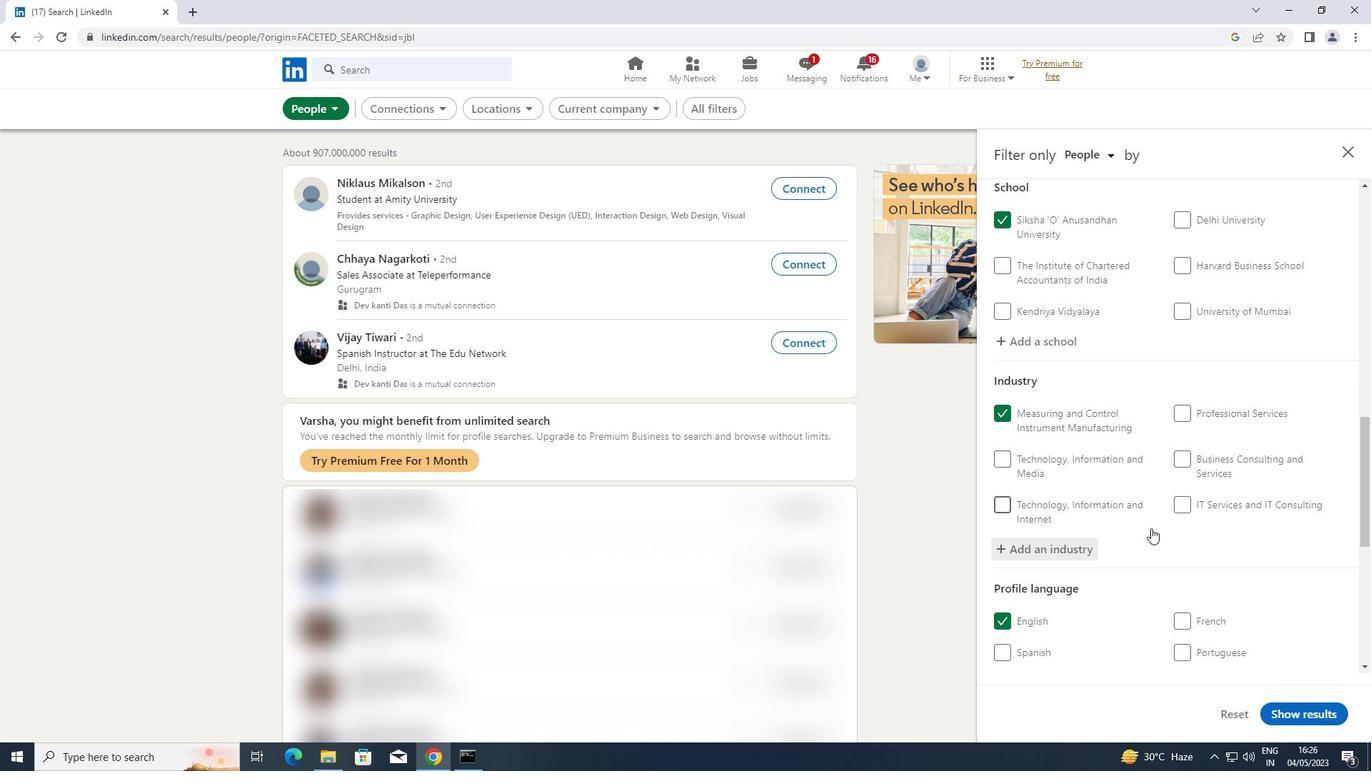 
Action: Mouse scrolled (1151, 527) with delta (0, 0)
Screenshot: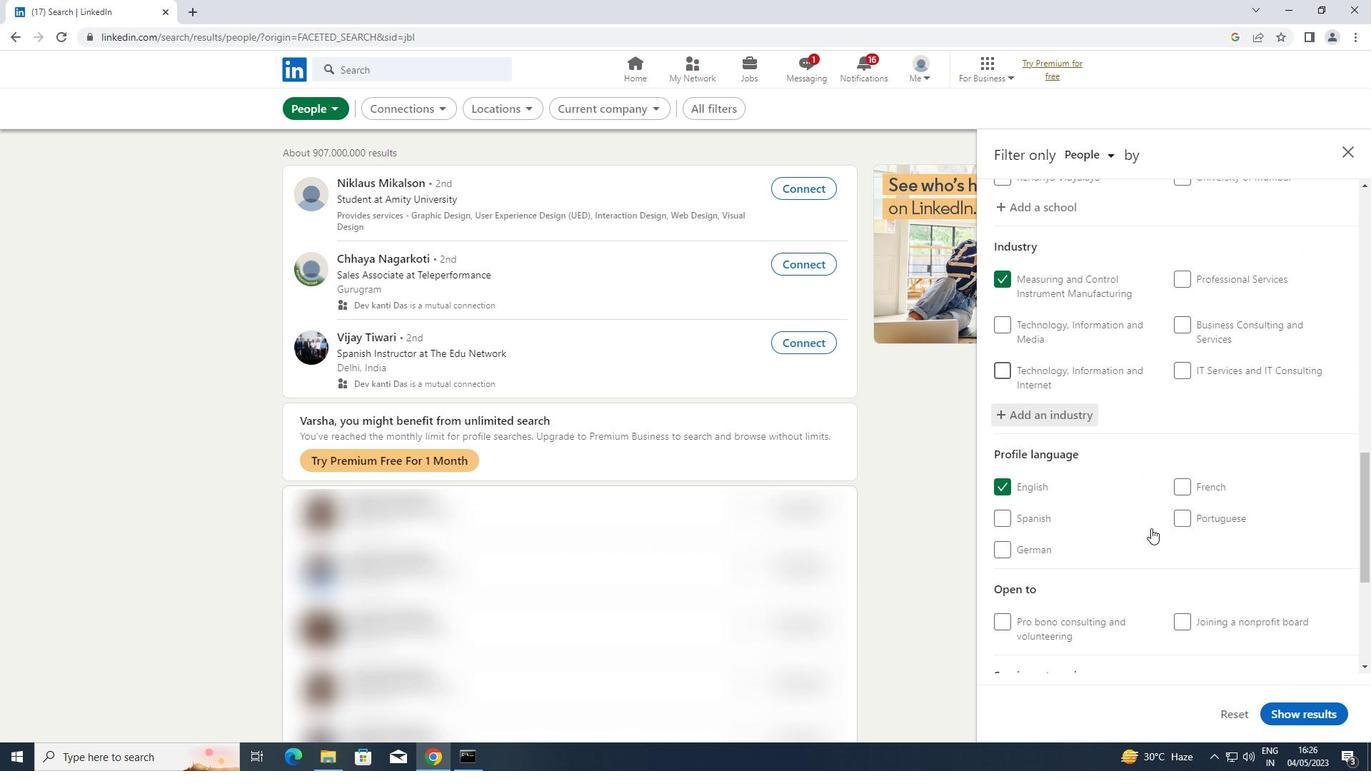 
Action: Mouse moved to (1210, 548)
Screenshot: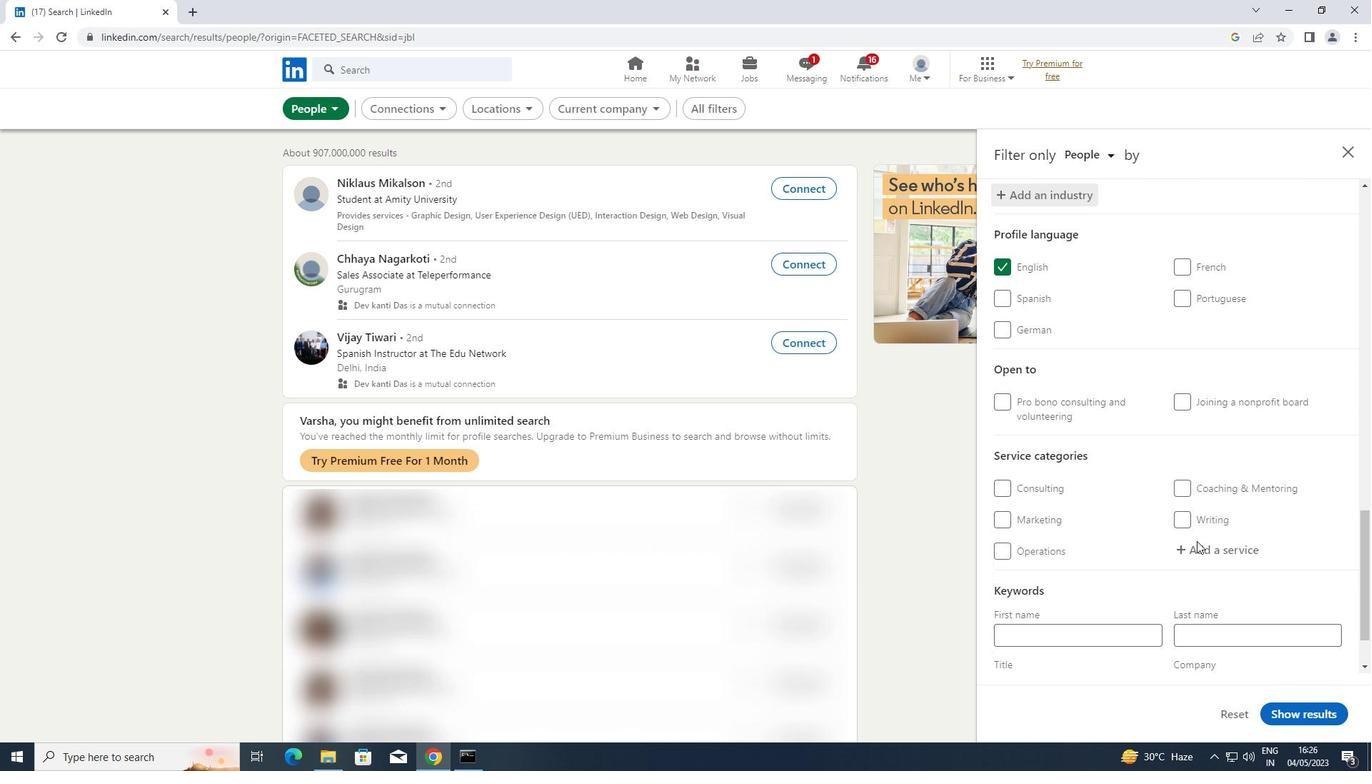 
Action: Mouse pressed left at (1210, 548)
Screenshot: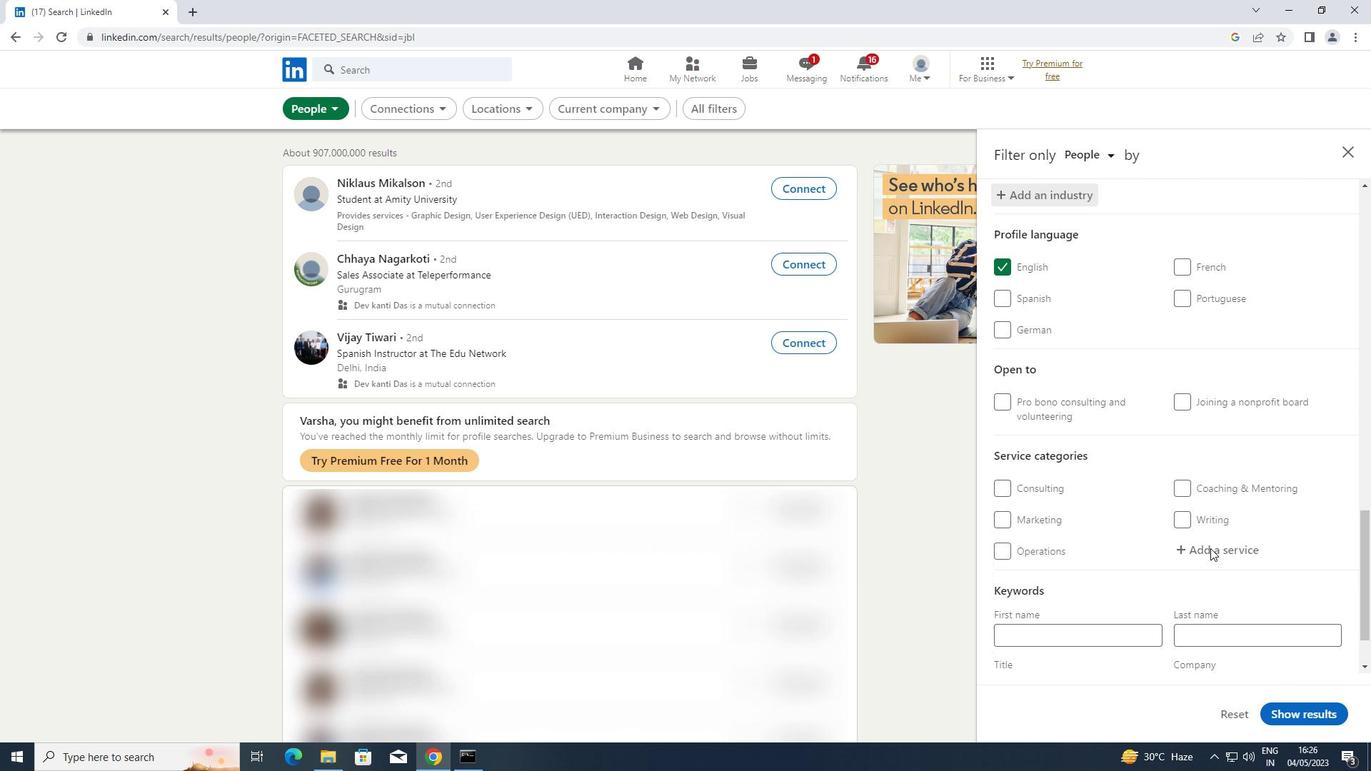 
Action: Key pressed <Key.shift>HEALTH
Screenshot: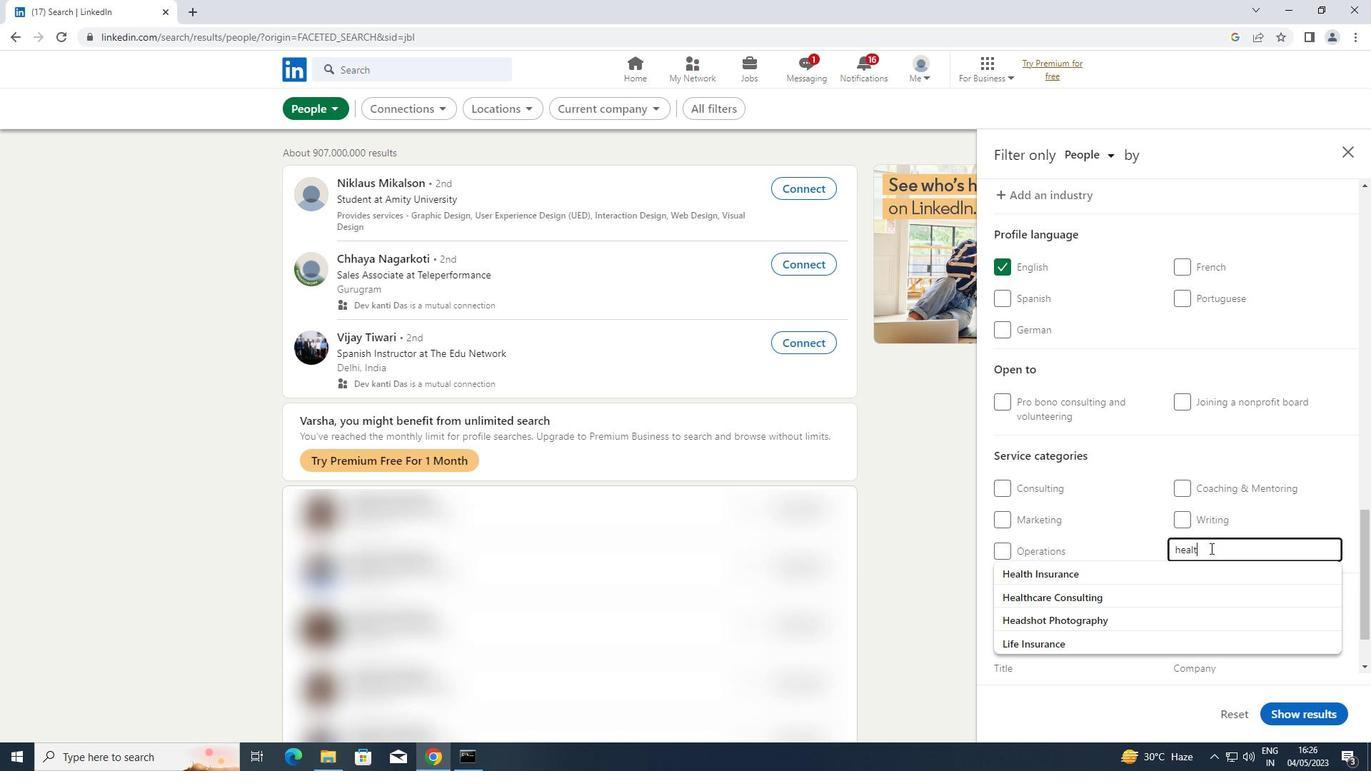 
Action: Mouse moved to (1053, 565)
Screenshot: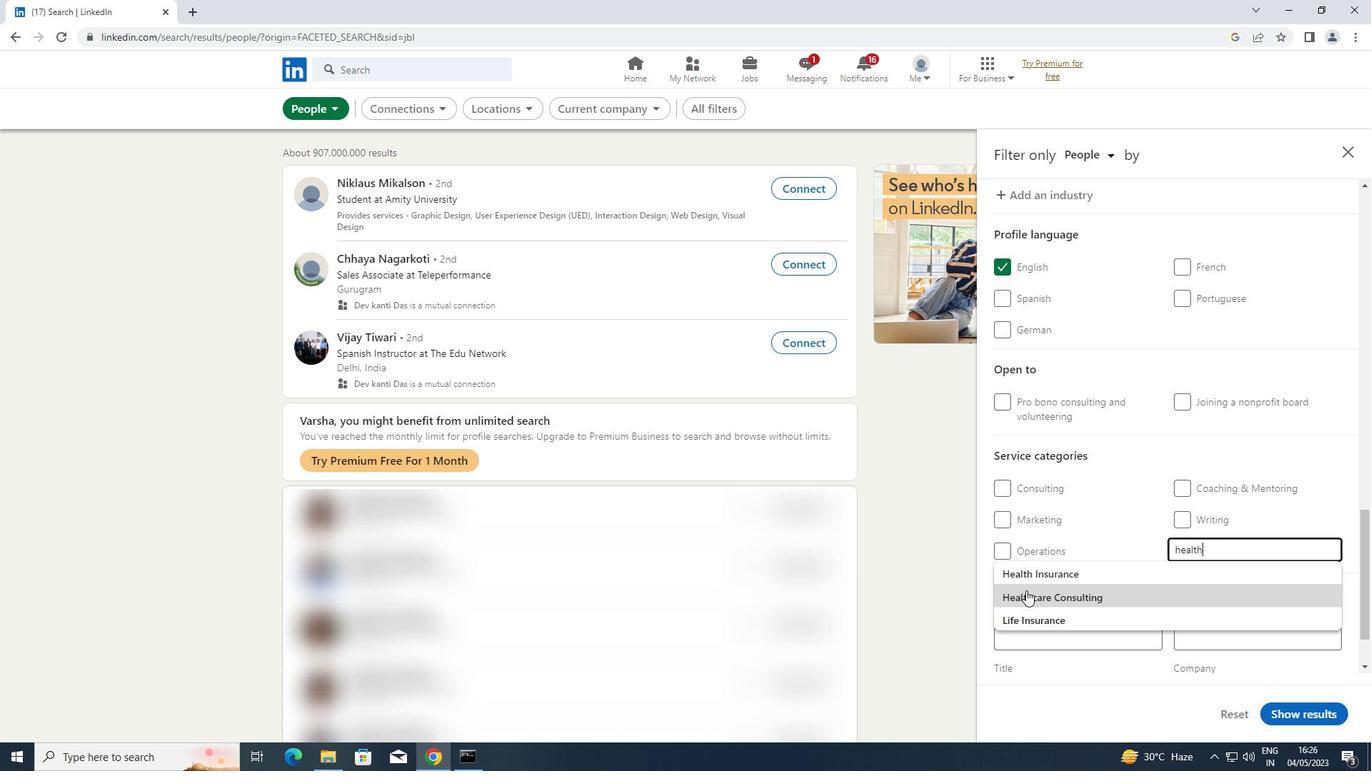 
Action: Mouse pressed left at (1053, 565)
Screenshot: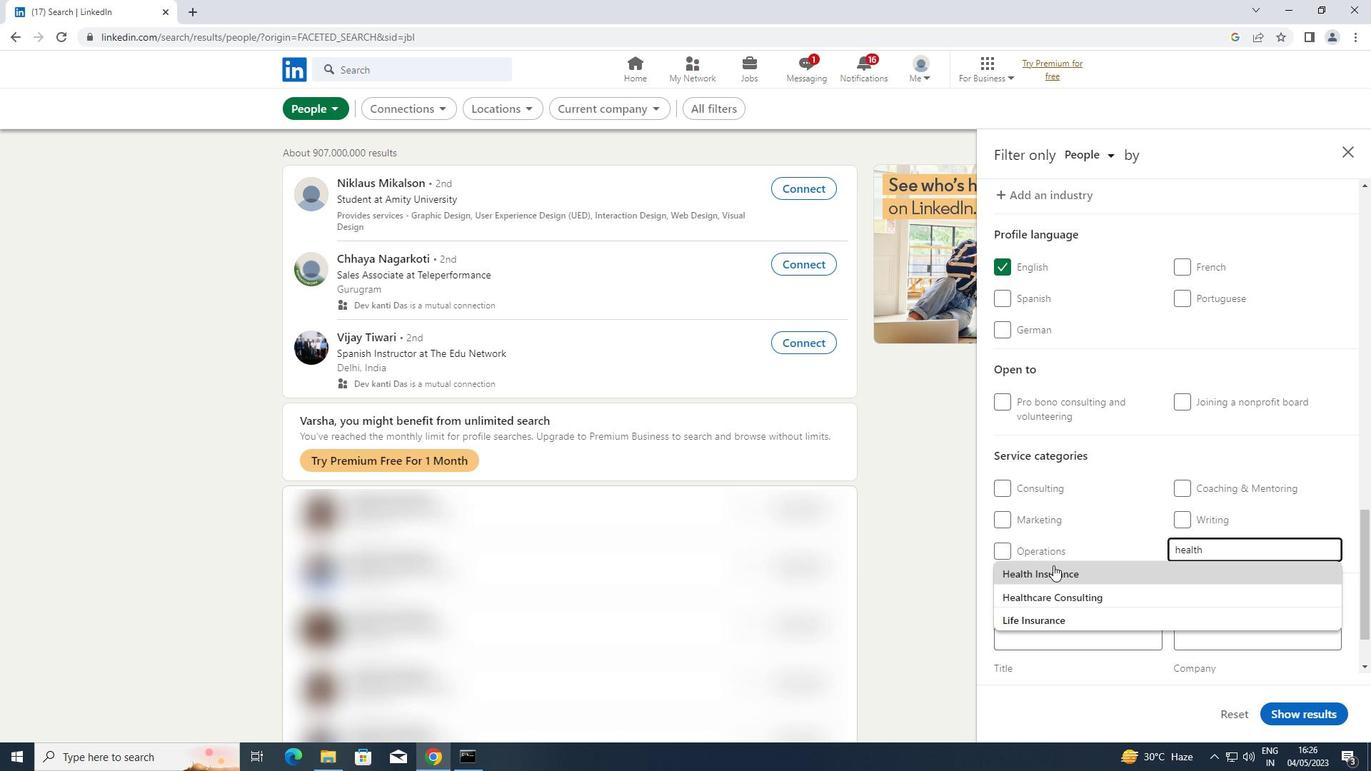 
Action: Mouse scrolled (1053, 564) with delta (0, 0)
Screenshot: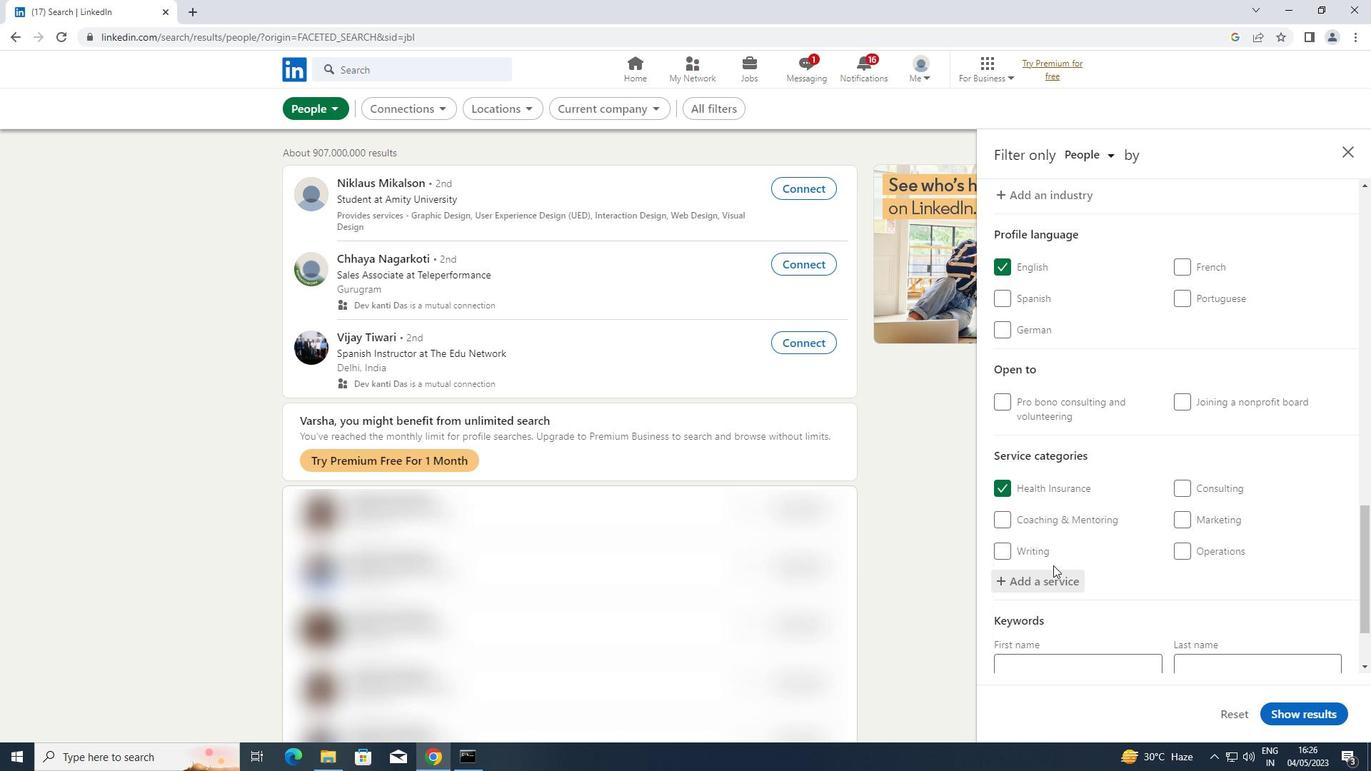 
Action: Mouse scrolled (1053, 564) with delta (0, 0)
Screenshot: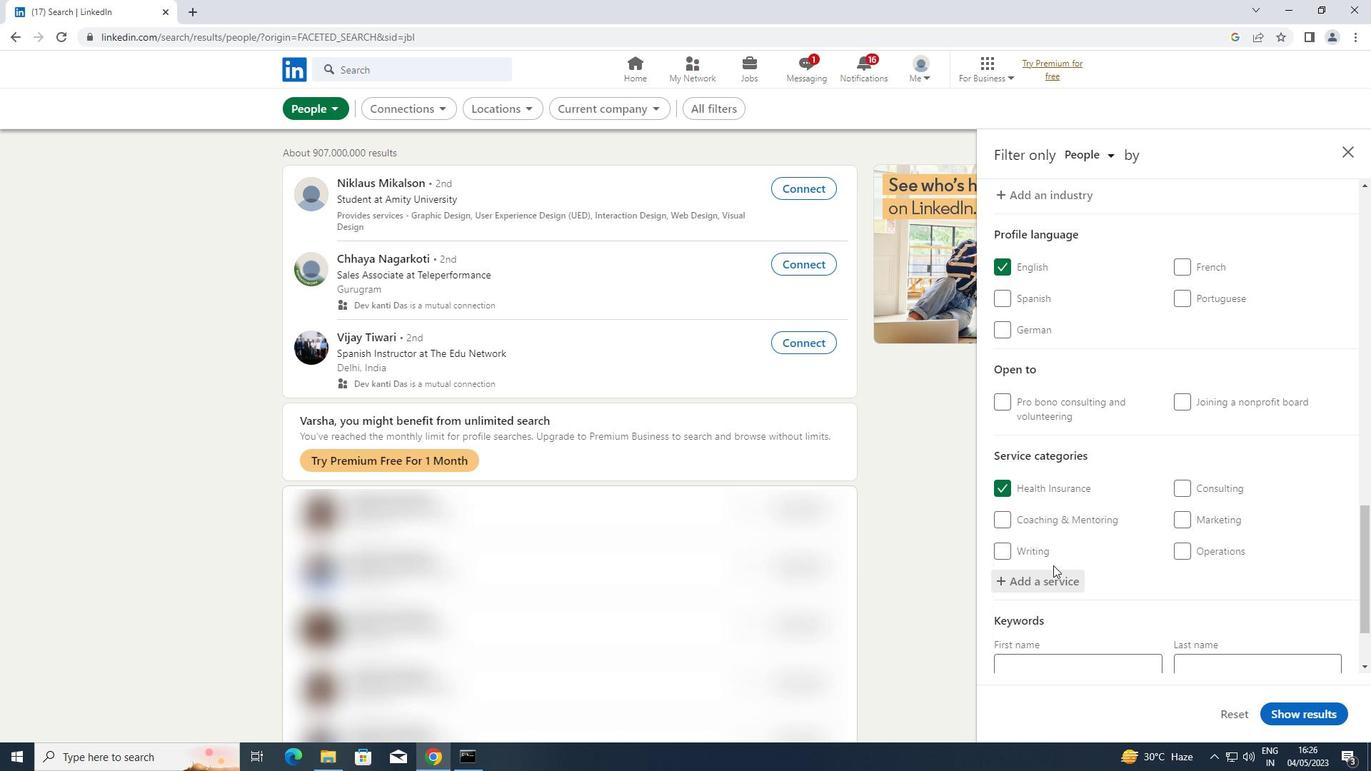 
Action: Mouse scrolled (1053, 564) with delta (0, 0)
Screenshot: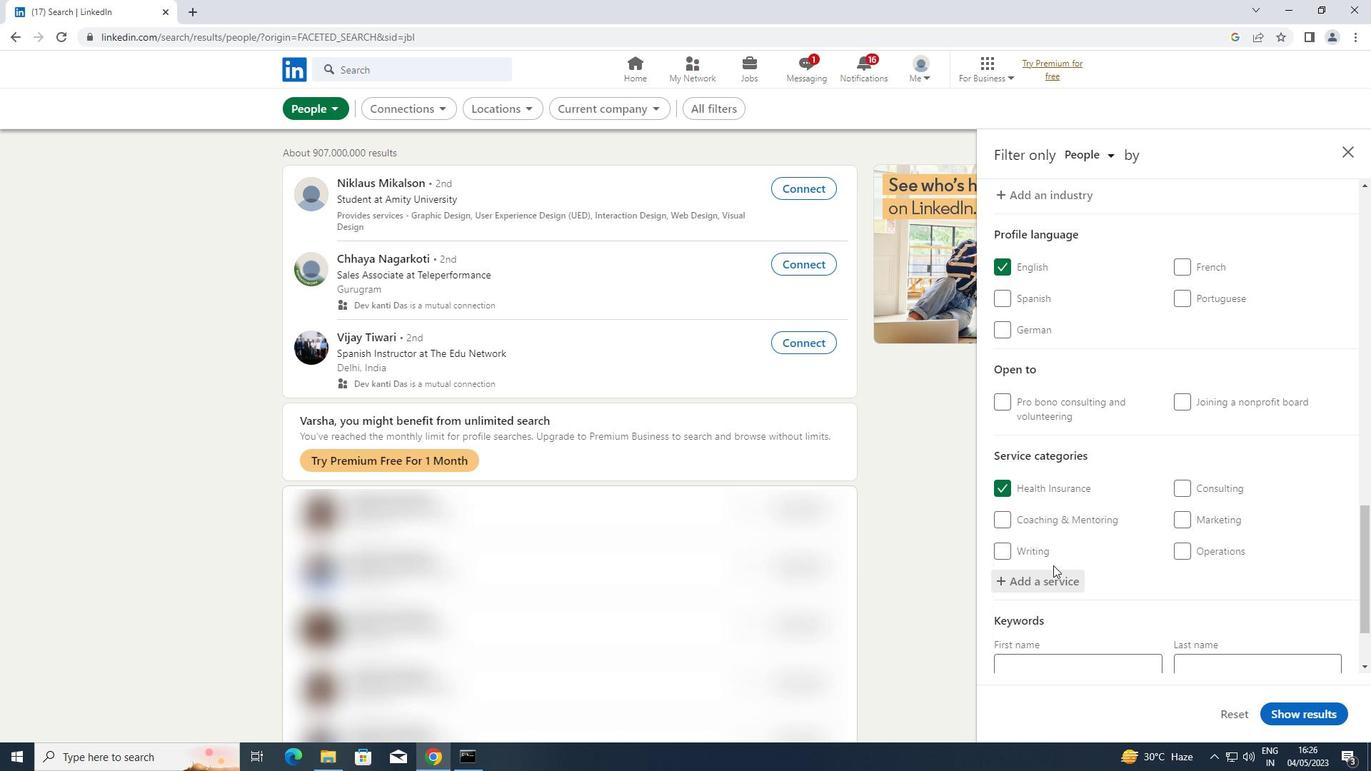 
Action: Mouse scrolled (1053, 564) with delta (0, 0)
Screenshot: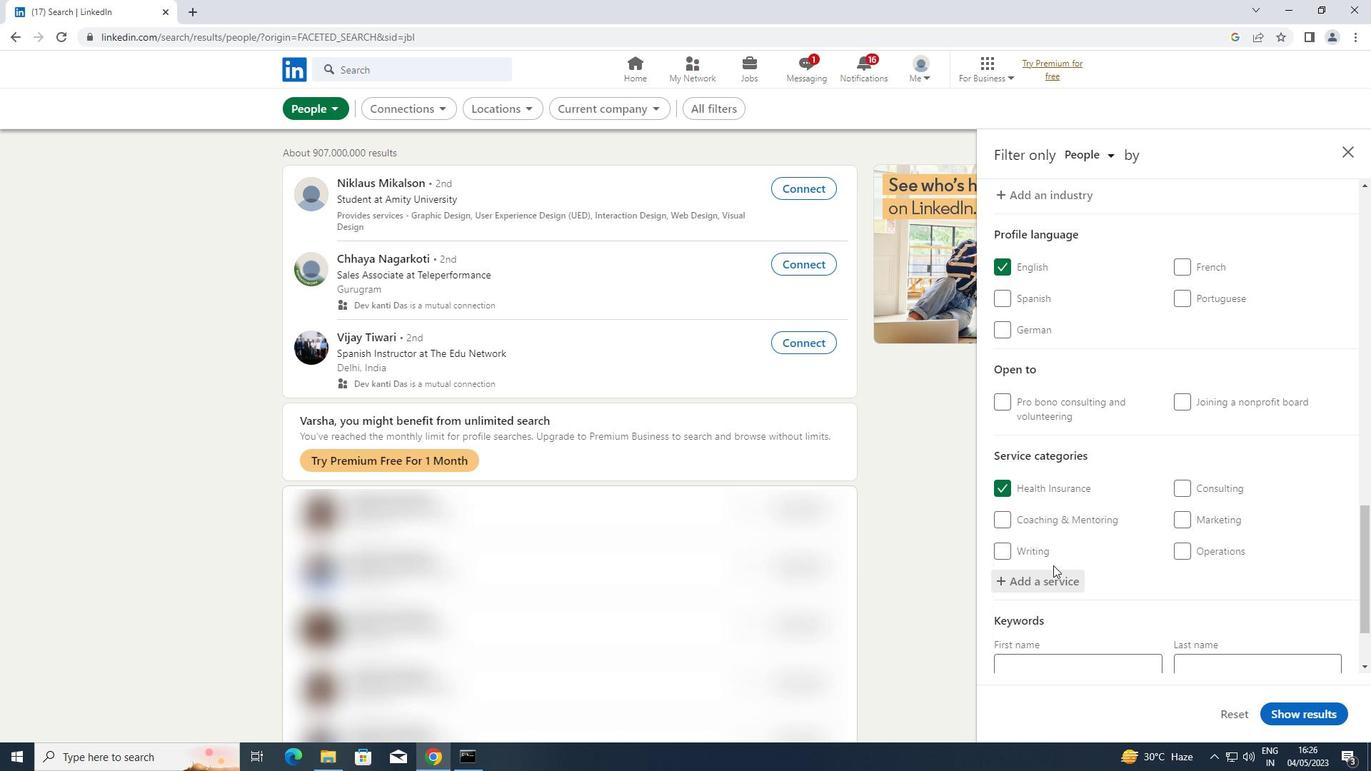 
Action: Mouse scrolled (1053, 564) with delta (0, 0)
Screenshot: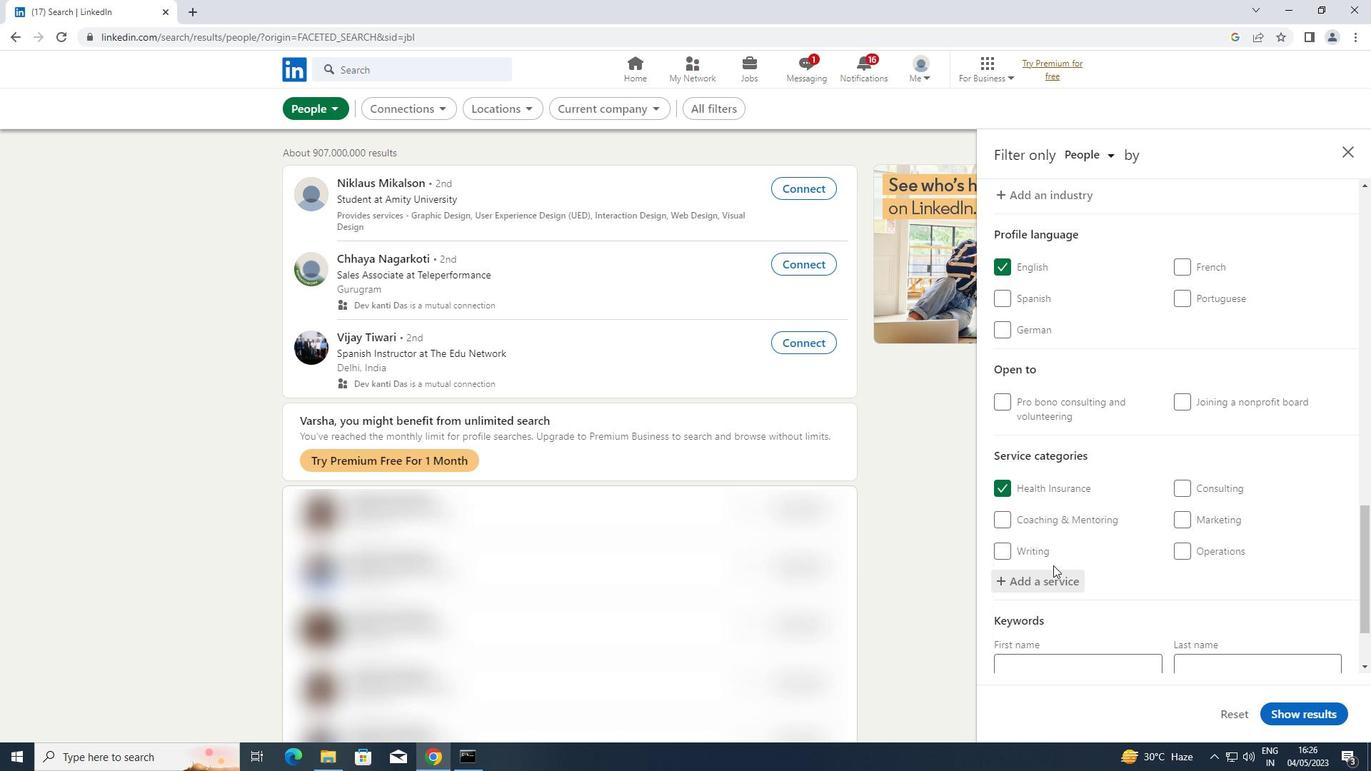 
Action: Mouse scrolled (1053, 564) with delta (0, 0)
Screenshot: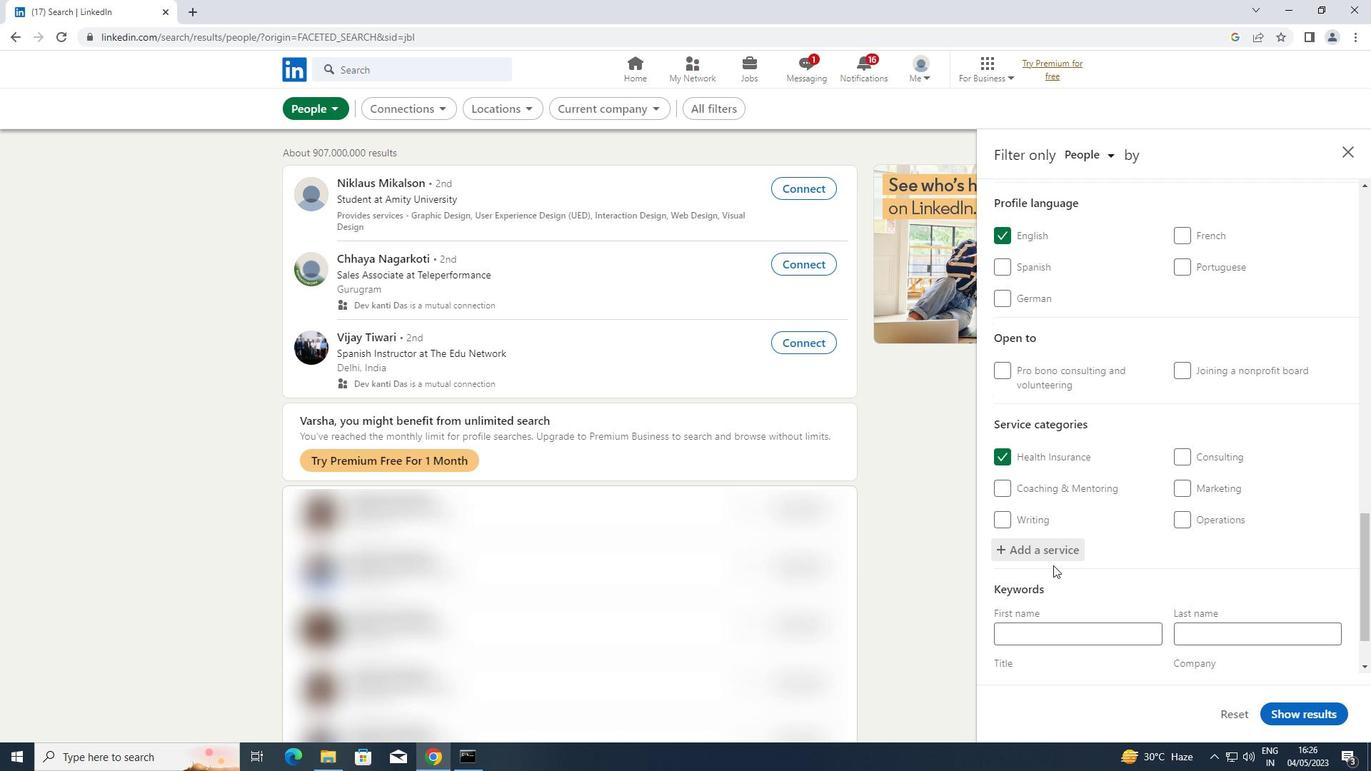 
Action: Mouse moved to (1059, 605)
Screenshot: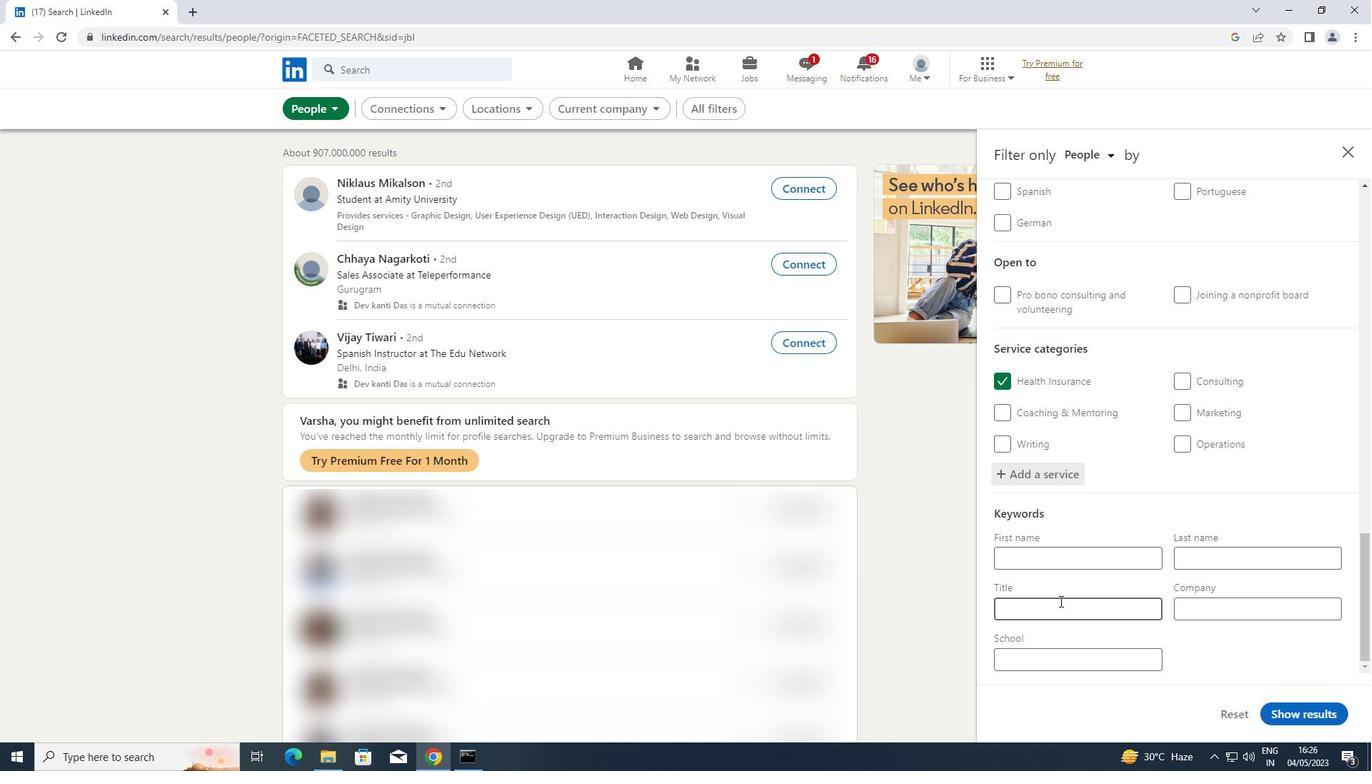 
Action: Mouse pressed left at (1059, 605)
Screenshot: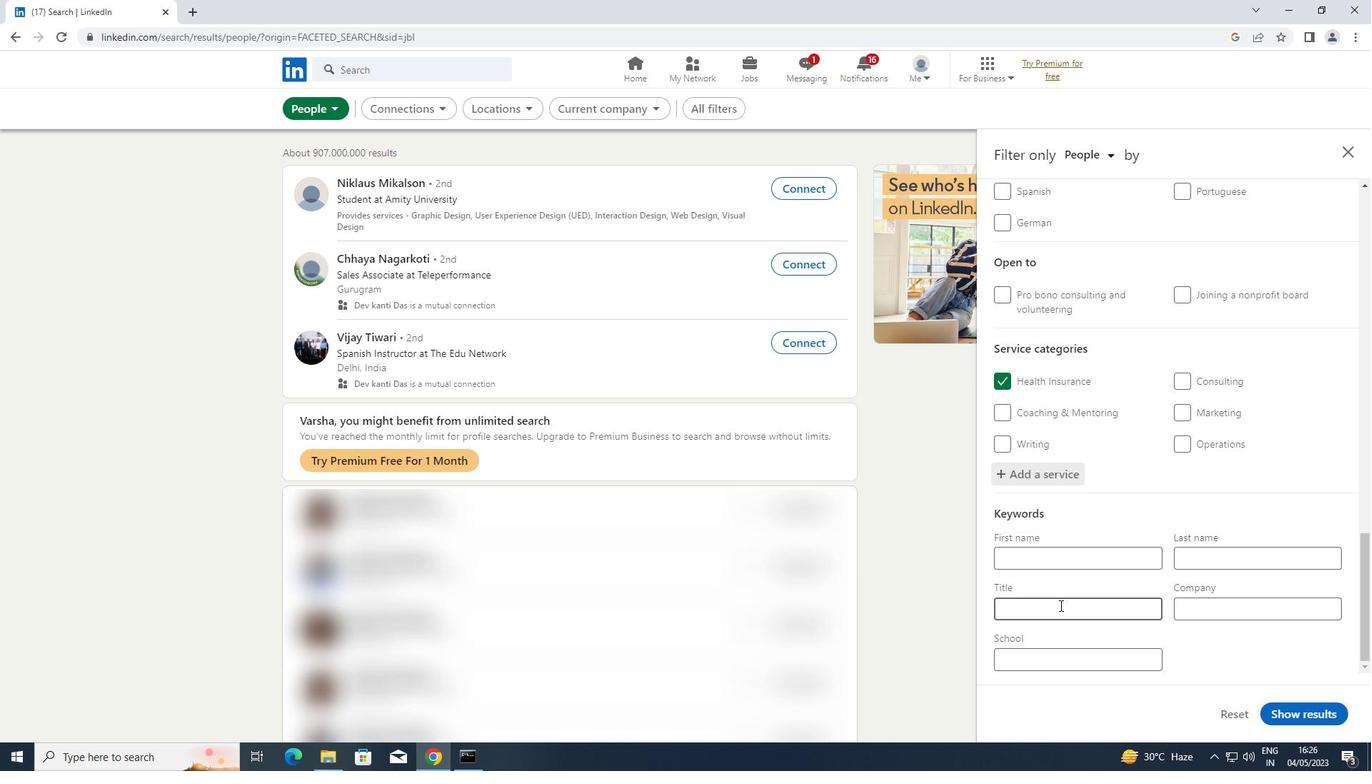 
Action: Key pressed <Key.shift><Key.shift>CRUISE<Key.space><Key.shift>DIRECTOR
Screenshot: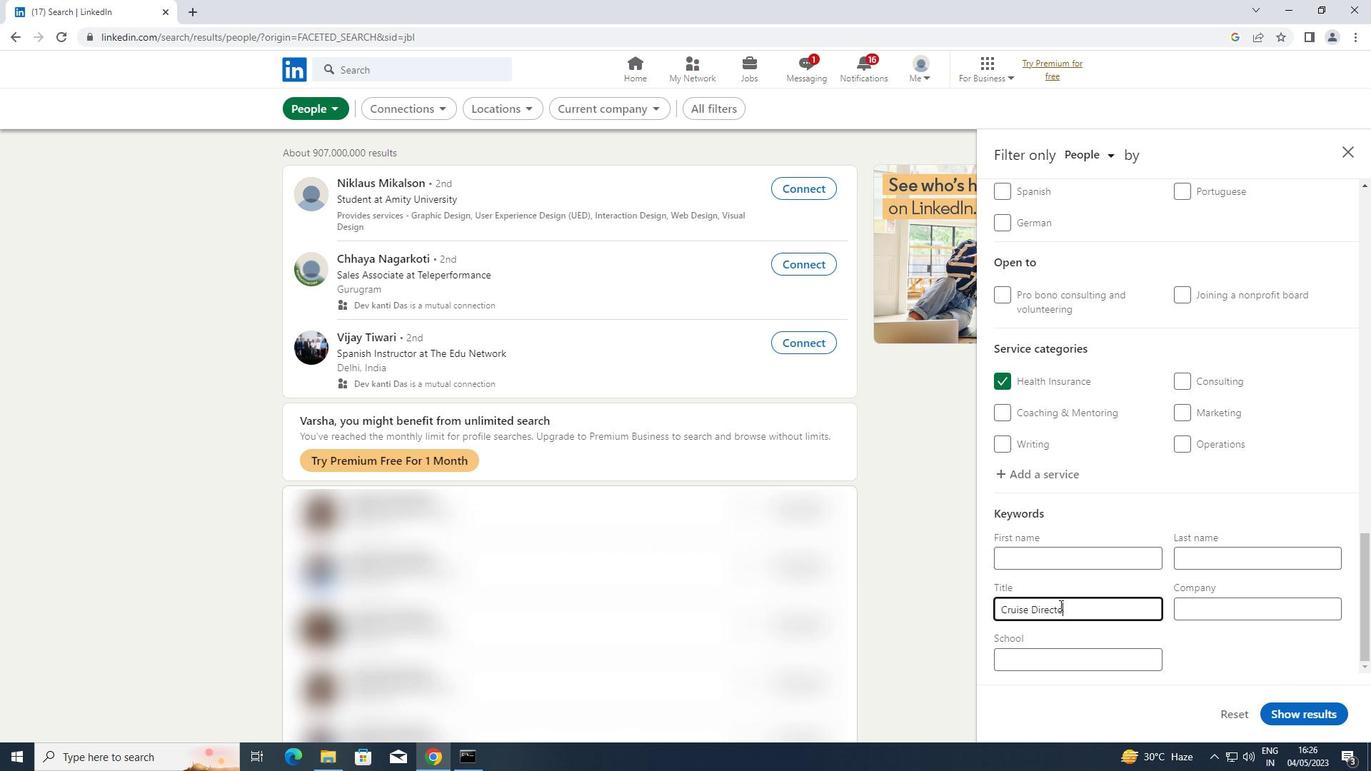 
Action: Mouse moved to (1325, 711)
Screenshot: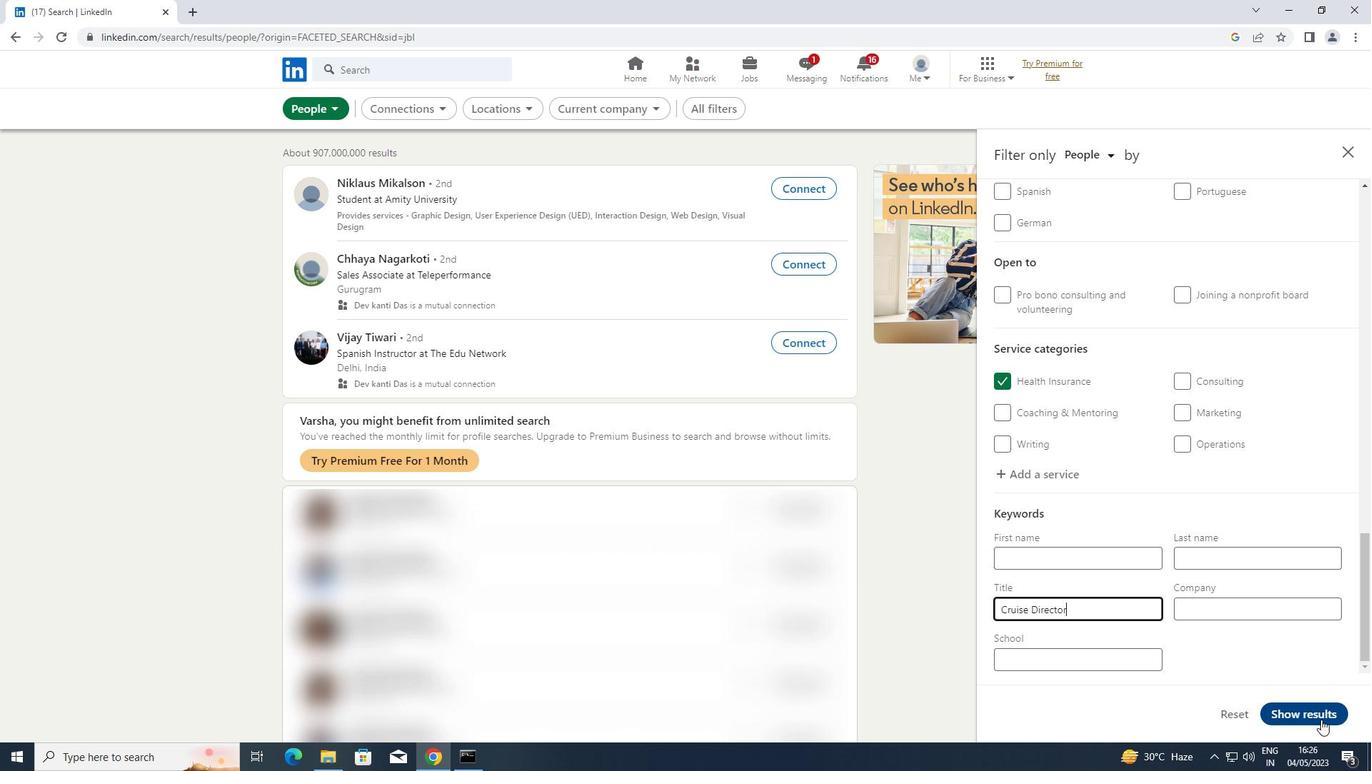 
Action: Mouse pressed left at (1325, 711)
Screenshot: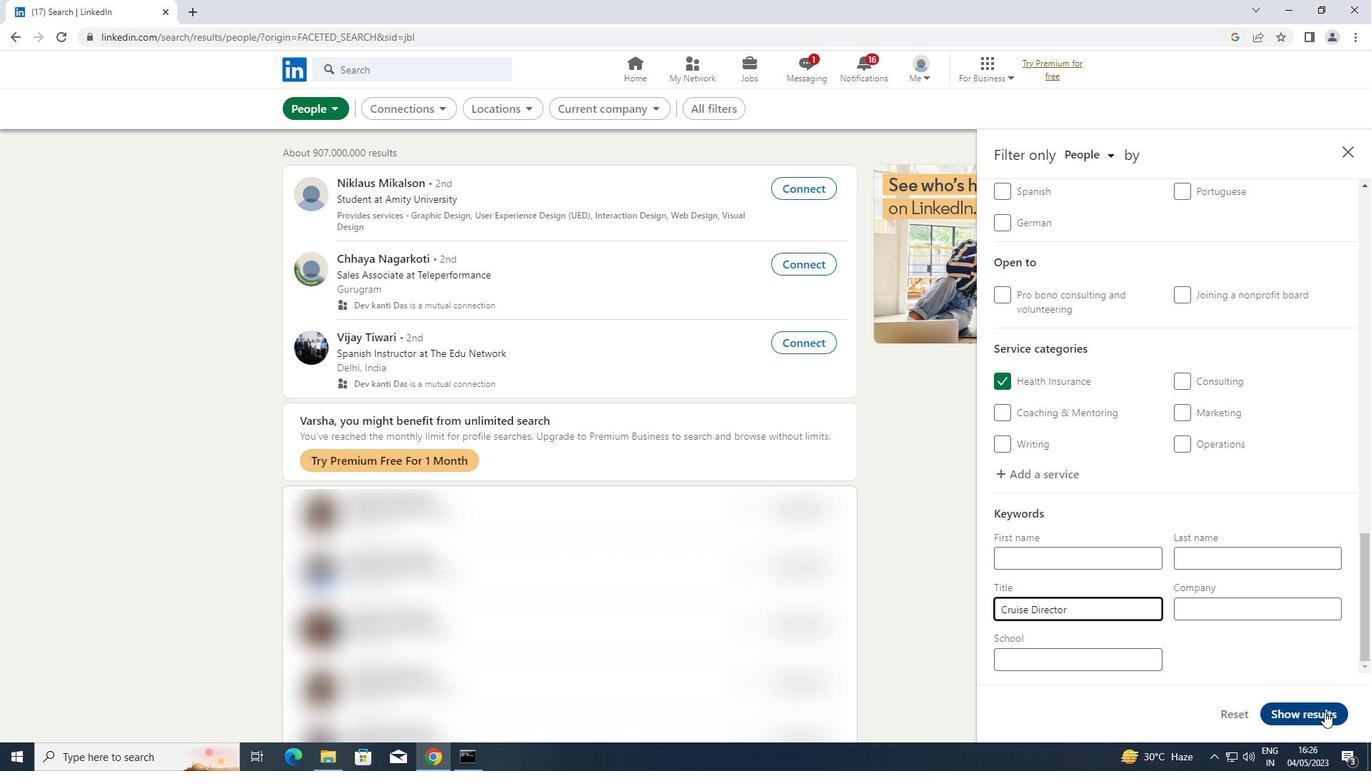 
